 Task: Buy 4 Basters from Meat & Poultry Tools section under best seller category for shipping address: Logan Nelson, 300 Lake Floyd Circle, Hockessin, Delaware 19707, Cell Number 3022398079. Pay from credit card ending with 7965, CVV 549
Action: Mouse moved to (214, 93)
Screenshot: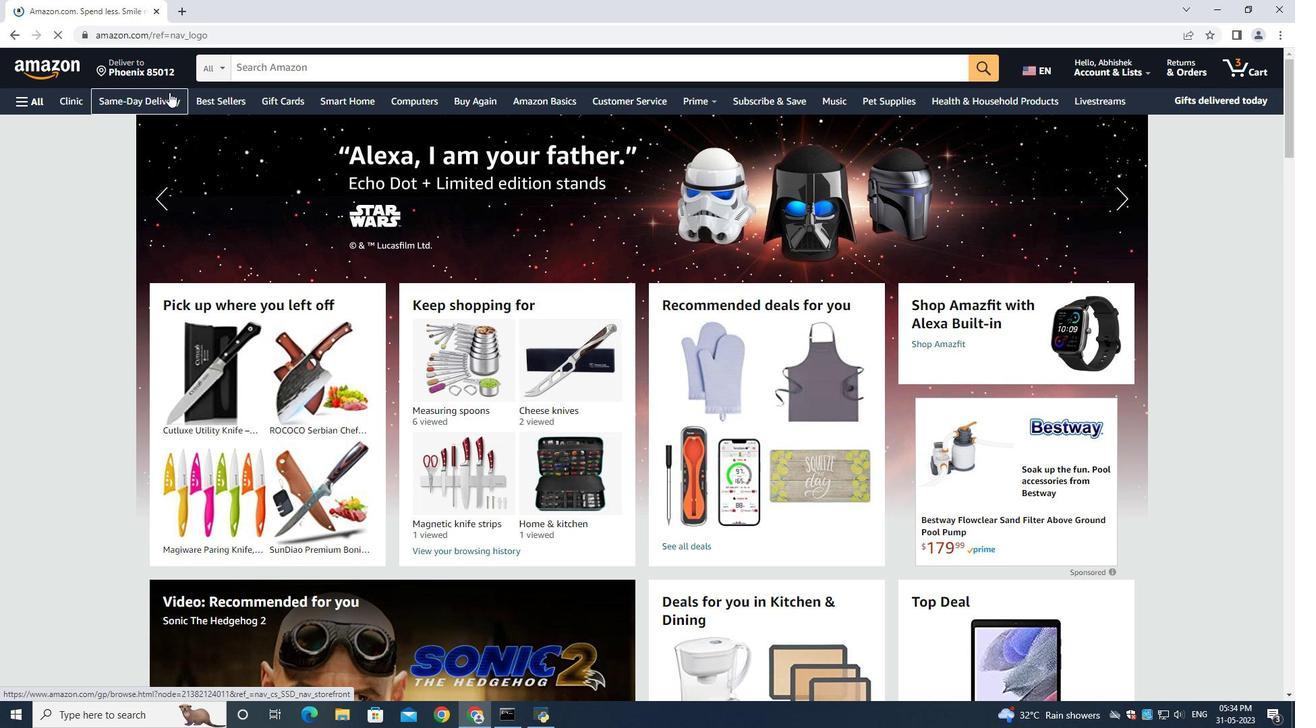 
Action: Mouse pressed left at (214, 93)
Screenshot: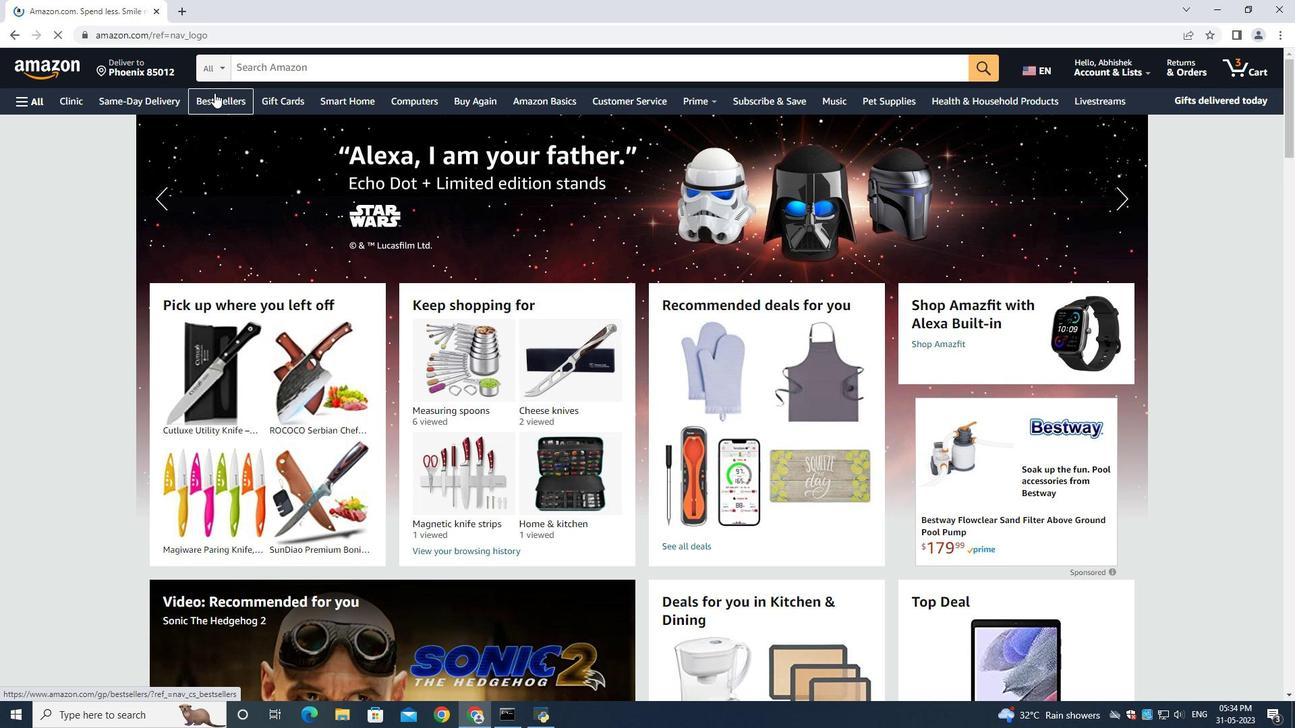 
Action: Mouse moved to (323, 70)
Screenshot: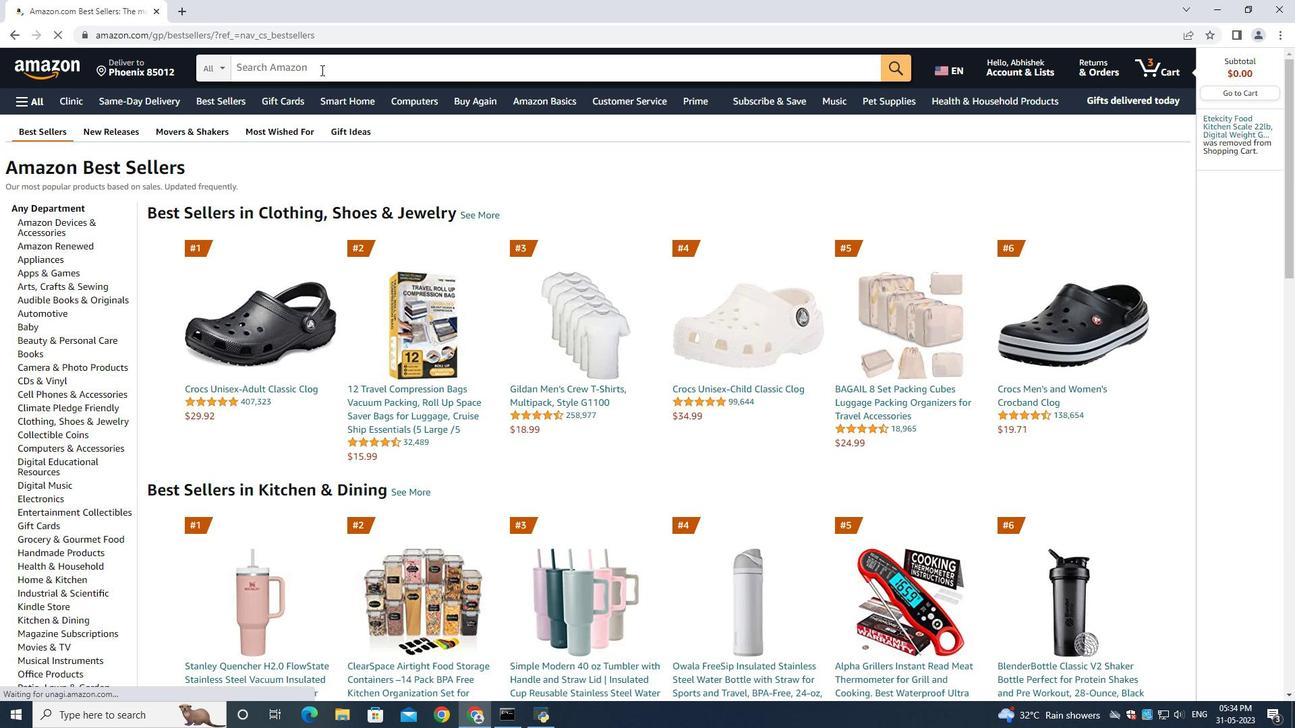 
Action: Mouse pressed left at (323, 70)
Screenshot: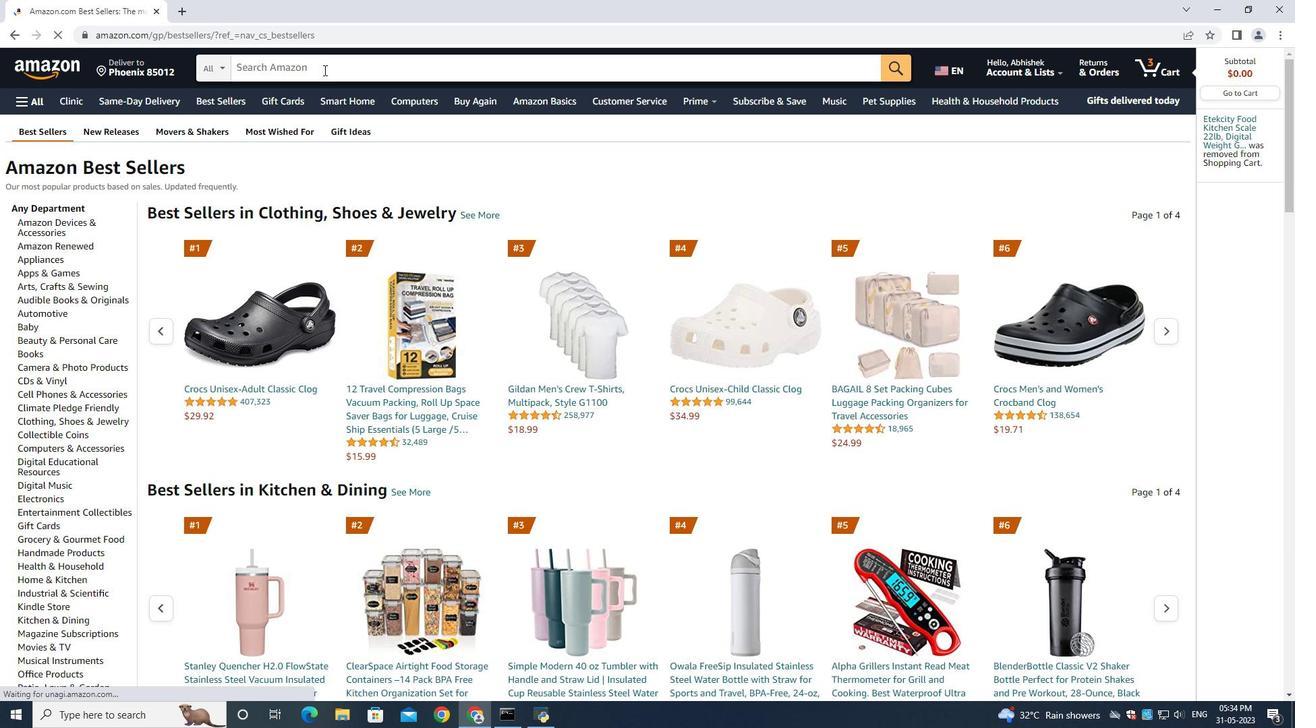 
Action: Mouse moved to (1264, 279)
Screenshot: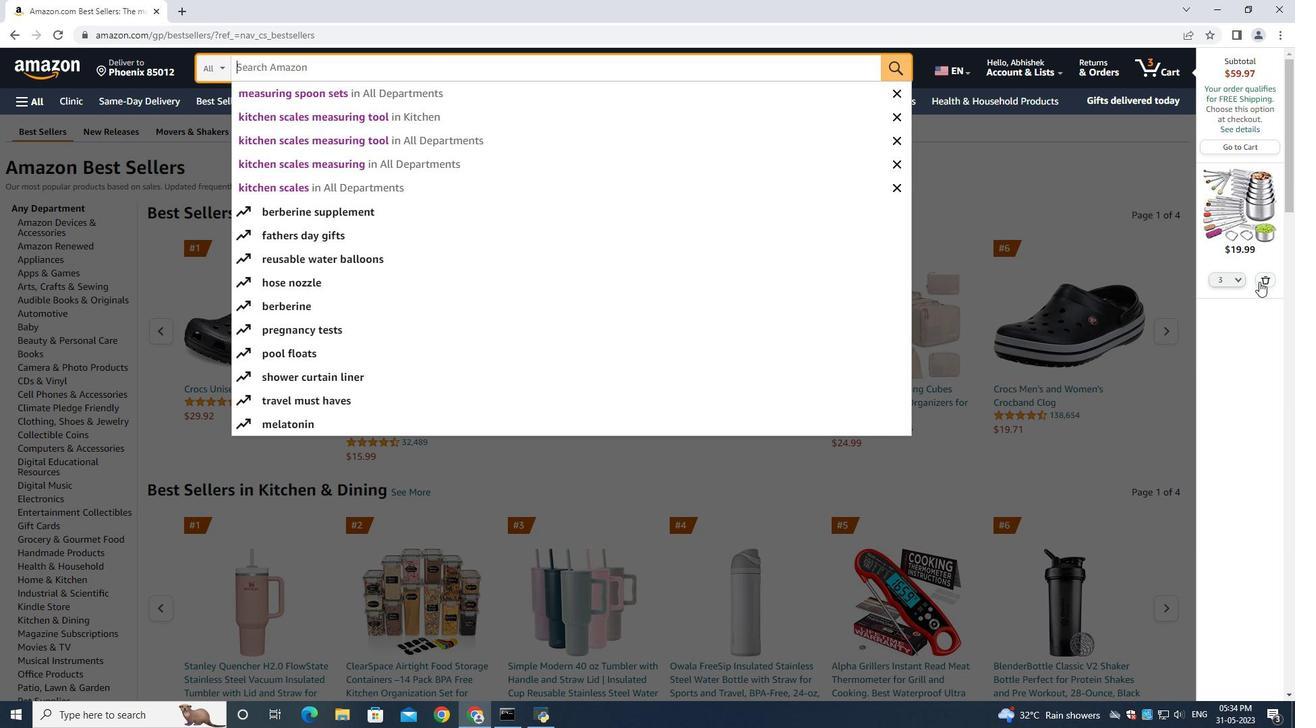
Action: Mouse pressed left at (1264, 279)
Screenshot: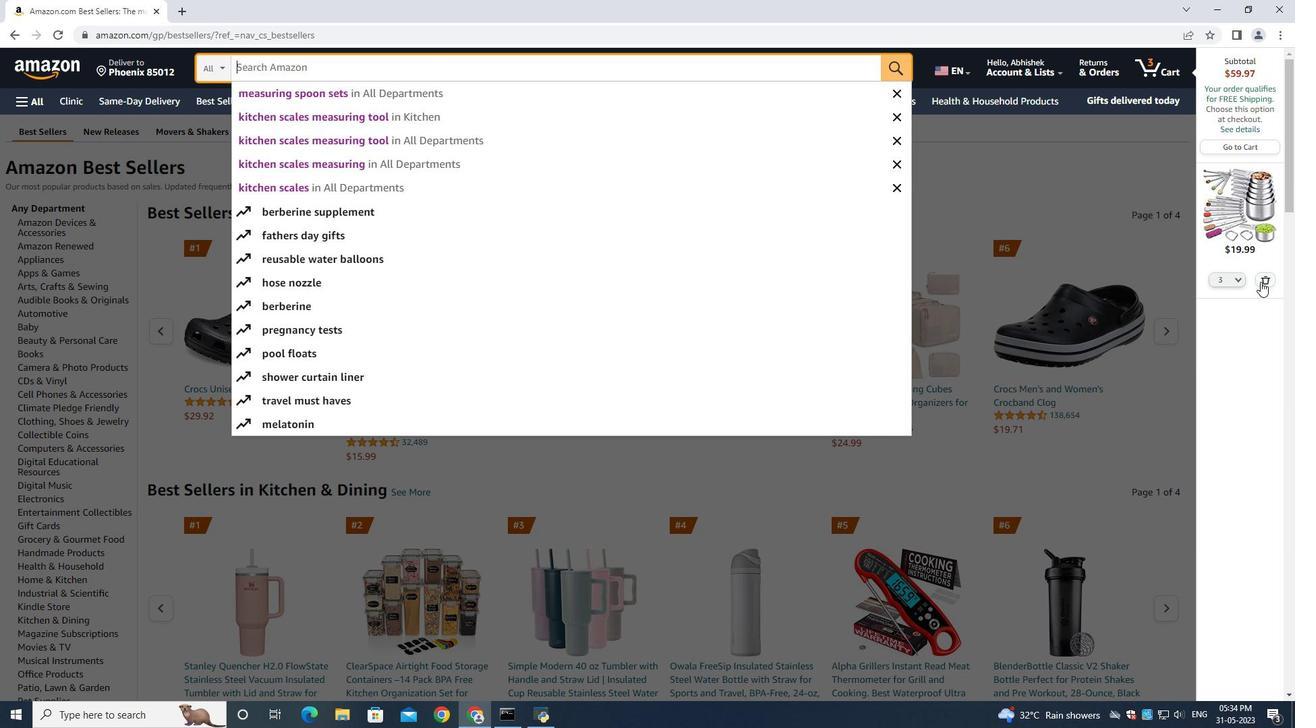 
Action: Mouse moved to (337, 62)
Screenshot: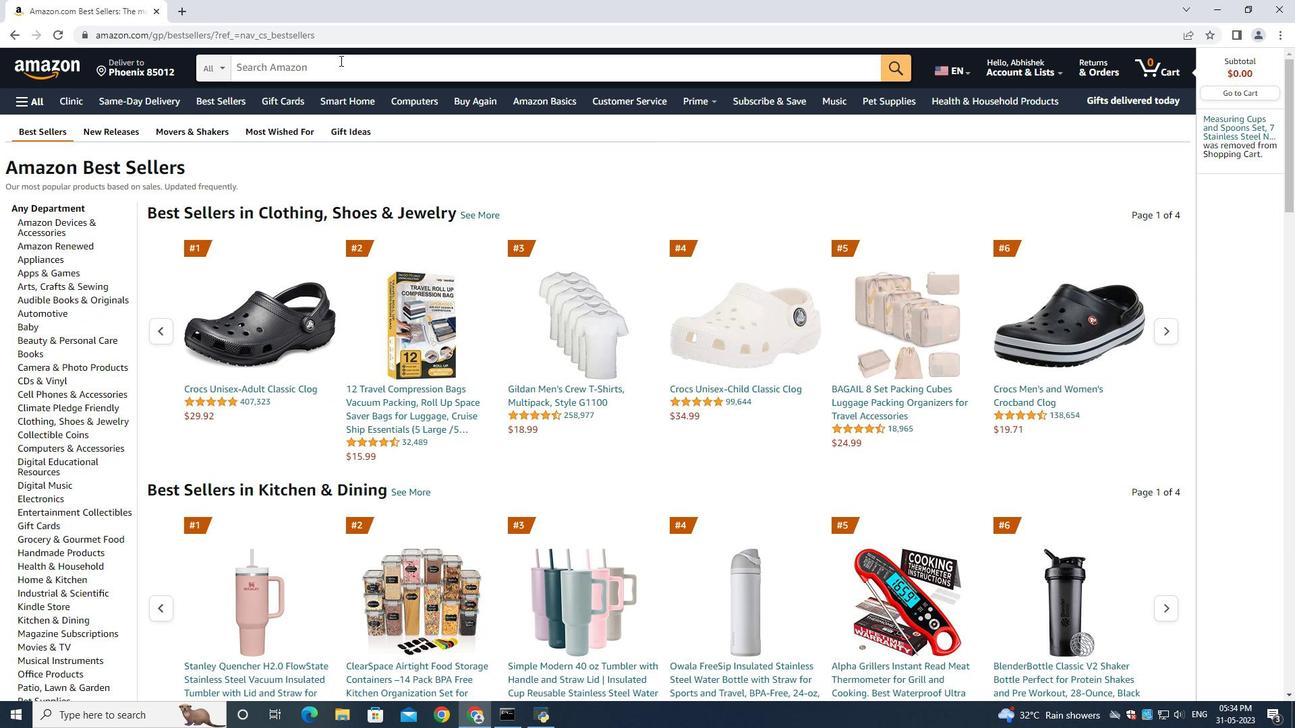 
Action: Mouse pressed left at (337, 62)
Screenshot: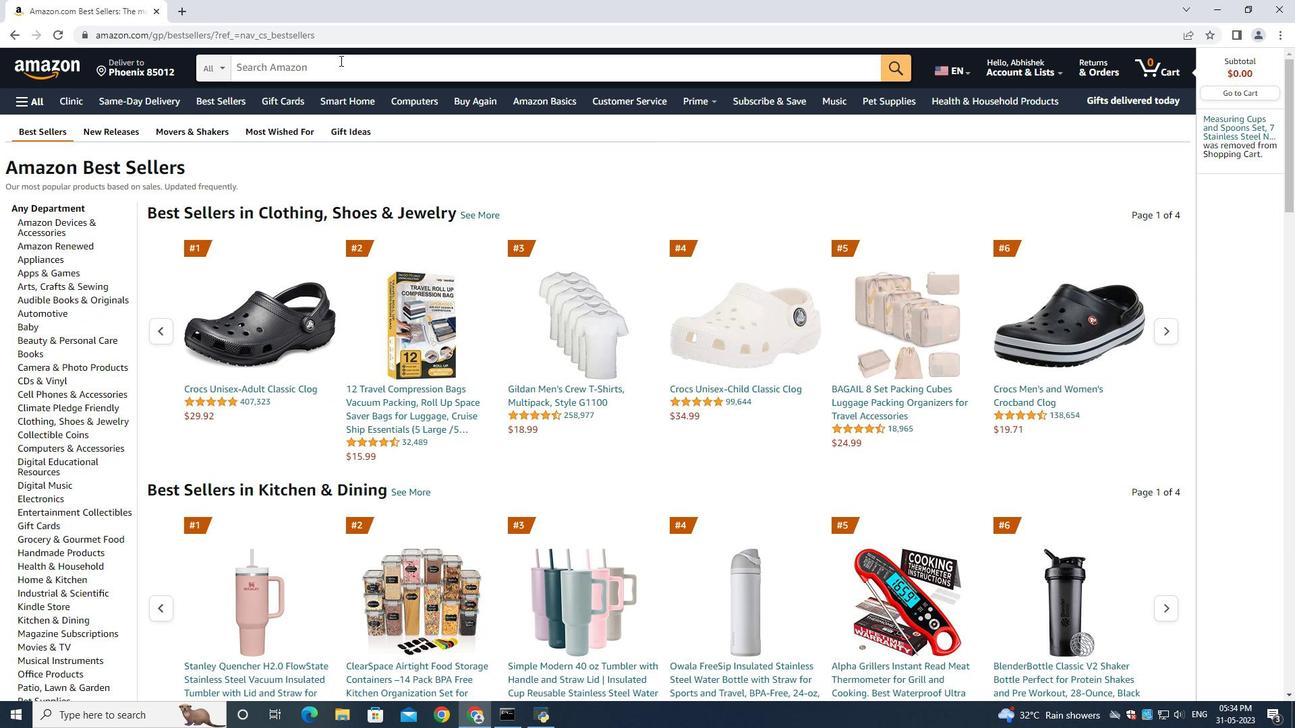 
Action: Mouse moved to (339, 63)
Screenshot: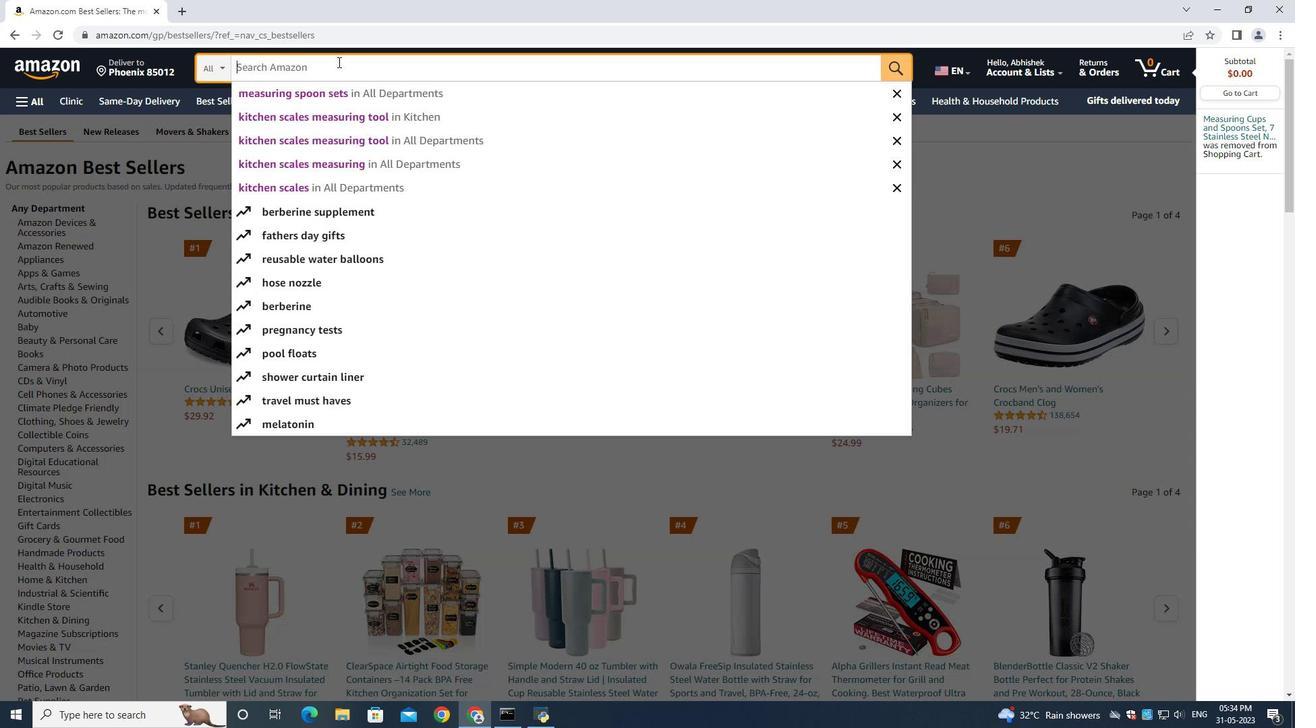 
Action: Key pressed <Key.shift>Basters<Key.space><Key.shift><Key.shift><Key.shift><Key.shift><Key.shift><Key.shift><Key.shift><Key.shift><Key.shift><Key.shift><Key.shift><Key.shift><Key.shift><Key.shift><Key.shift><Key.shift><Key.shift><Key.shift><Key.shift><Key.shift><Key.shift><Key.shift><Key.shift><Key.shift><Key.shift><Key.shift><Key.shift><Key.shift><Key.shift><Key.shift><Key.shift><Key.shift><Key.shift><Key.shift><Key.shift><Key.shift><Key.shift><Key.shift><Key.shift><Key.shift><Key.shift><Key.enter>
Screenshot: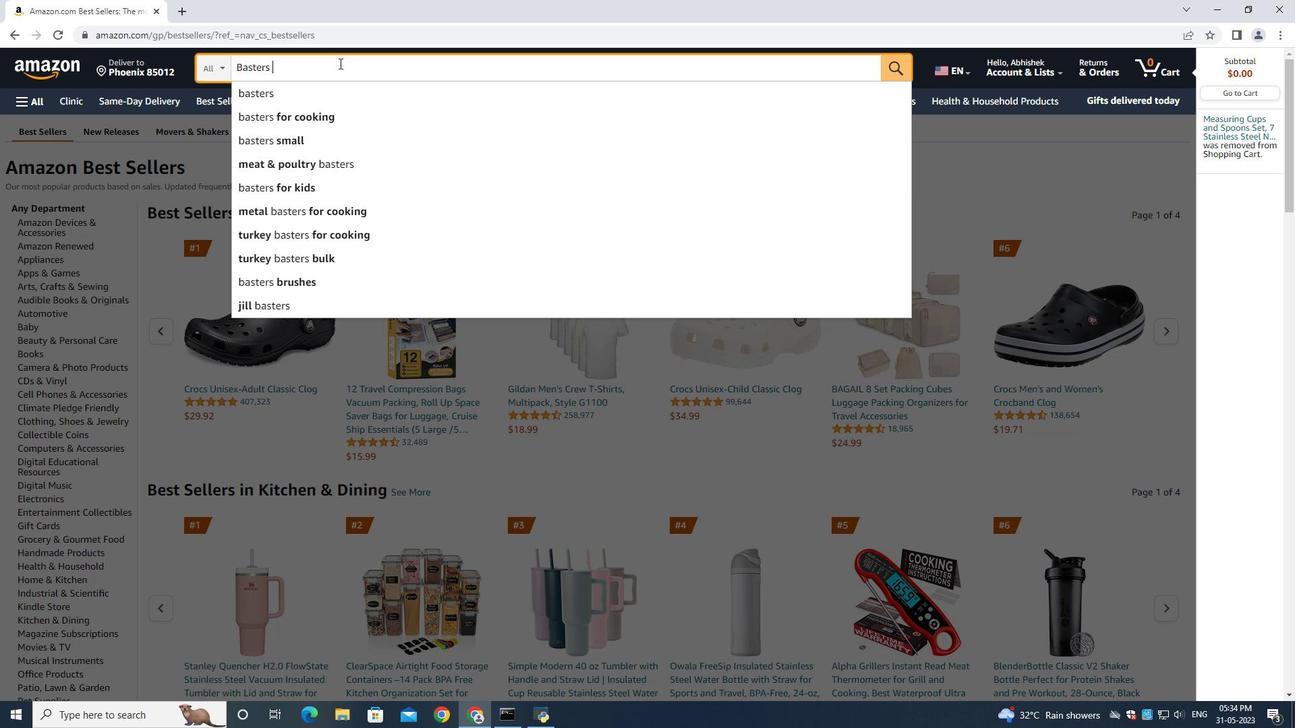 
Action: Mouse moved to (89, 431)
Screenshot: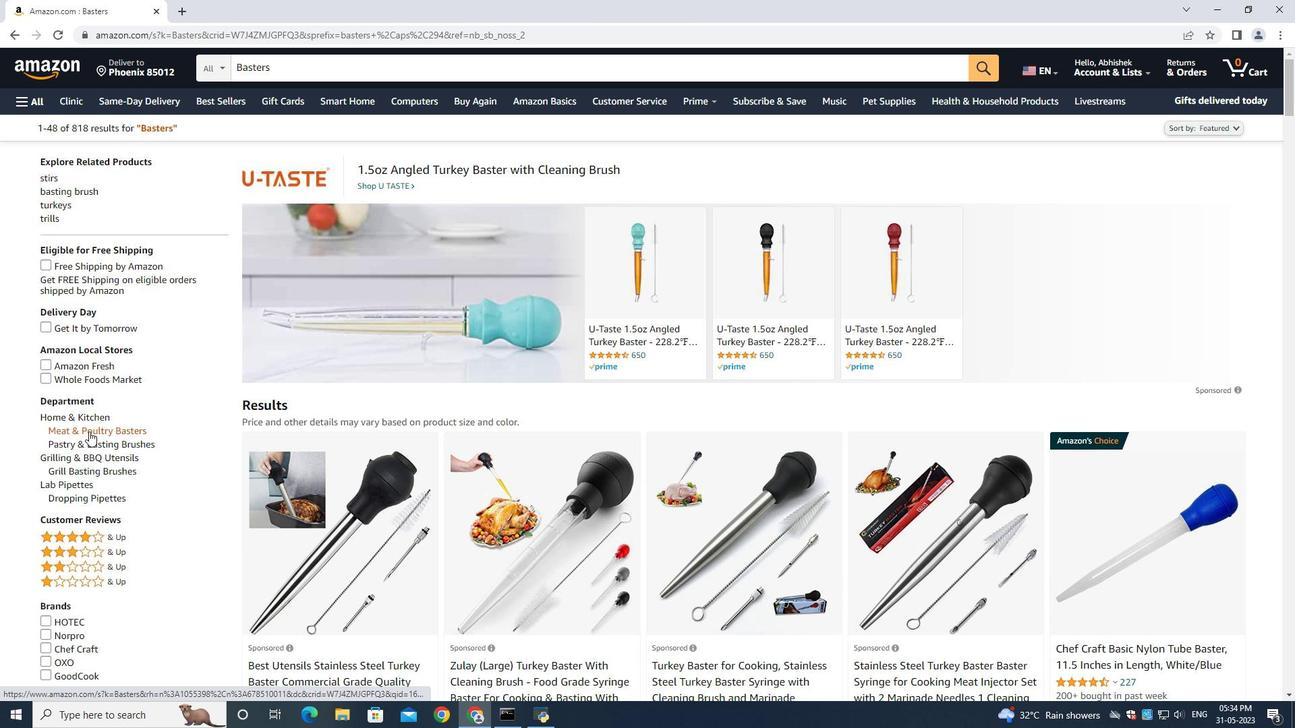 
Action: Mouse pressed left at (89, 431)
Screenshot: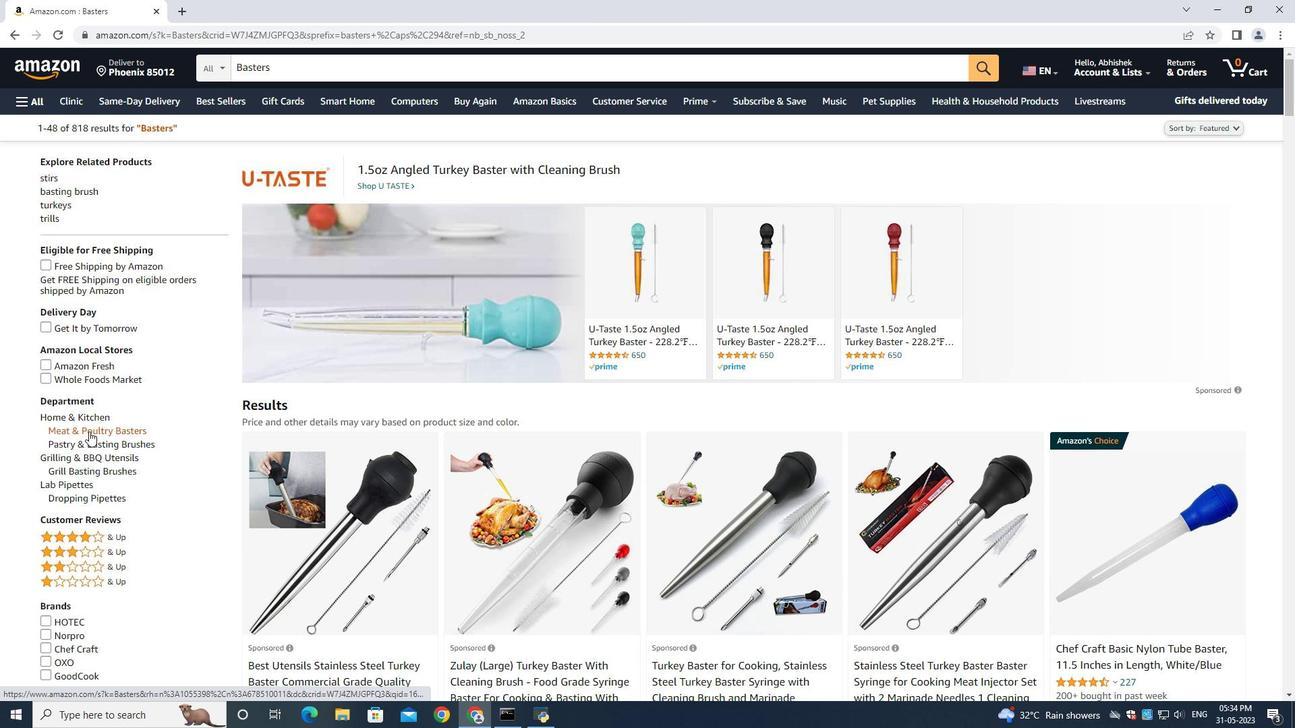 
Action: Mouse moved to (460, 440)
Screenshot: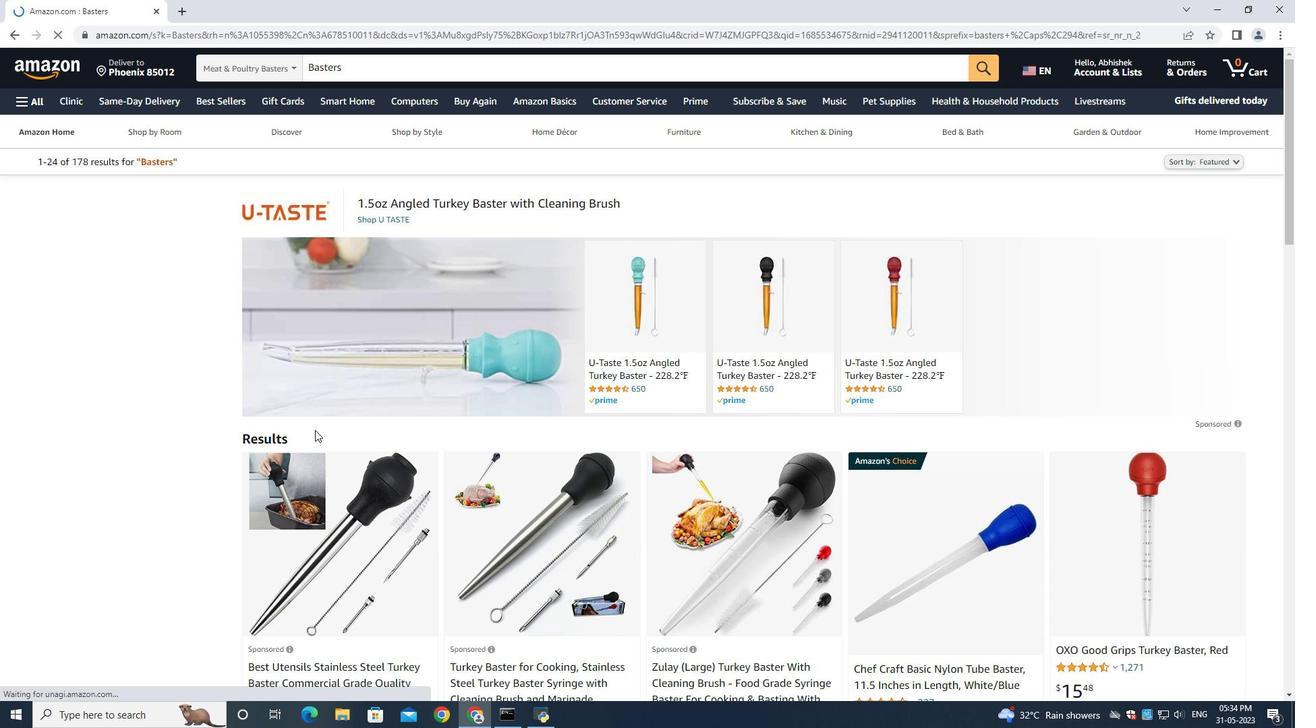 
Action: Mouse scrolled (460, 439) with delta (0, 0)
Screenshot: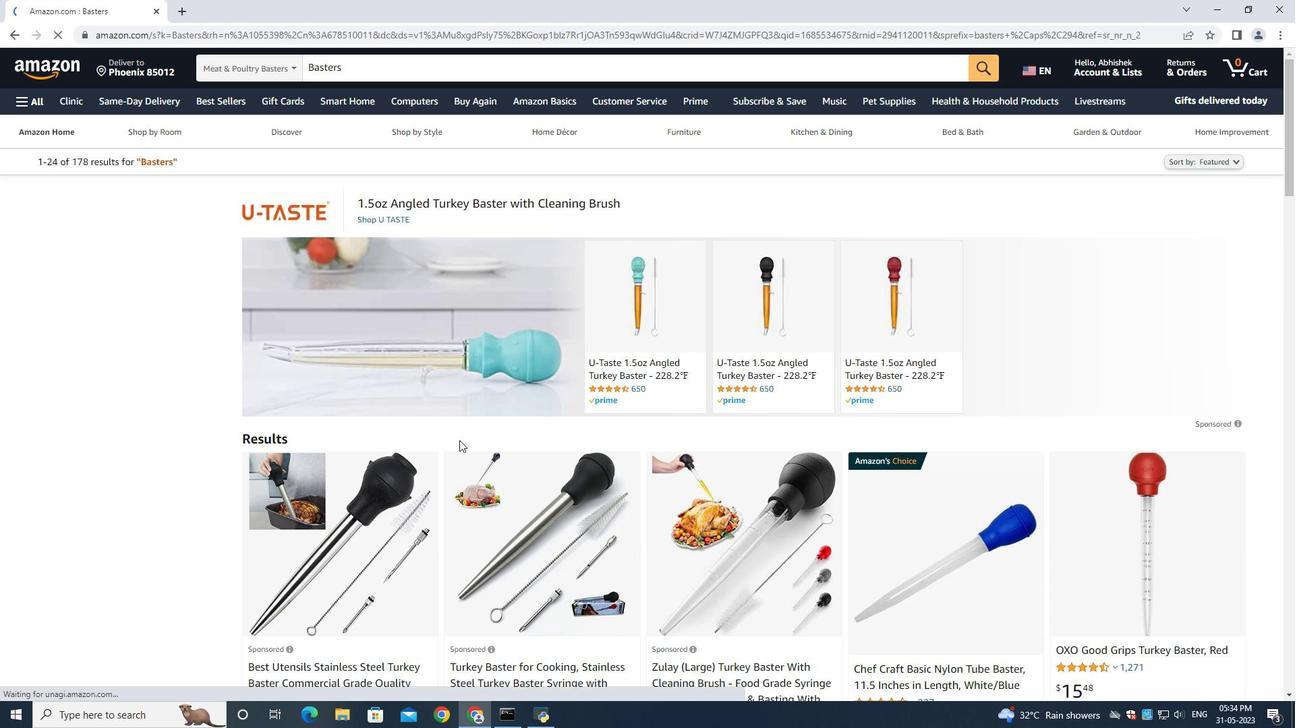 
Action: Mouse moved to (460, 443)
Screenshot: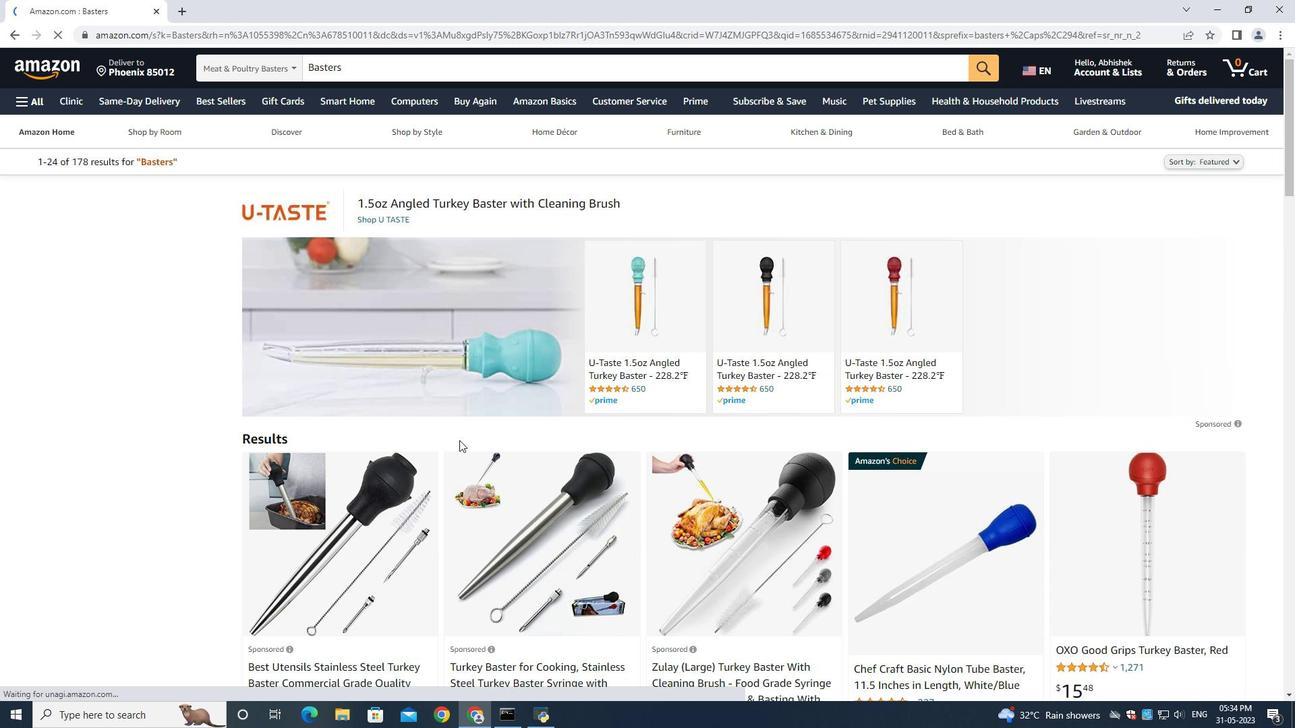 
Action: Mouse scrolled (460, 442) with delta (0, 0)
Screenshot: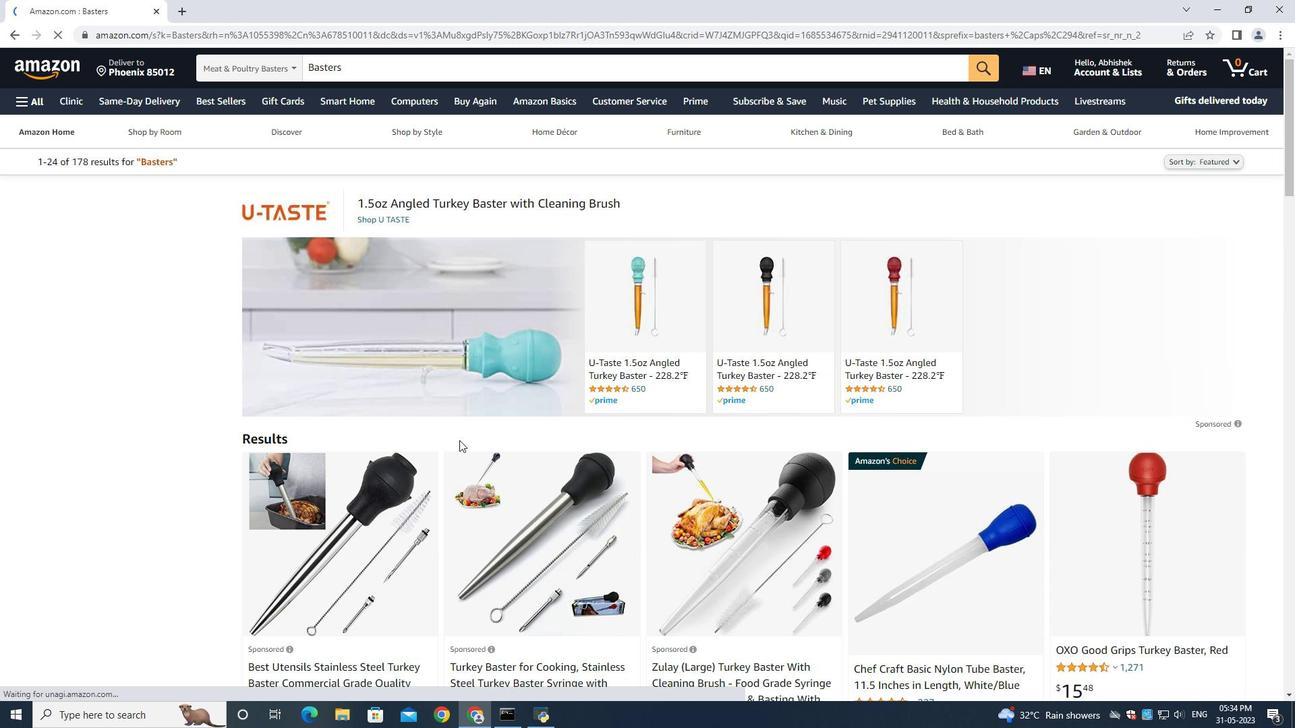 
Action: Mouse moved to (460, 446)
Screenshot: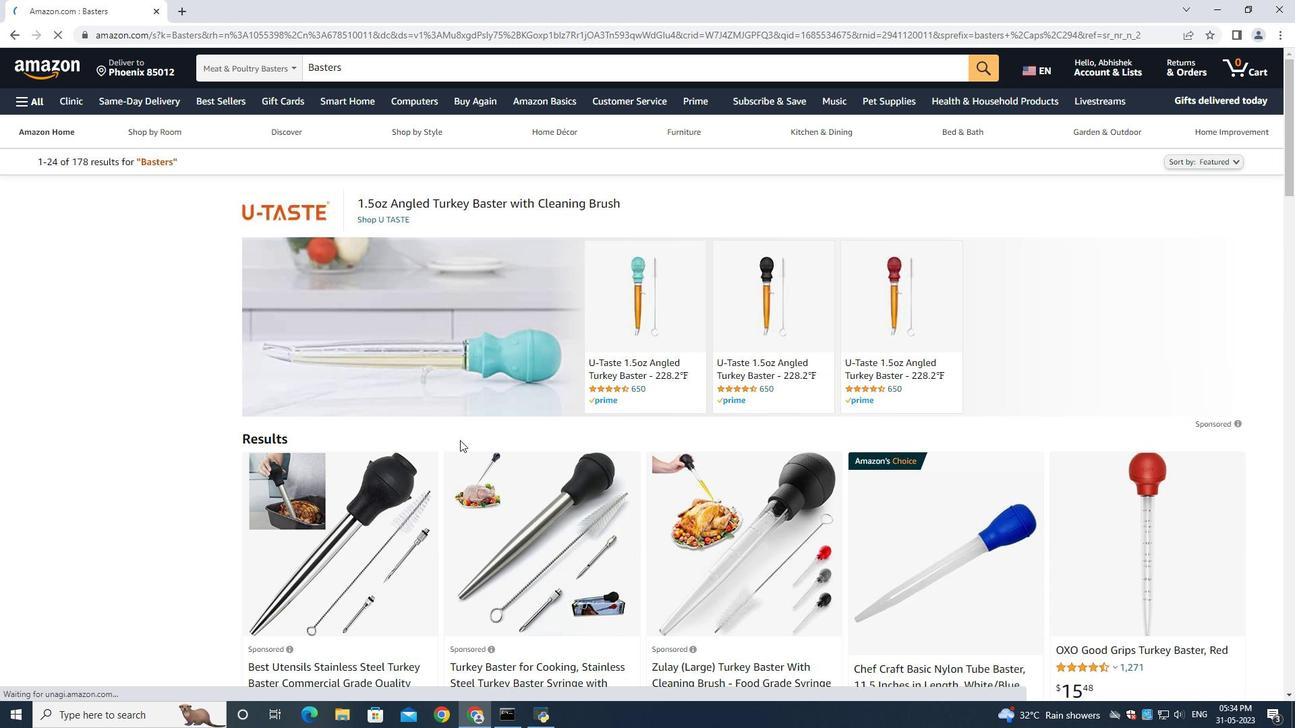 
Action: Mouse scrolled (460, 445) with delta (0, 0)
Screenshot: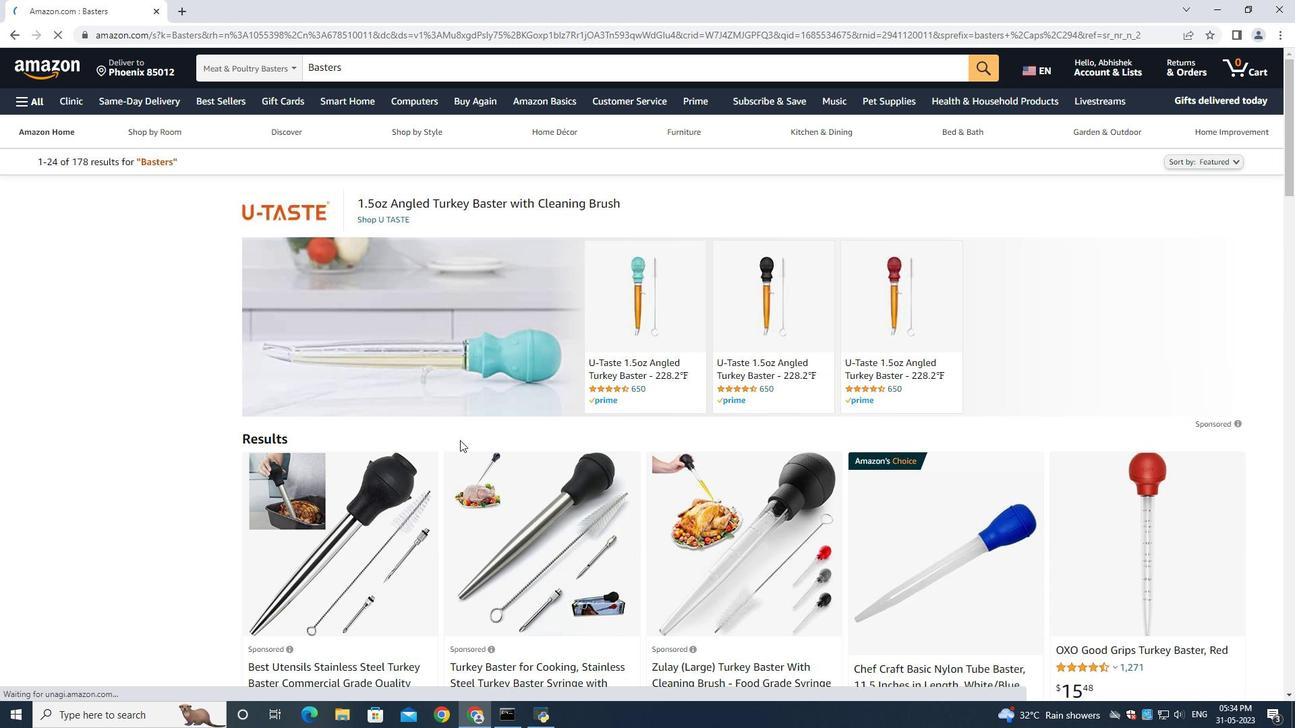 
Action: Mouse moved to (460, 447)
Screenshot: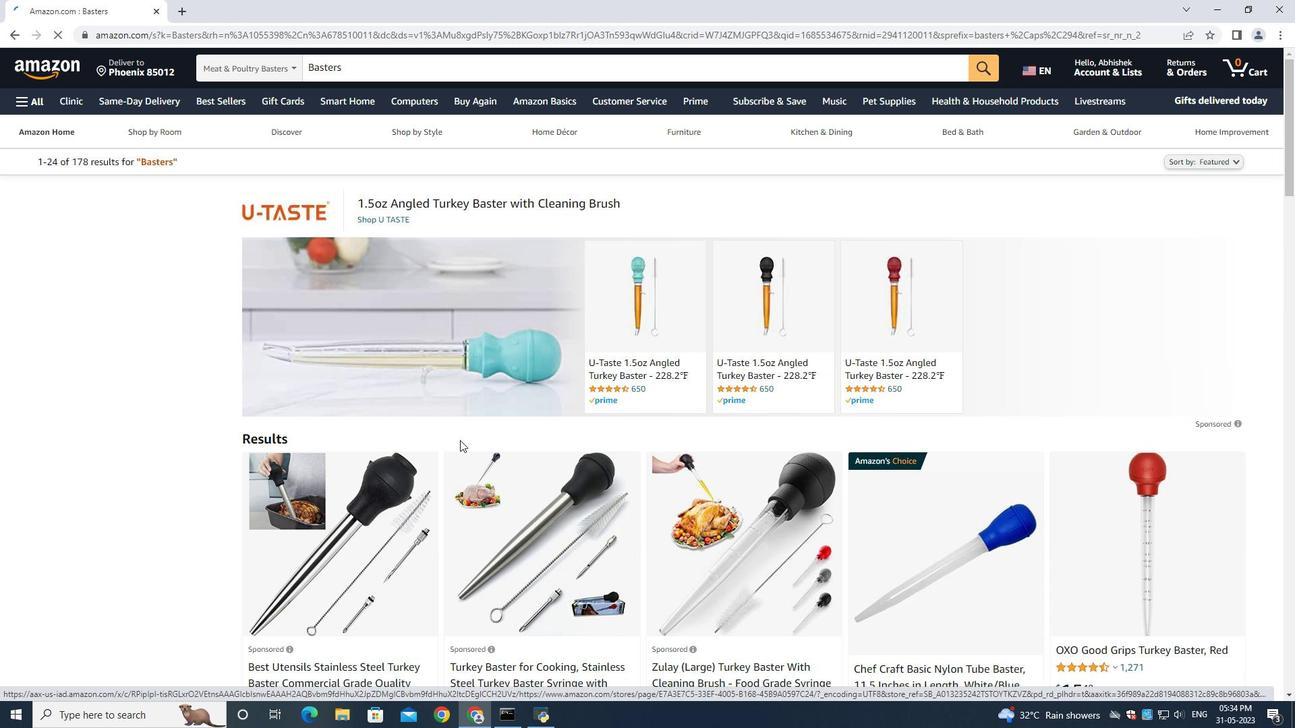 
Action: Mouse scrolled (460, 446) with delta (0, 0)
Screenshot: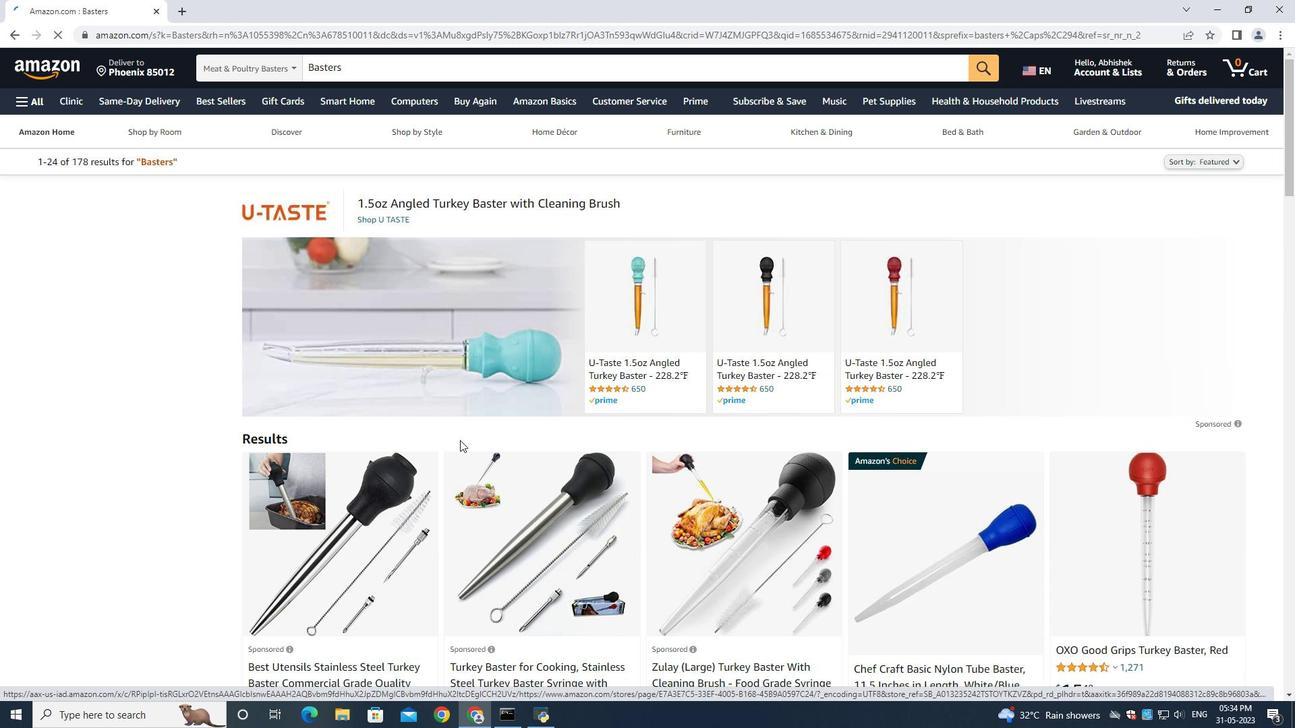 
Action: Mouse moved to (721, 398)
Screenshot: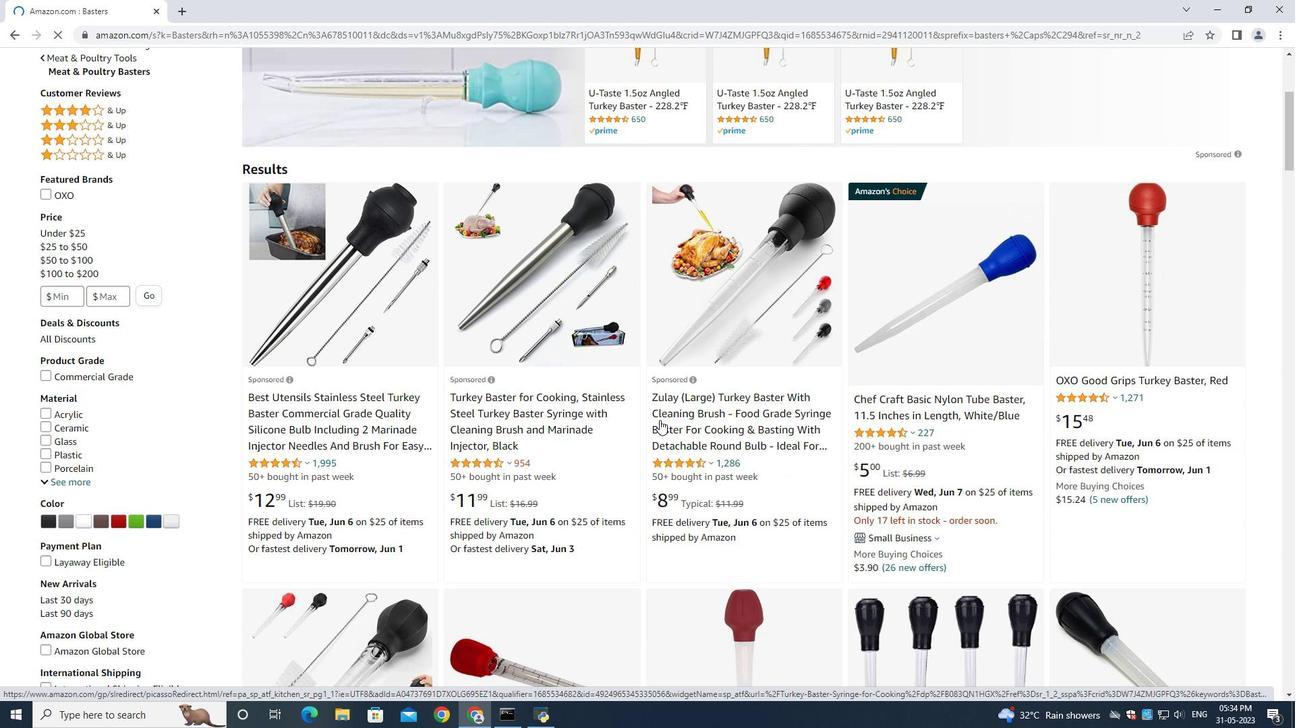 
Action: Mouse scrolled (721, 397) with delta (0, 0)
Screenshot: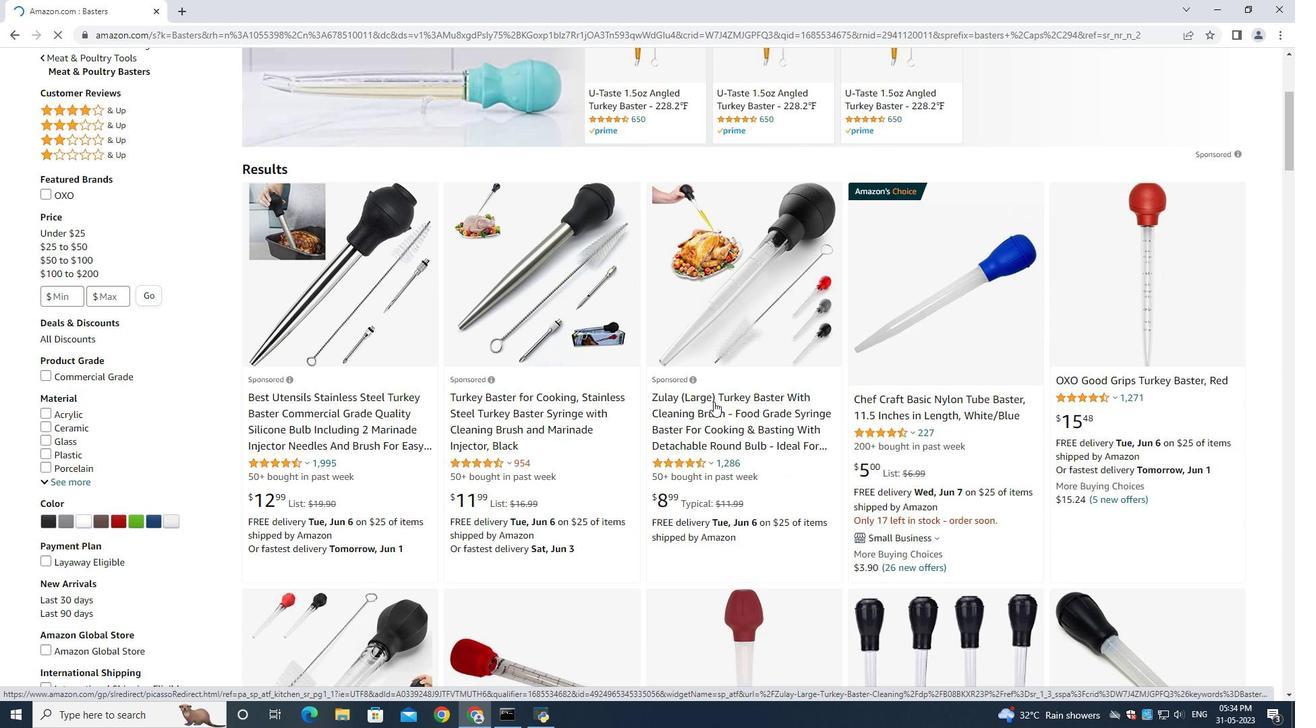 
Action: Mouse scrolled (721, 397) with delta (0, 0)
Screenshot: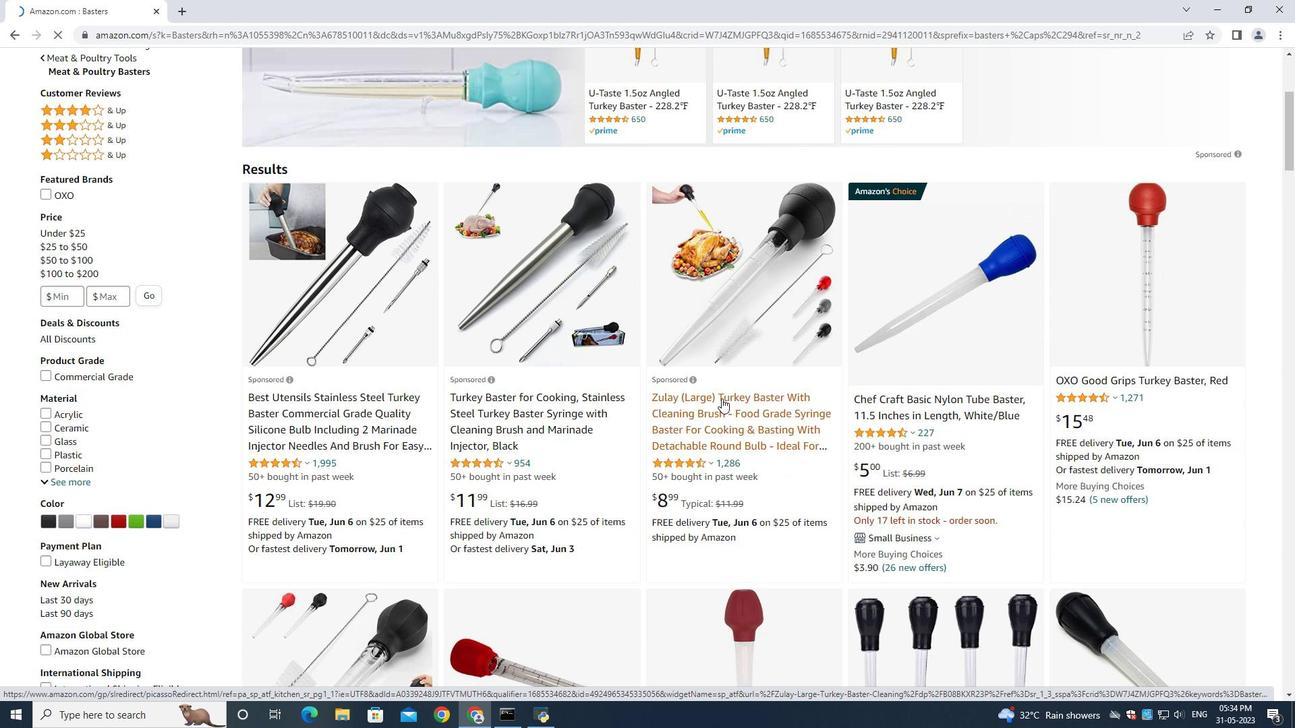 
Action: Mouse scrolled (721, 397) with delta (0, 0)
Screenshot: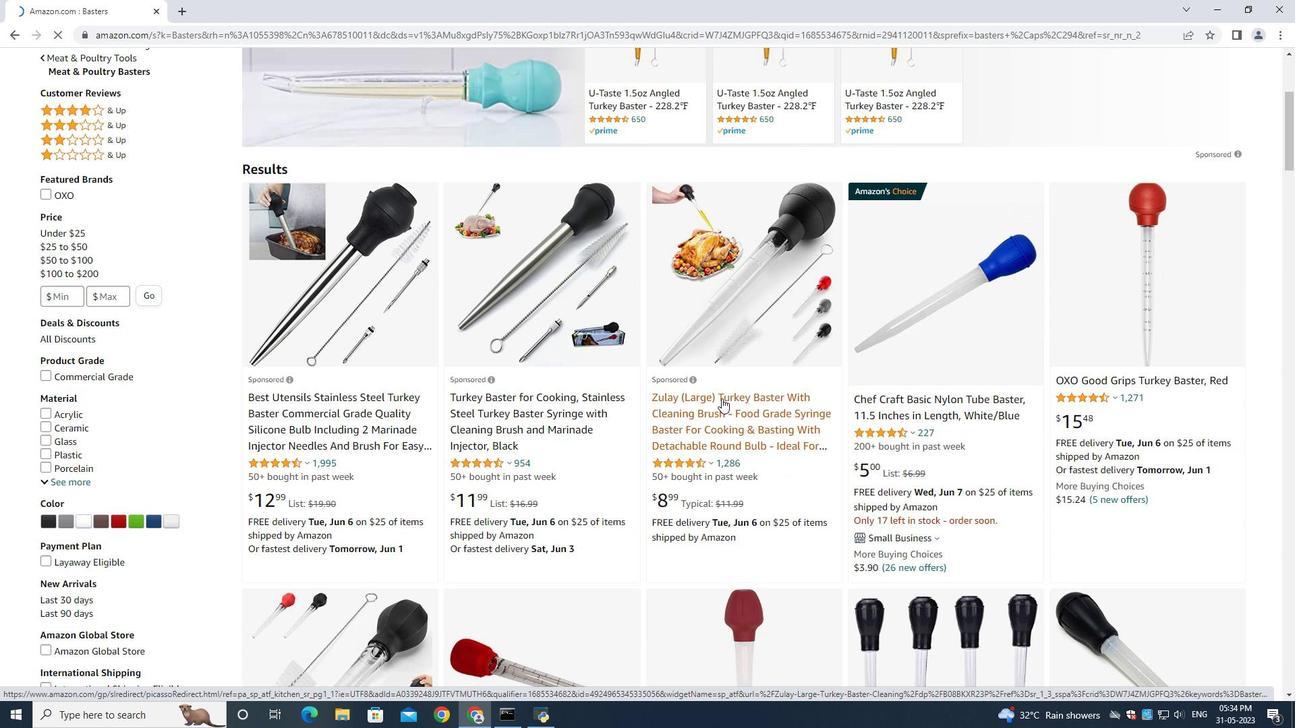 
Action: Mouse moved to (317, 237)
Screenshot: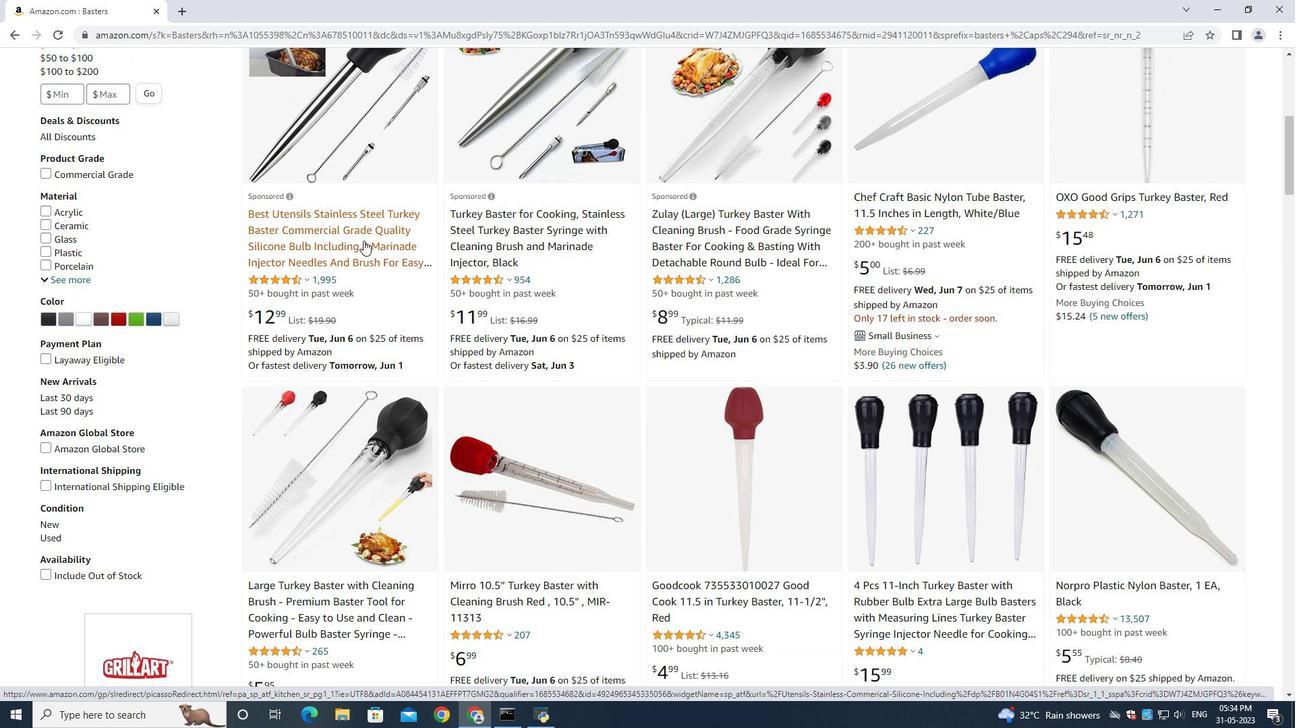 
Action: Mouse pressed left at (317, 237)
Screenshot: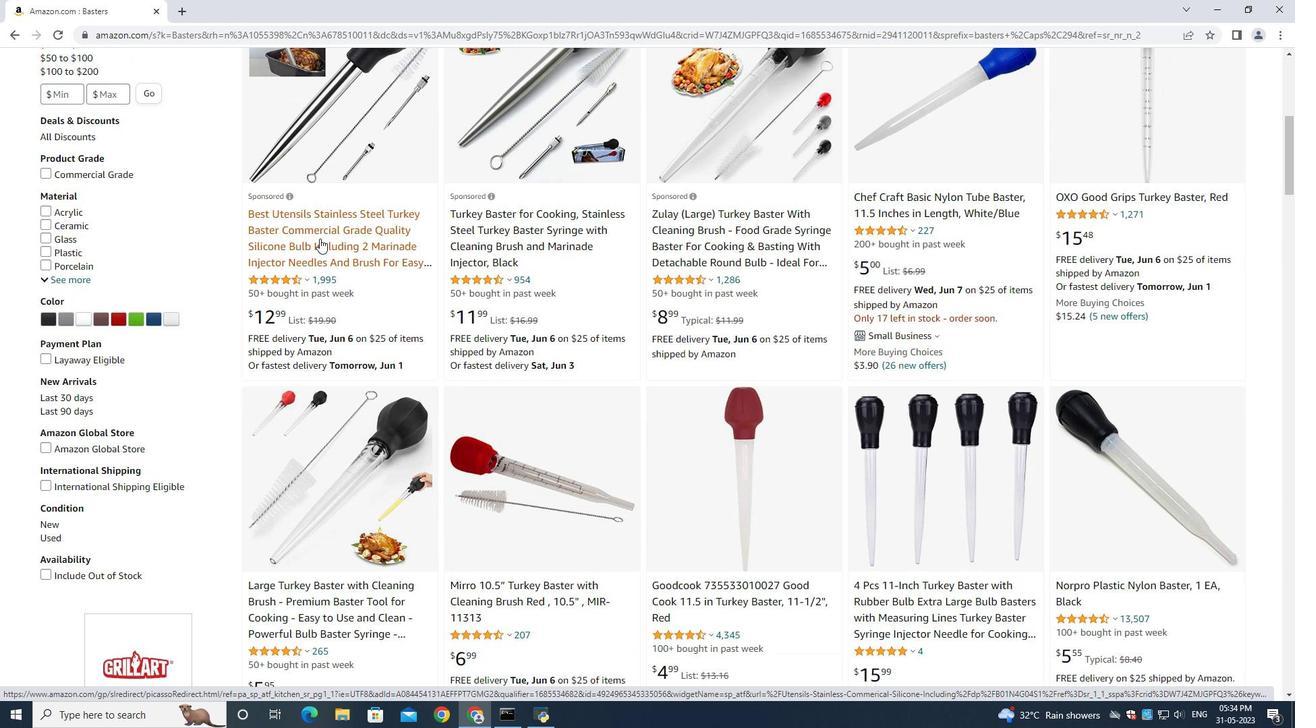 
Action: Mouse pressed left at (317, 237)
Screenshot: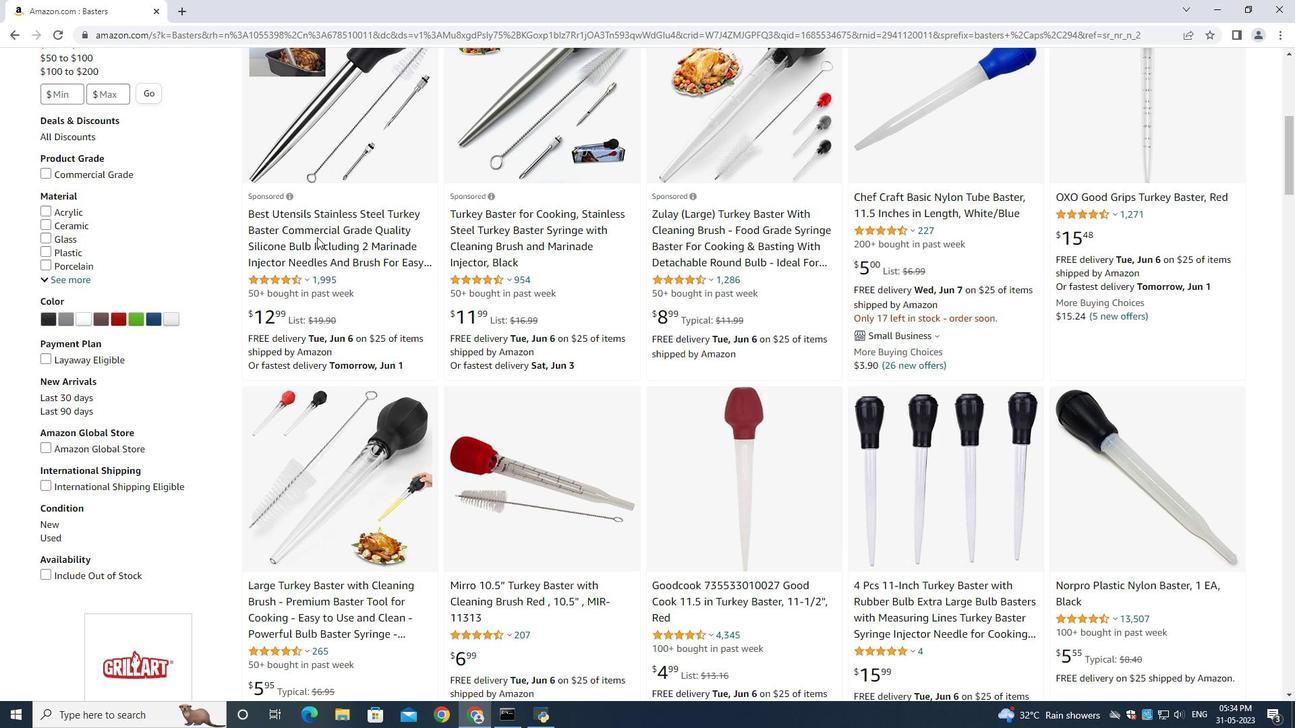 
Action: Mouse moved to (304, 217)
Screenshot: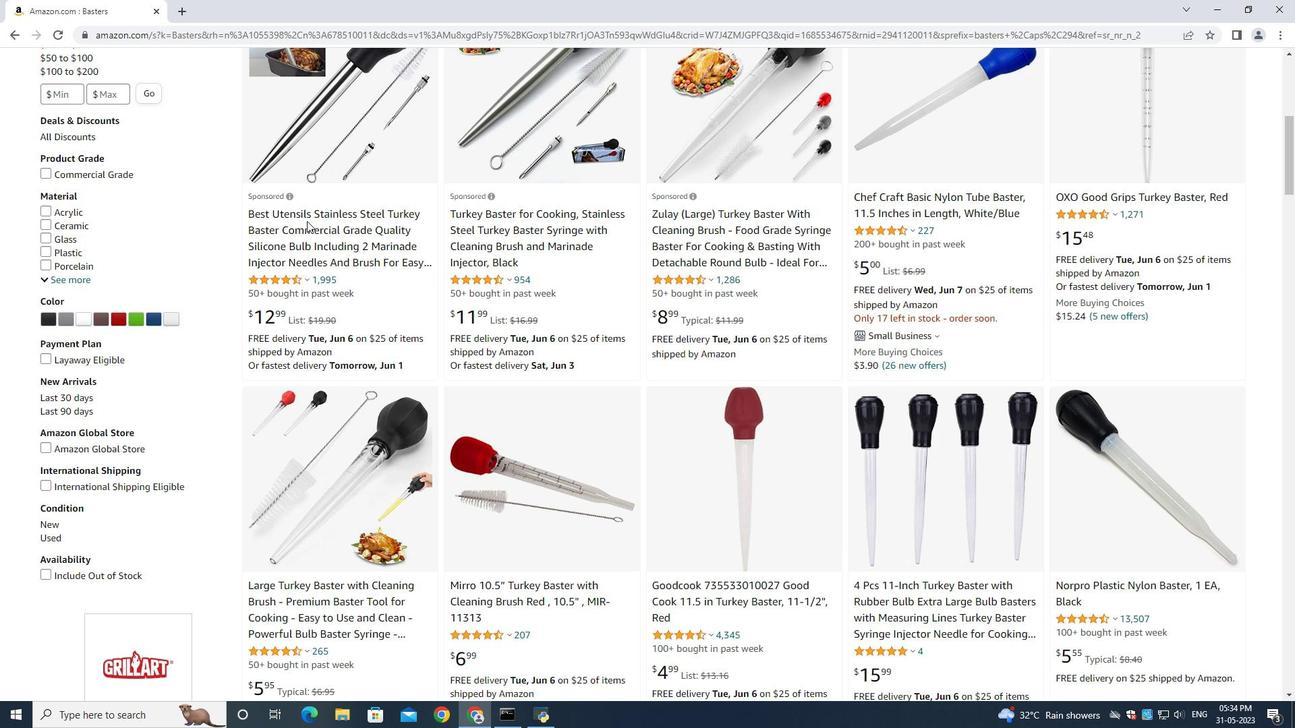 
Action: Mouse pressed left at (304, 217)
Screenshot: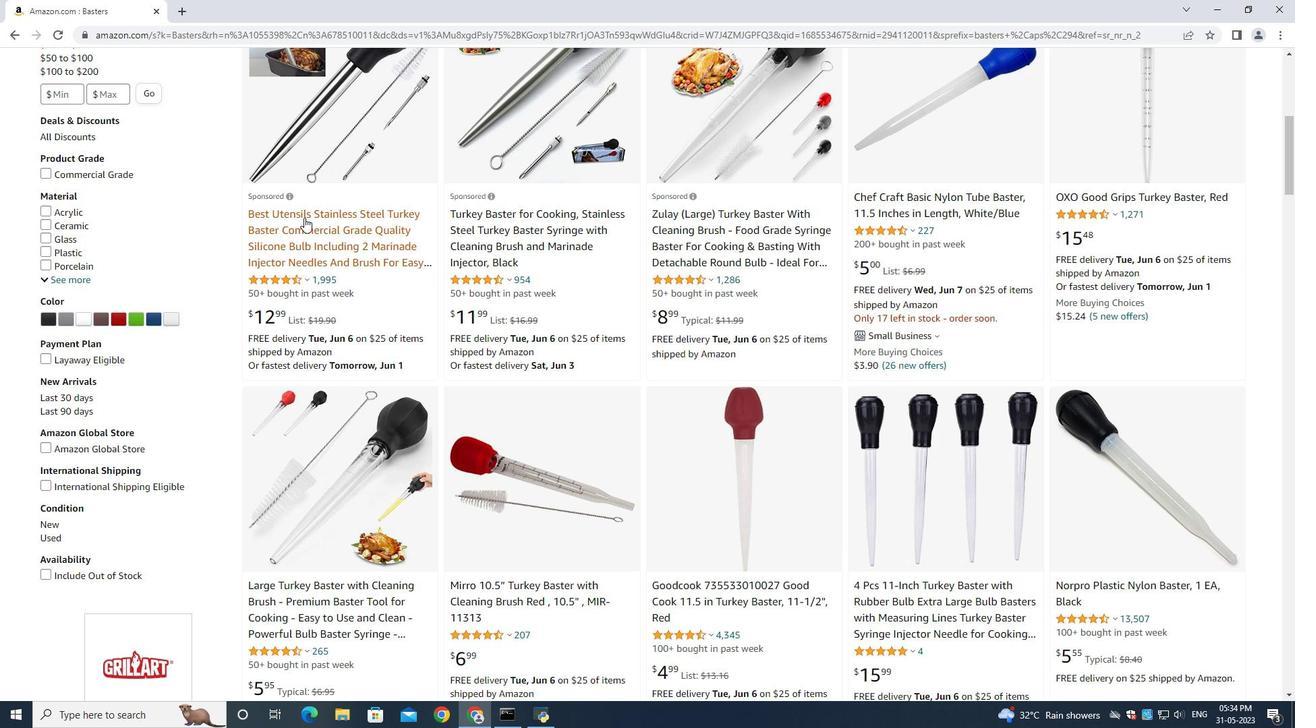 
Action: Mouse moved to (10, 32)
Screenshot: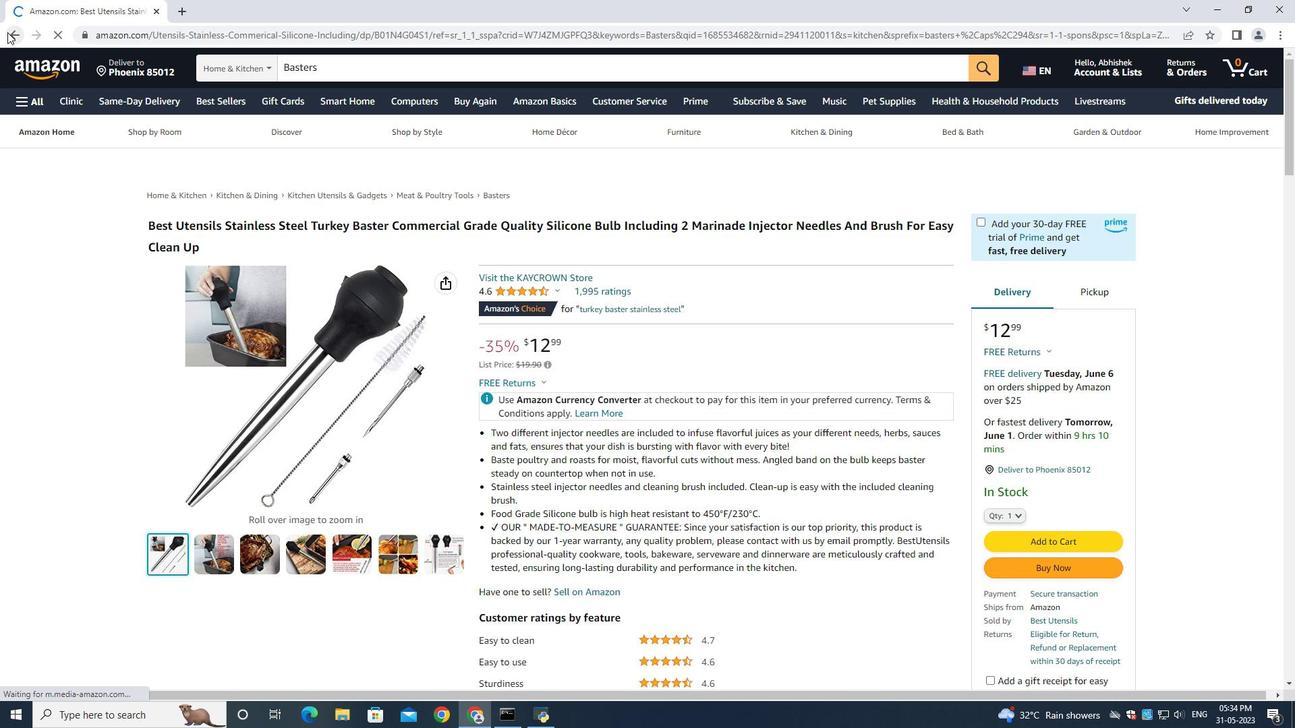 
Action: Mouse pressed left at (10, 32)
Screenshot: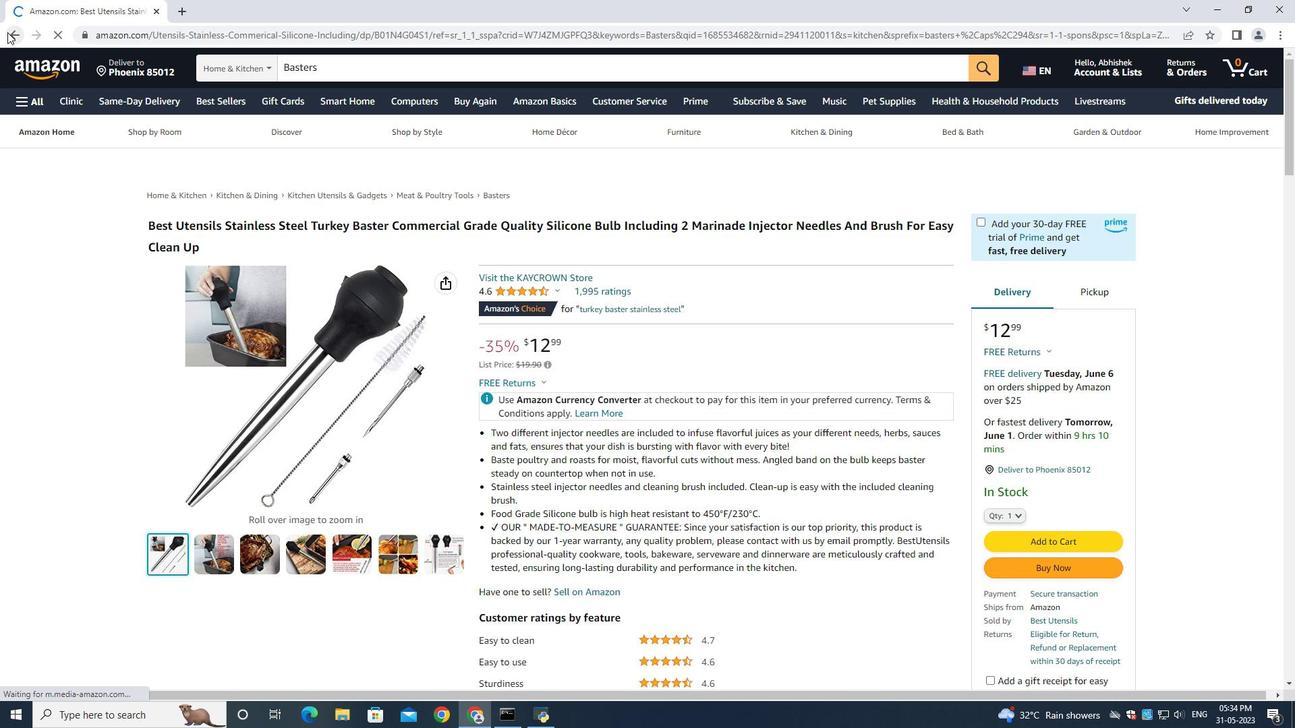 
Action: Mouse moved to (607, 317)
Screenshot: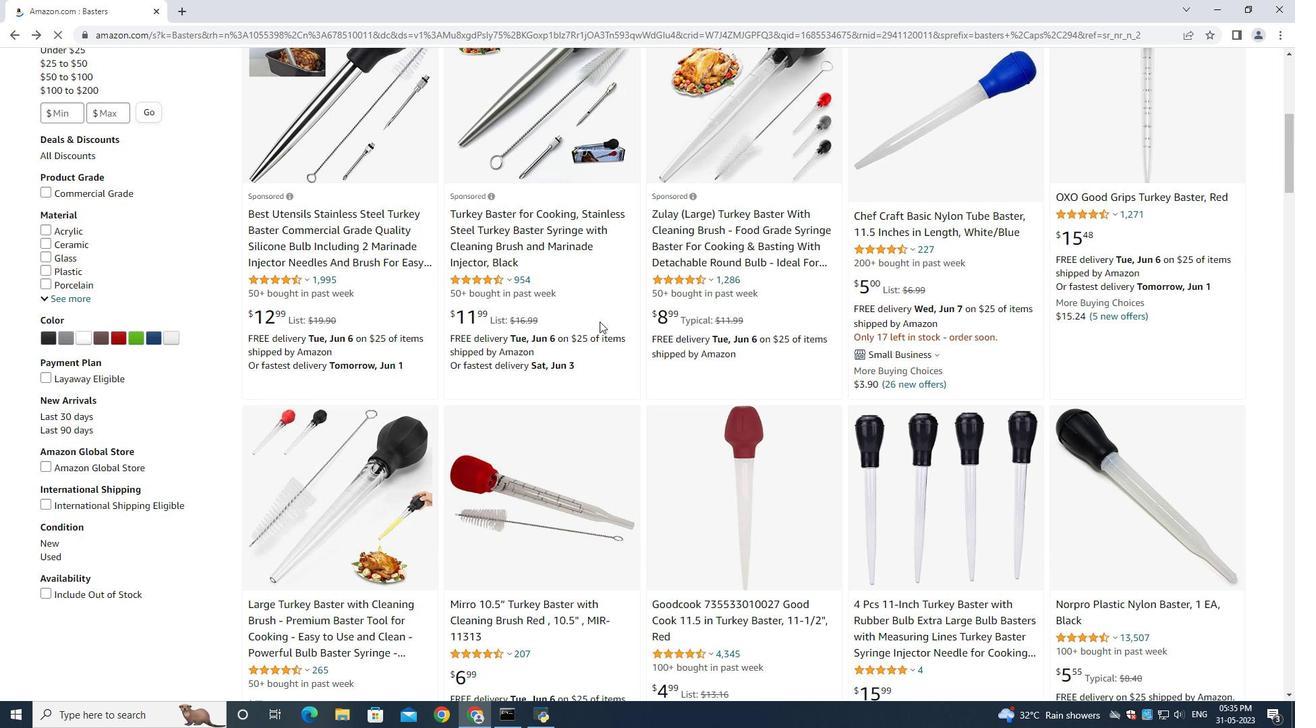 
Action: Mouse scrolled (601, 321) with delta (0, 0)
Screenshot: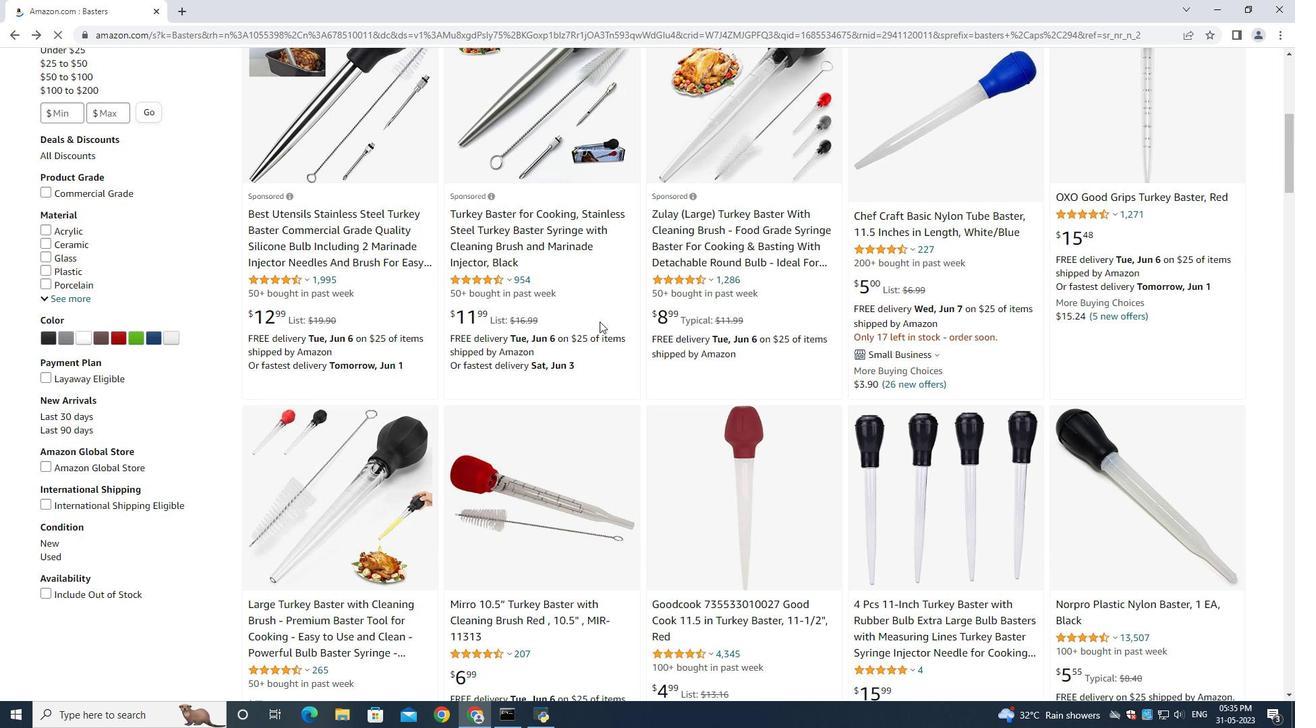 
Action: Mouse moved to (607, 317)
Screenshot: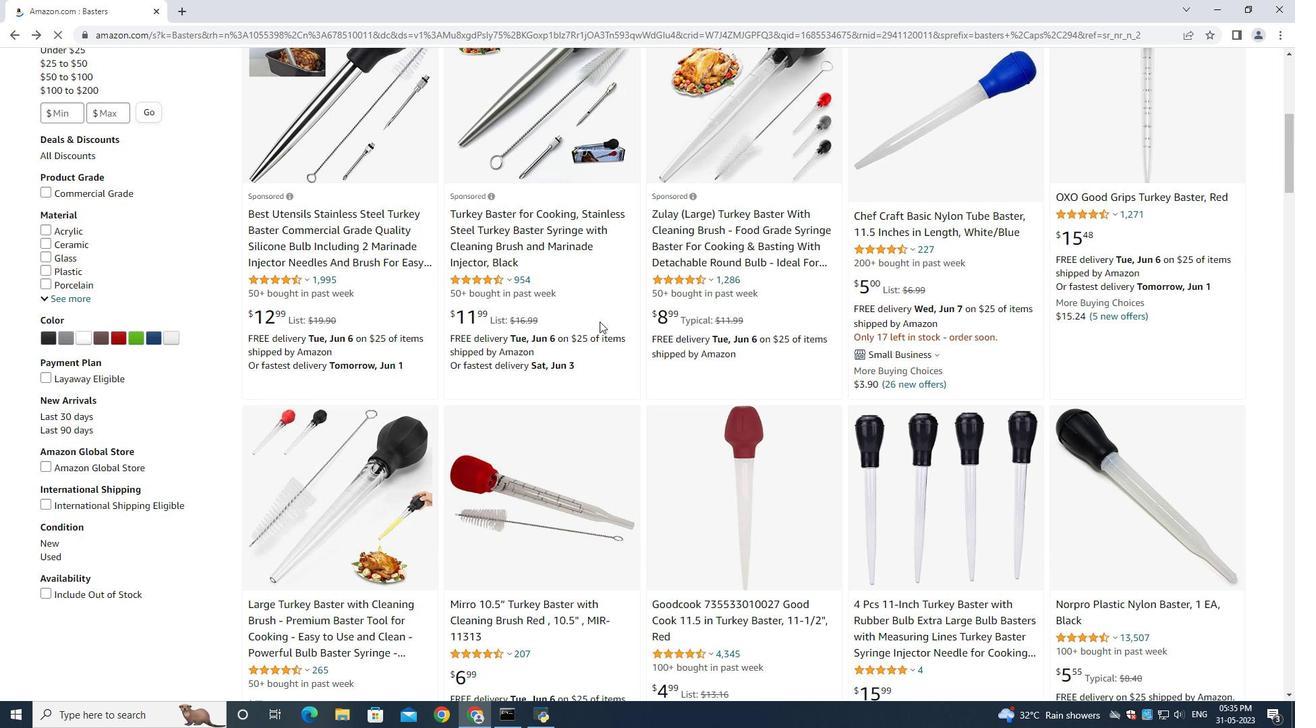 
Action: Mouse scrolled (601, 321) with delta (0, 0)
Screenshot: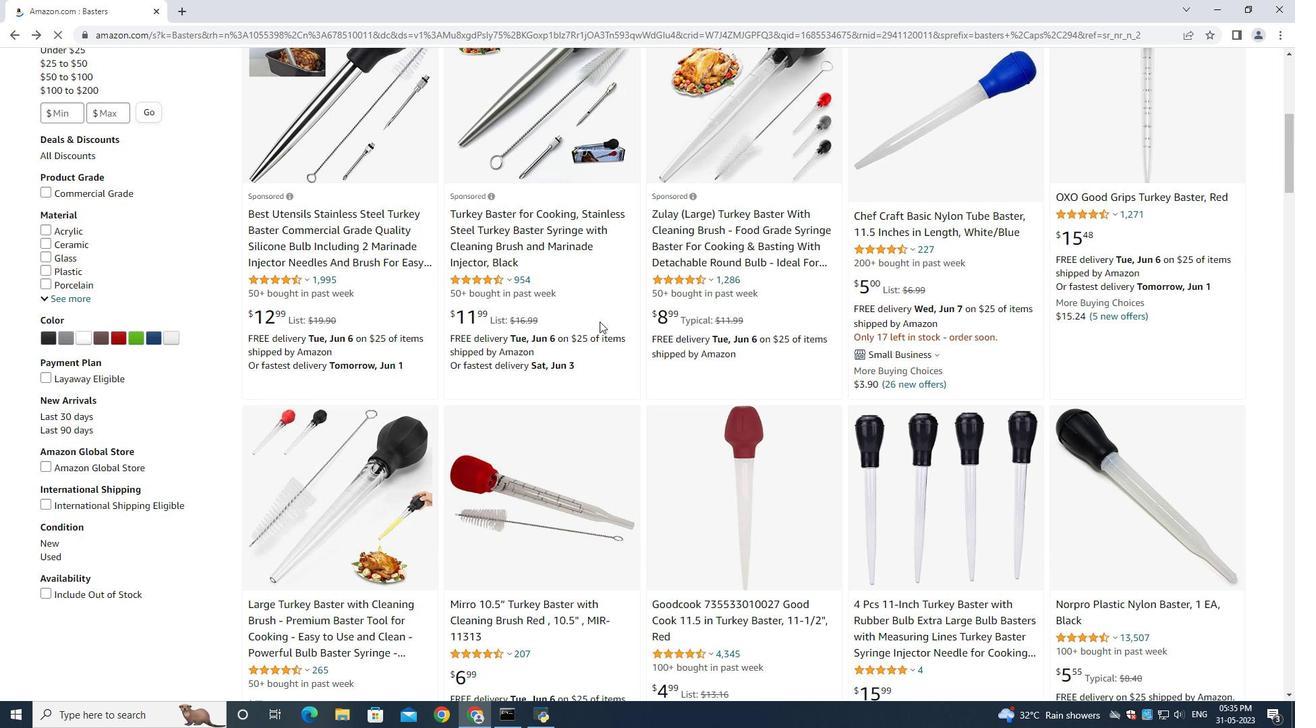 
Action: Mouse moved to (608, 317)
Screenshot: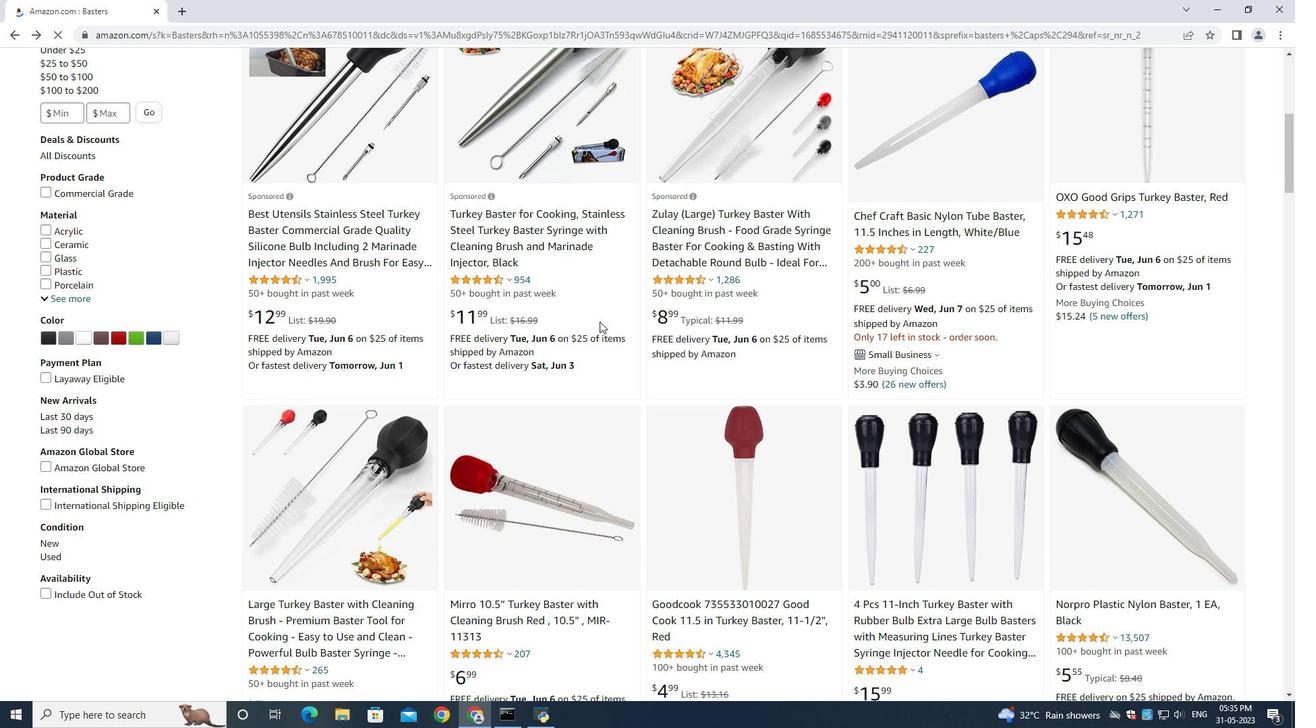 
Action: Mouse scrolled (601, 321) with delta (0, 0)
Screenshot: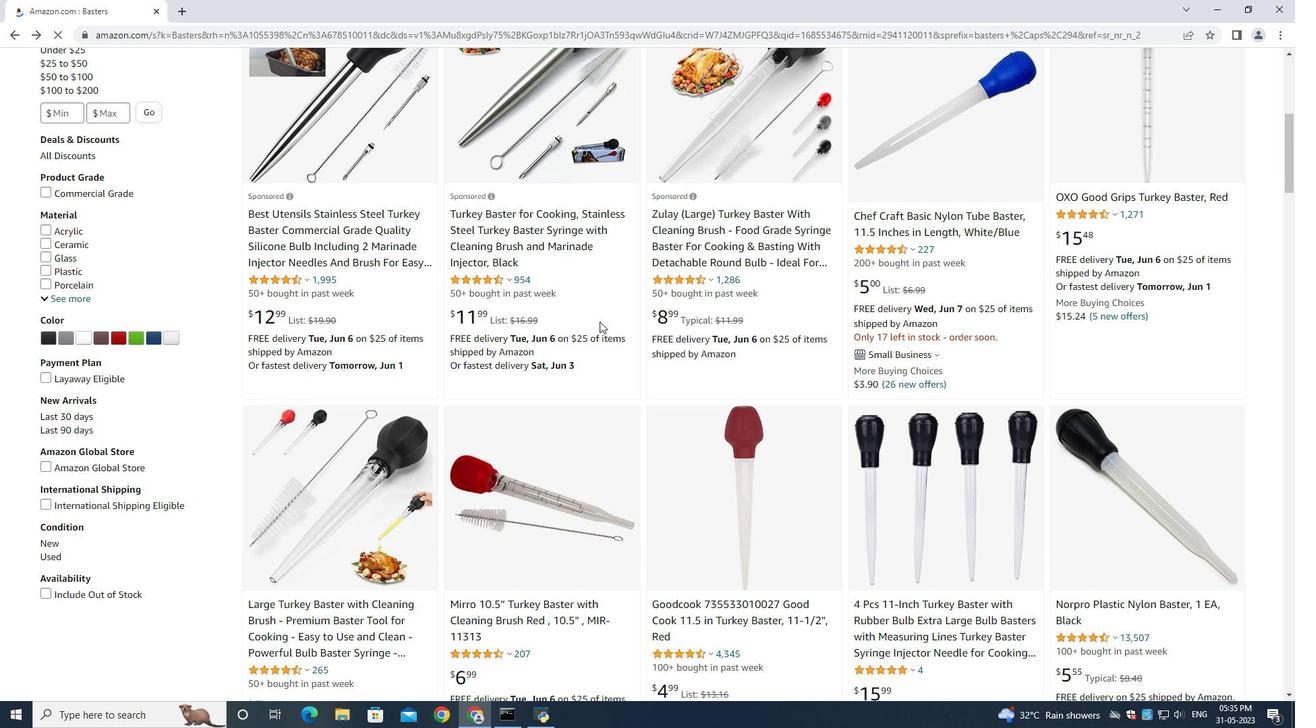 
Action: Mouse moved to (776, 355)
Screenshot: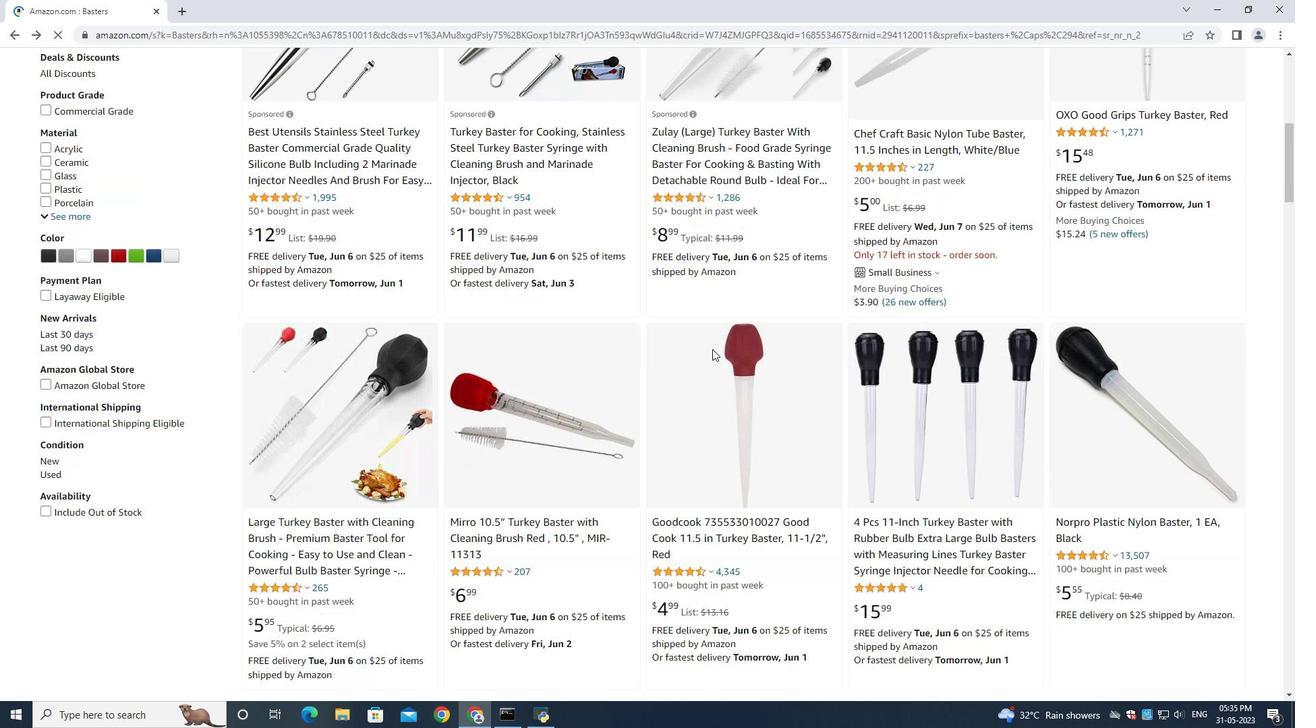 
Action: Mouse scrolled (776, 354) with delta (0, 0)
Screenshot: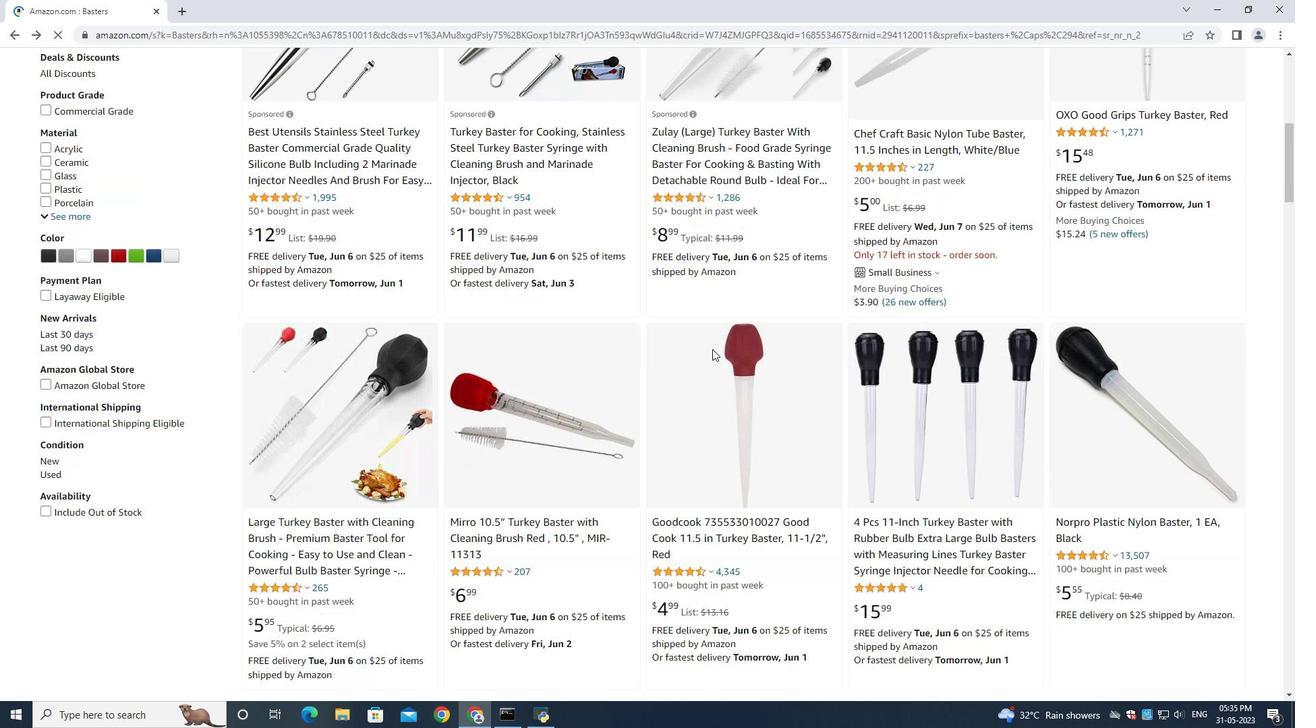 
Action: Mouse moved to (776, 354)
Screenshot: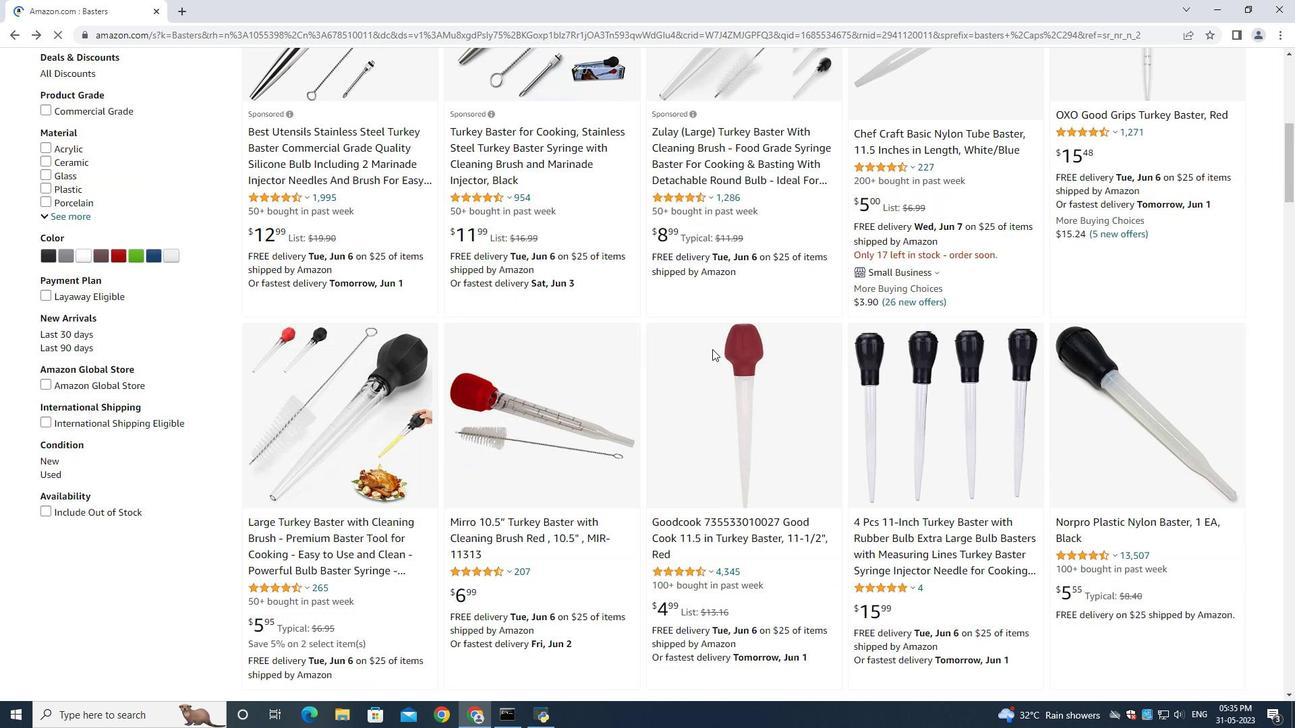
Action: Mouse scrolled (776, 354) with delta (0, 0)
Screenshot: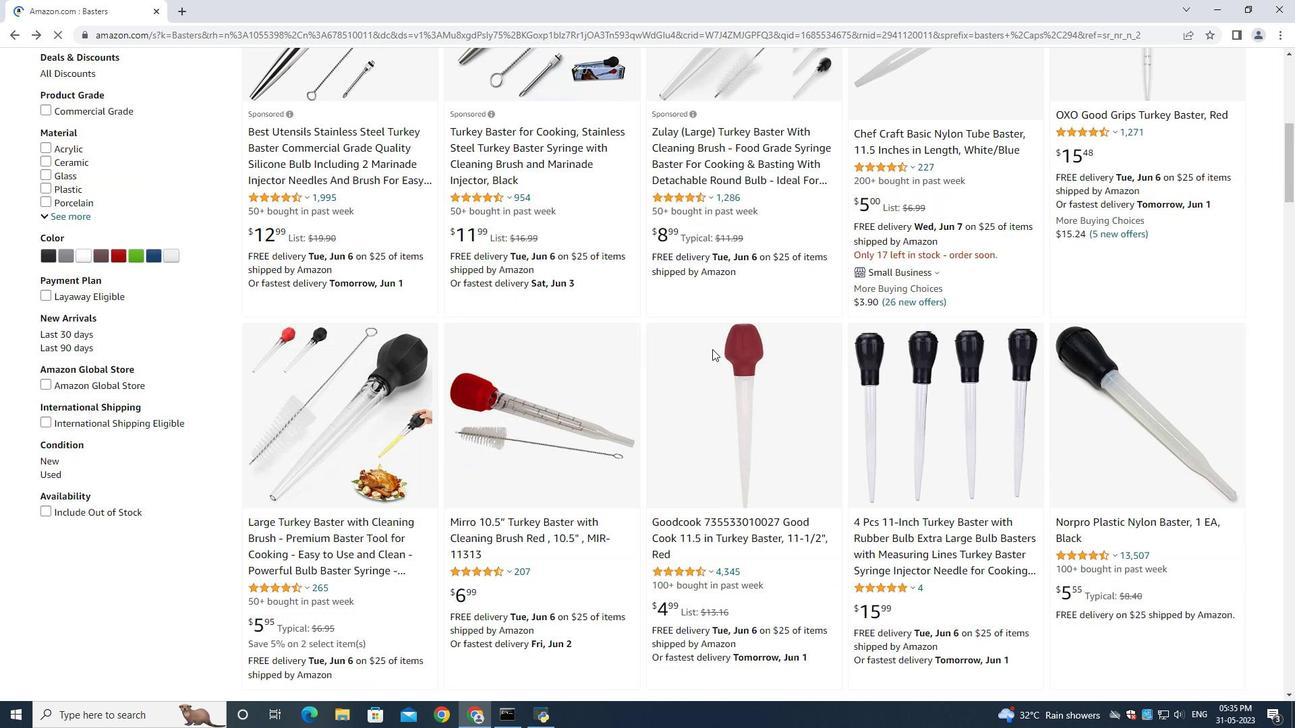 
Action: Mouse moved to (777, 353)
Screenshot: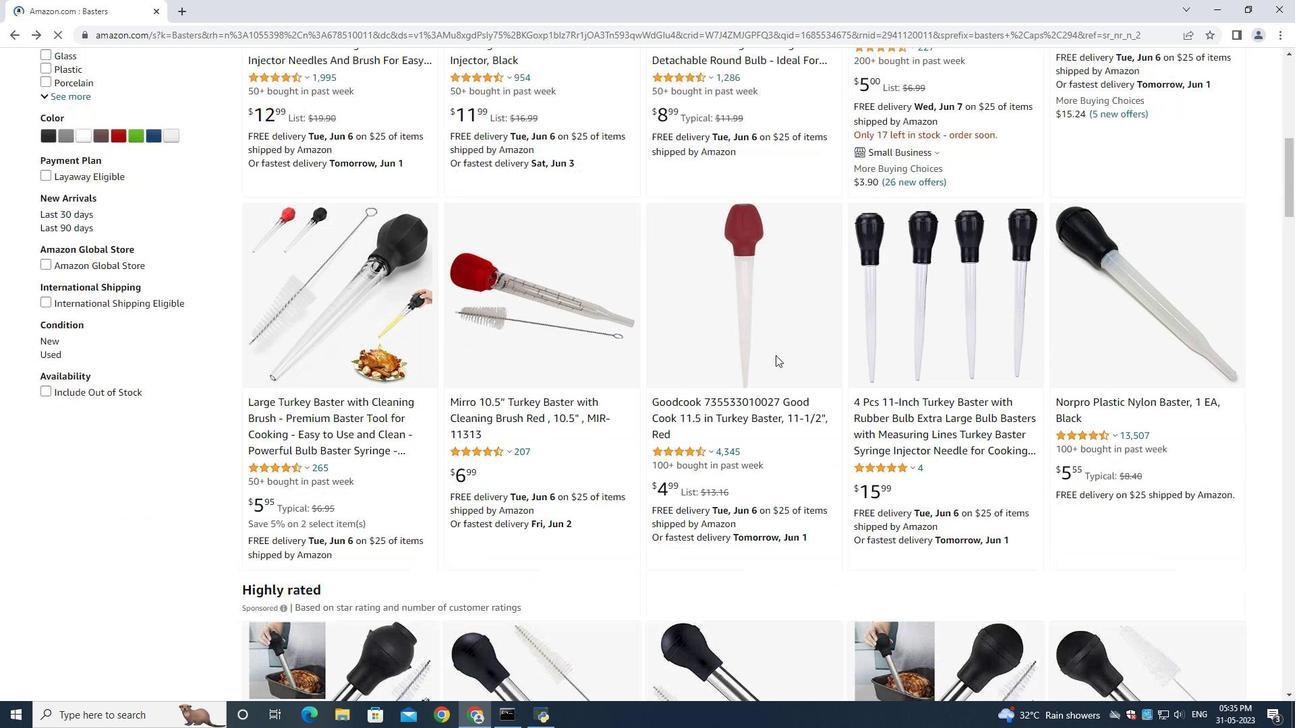
Action: Mouse scrolled (777, 352) with delta (0, 0)
Screenshot: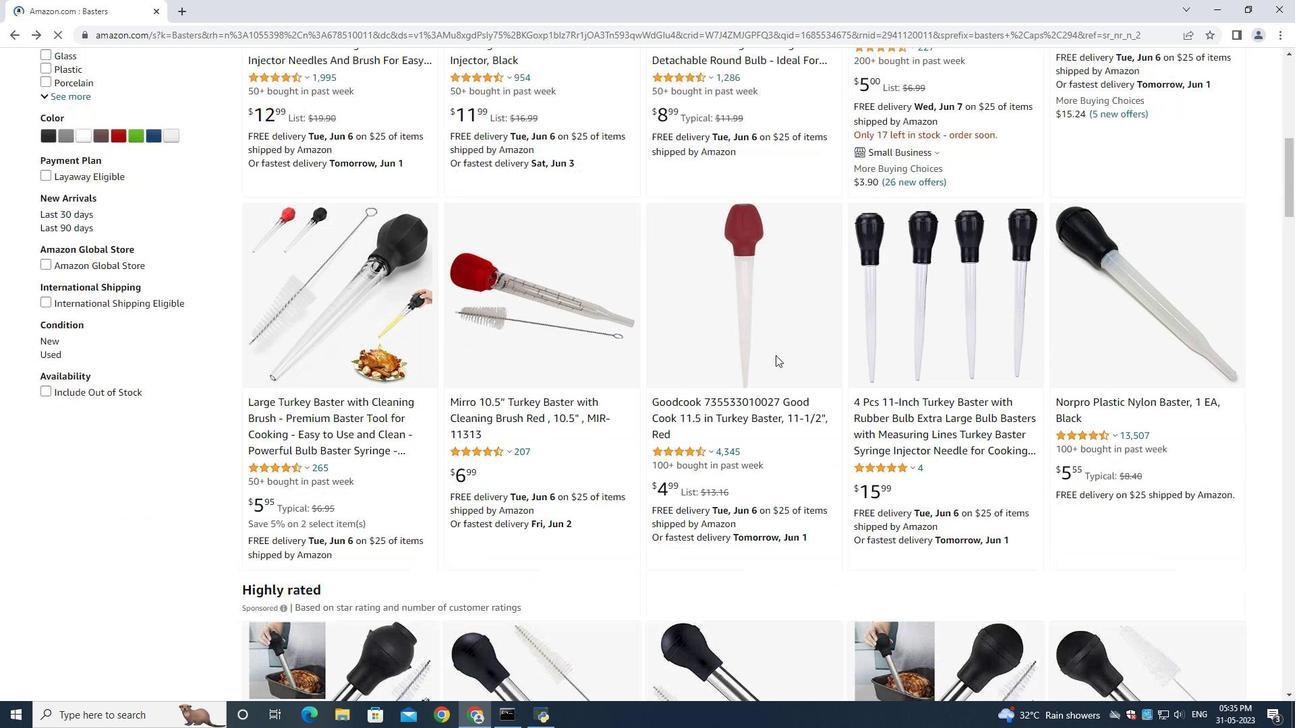 
Action: Mouse moved to (903, 225)
Screenshot: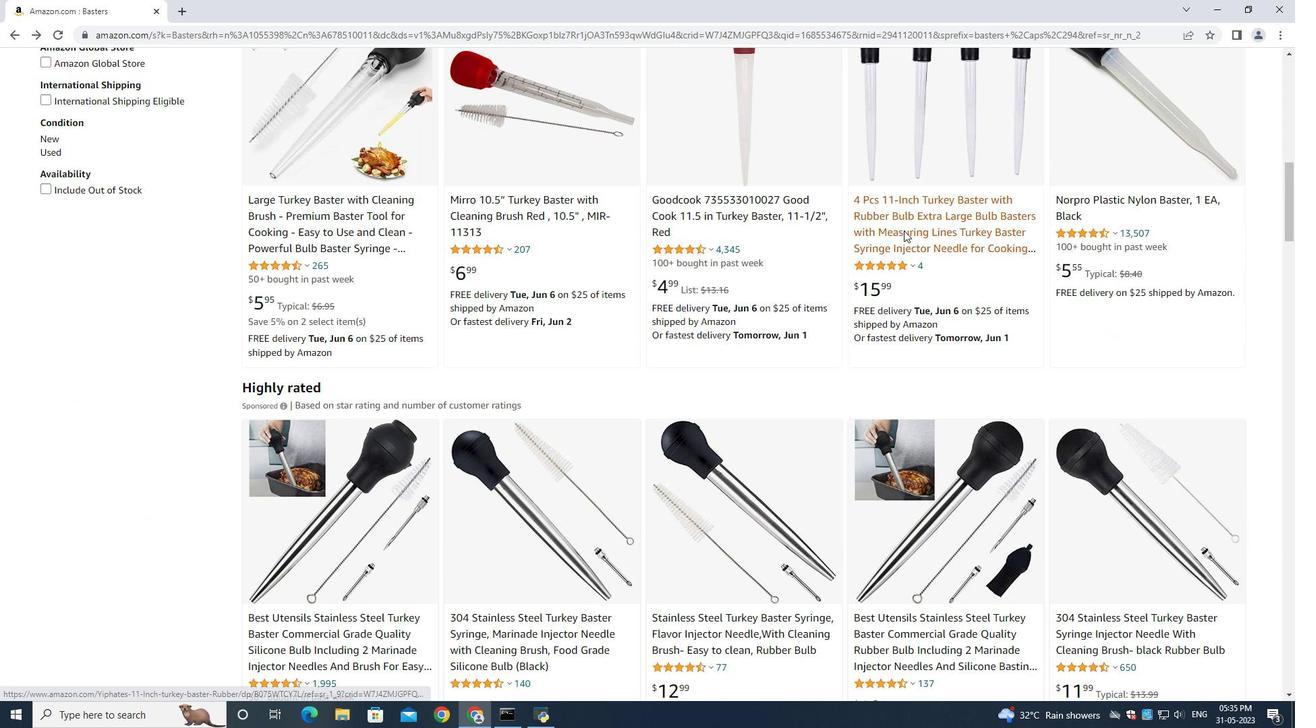 
Action: Mouse pressed left at (903, 225)
Screenshot: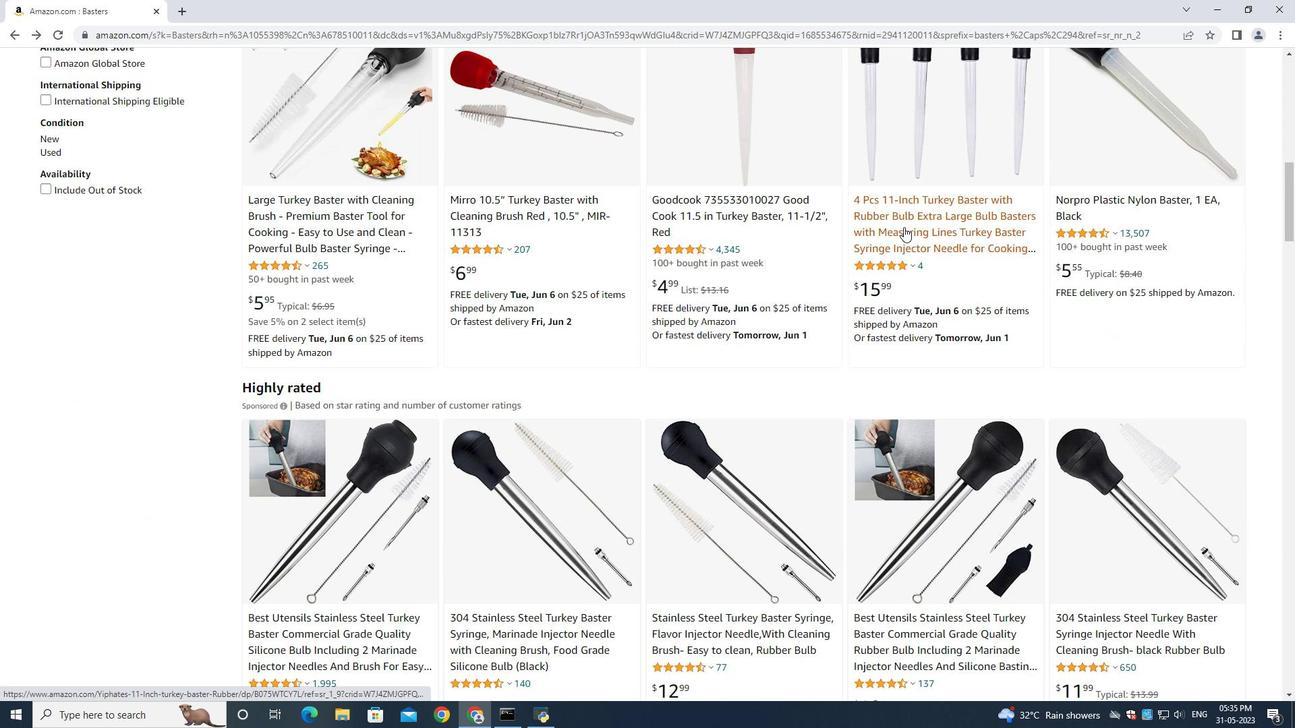 
Action: Mouse moved to (14, 36)
Screenshot: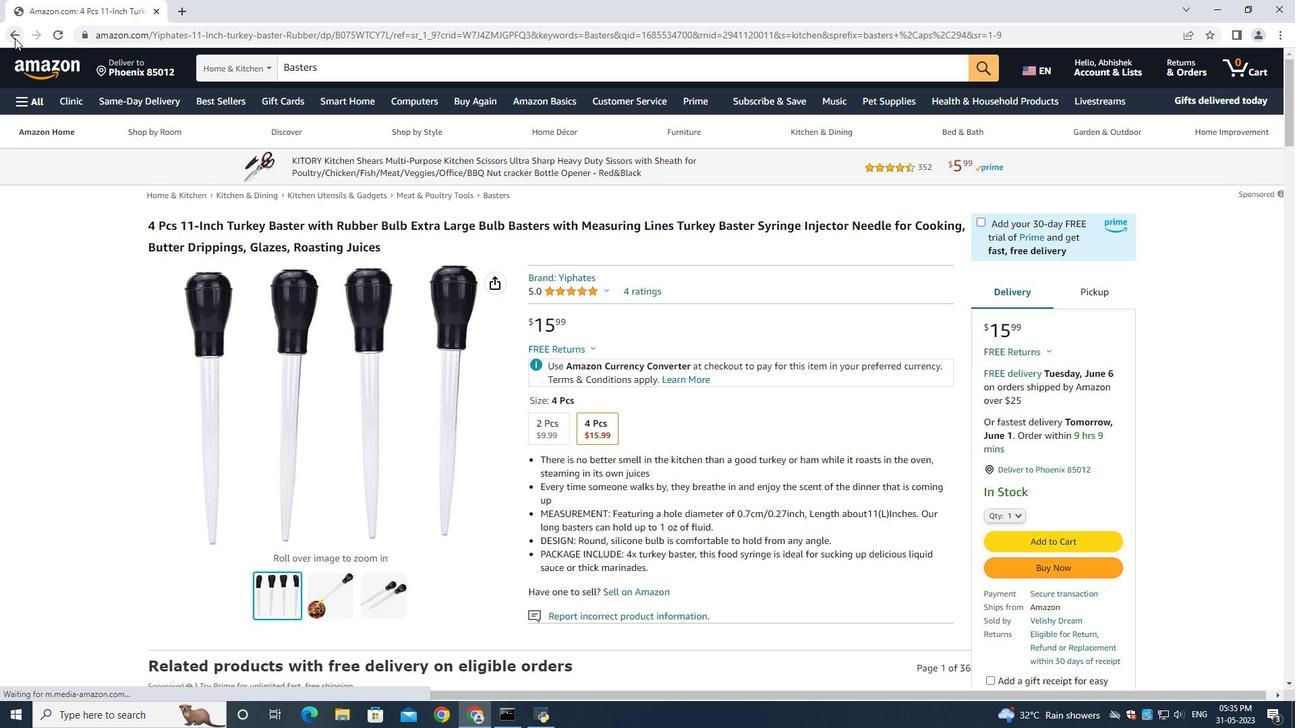 
Action: Mouse pressed left at (14, 36)
Screenshot: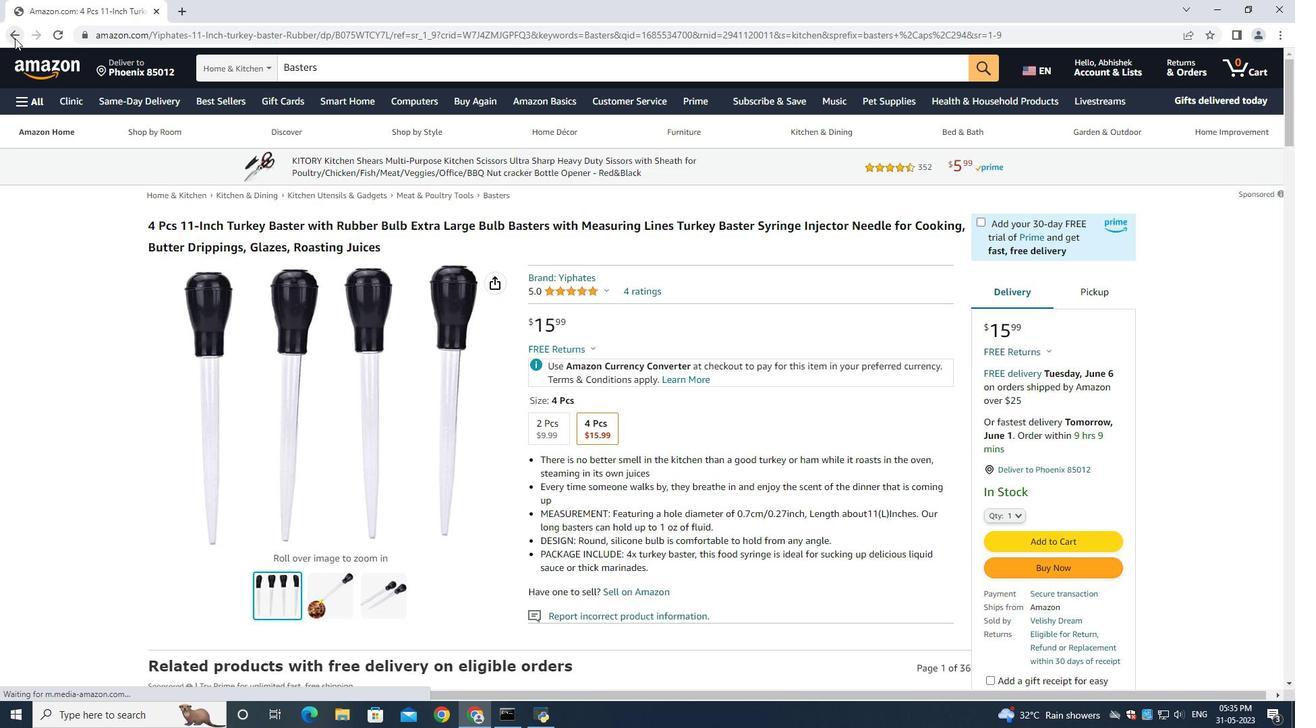 
Action: Mouse moved to (609, 292)
Screenshot: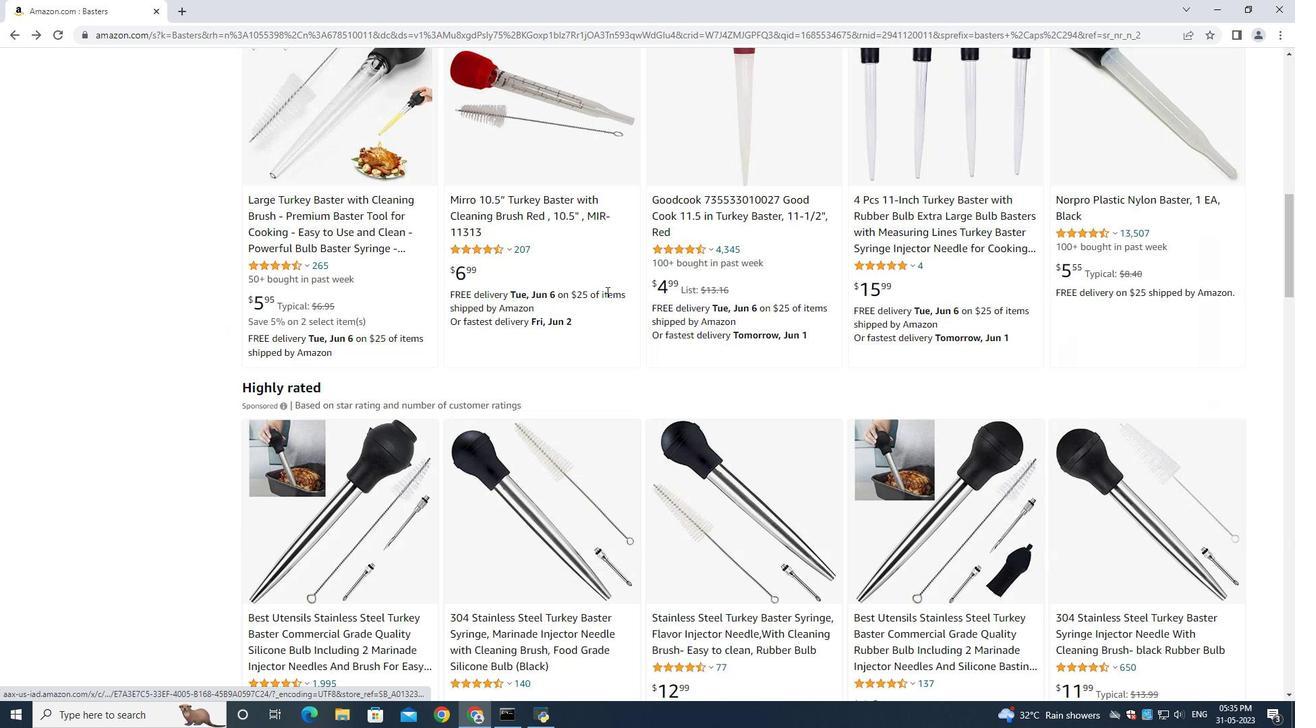
Action: Mouse scrolled (609, 291) with delta (0, 0)
Screenshot: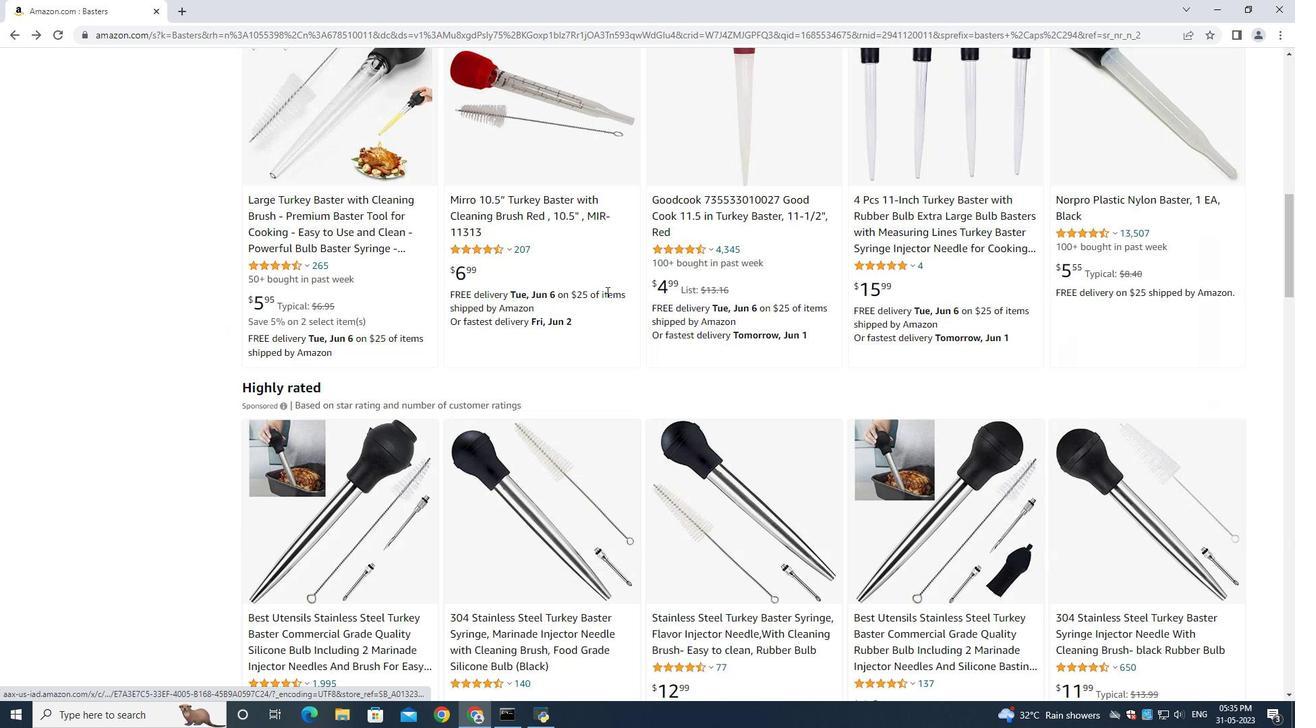 
Action: Mouse moved to (610, 292)
Screenshot: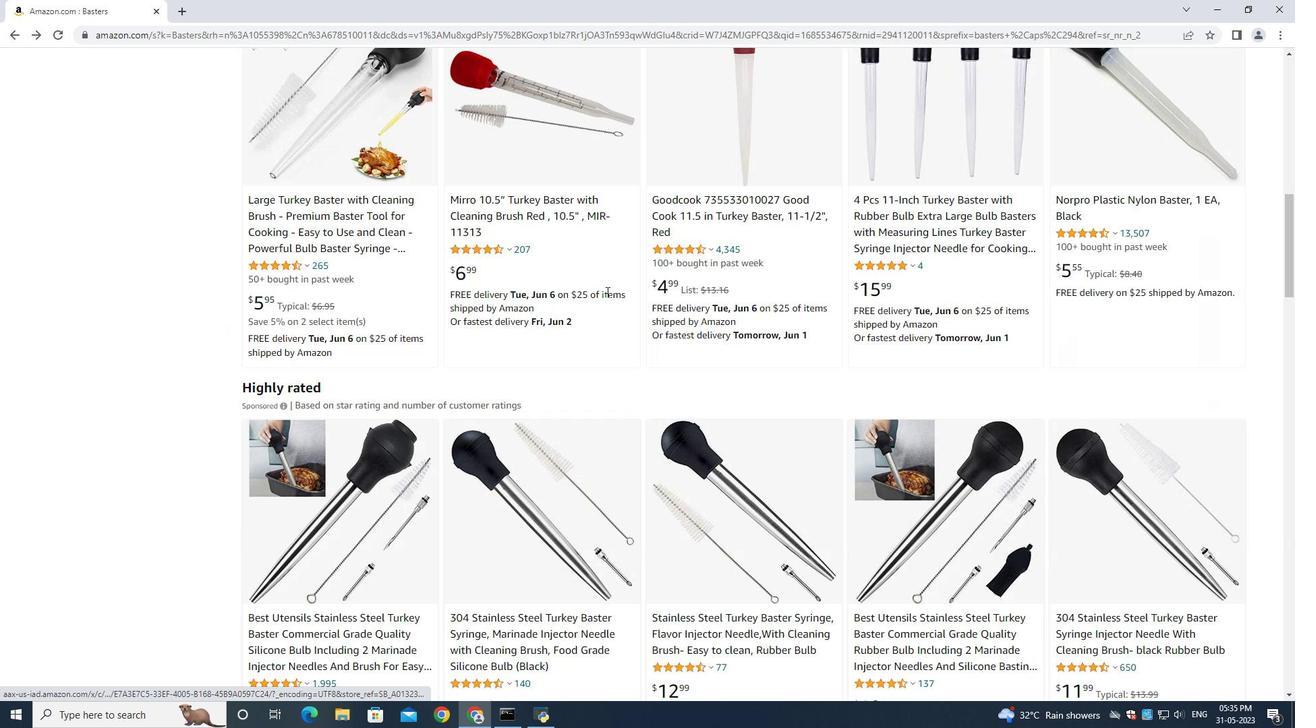 
Action: Mouse scrolled (610, 292) with delta (0, 0)
Screenshot: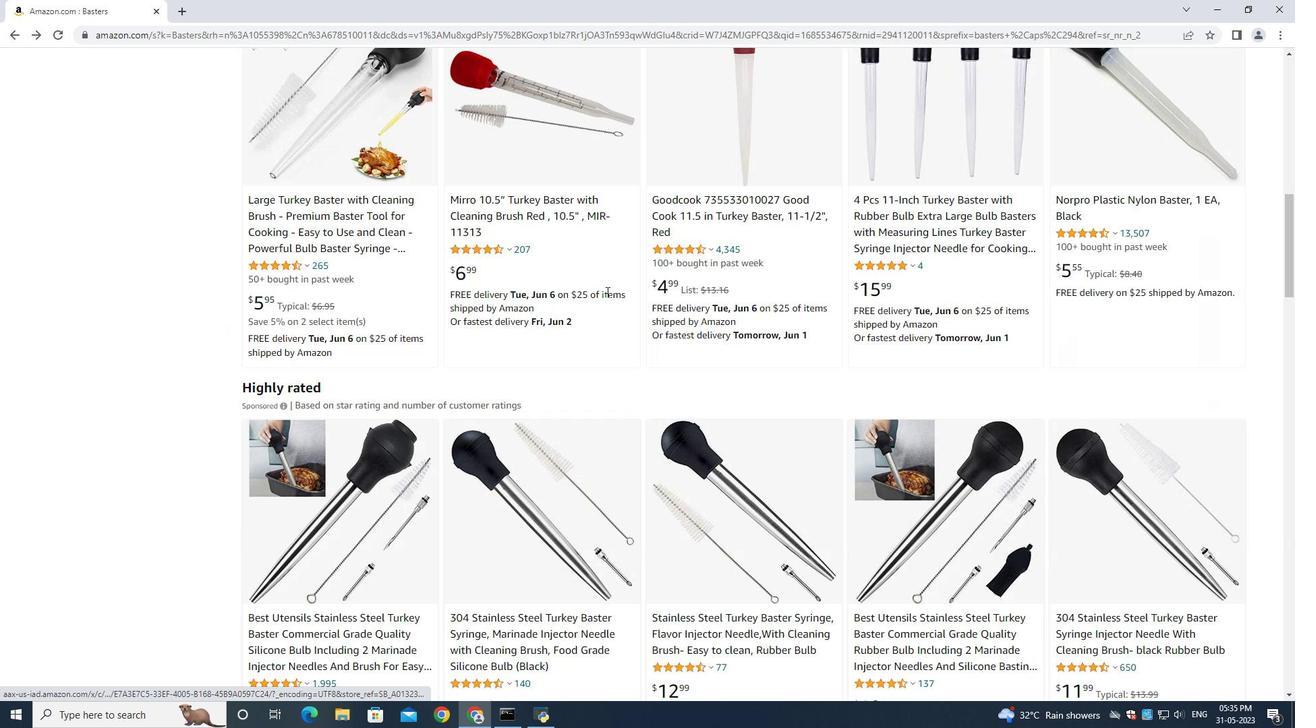 
Action: Mouse scrolled (610, 292) with delta (0, 0)
Screenshot: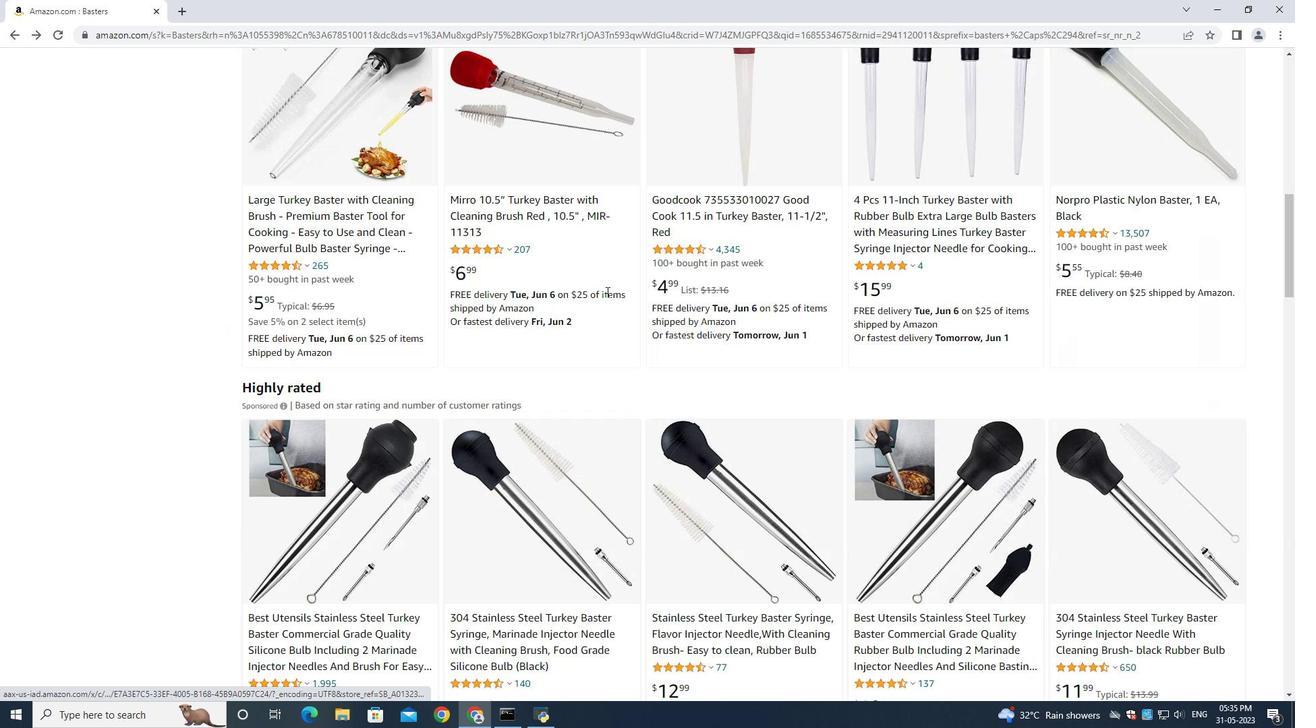 
Action: Mouse scrolled (610, 292) with delta (0, 0)
Screenshot: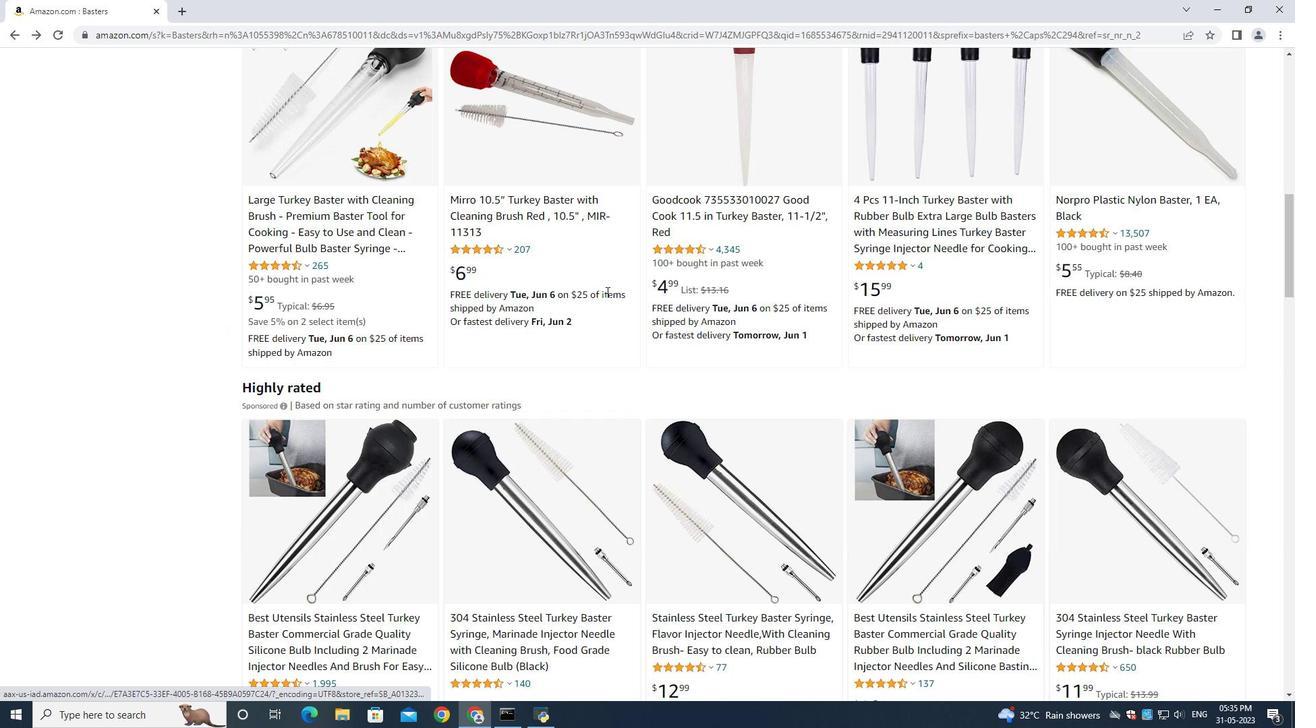 
Action: Mouse moved to (610, 292)
Screenshot: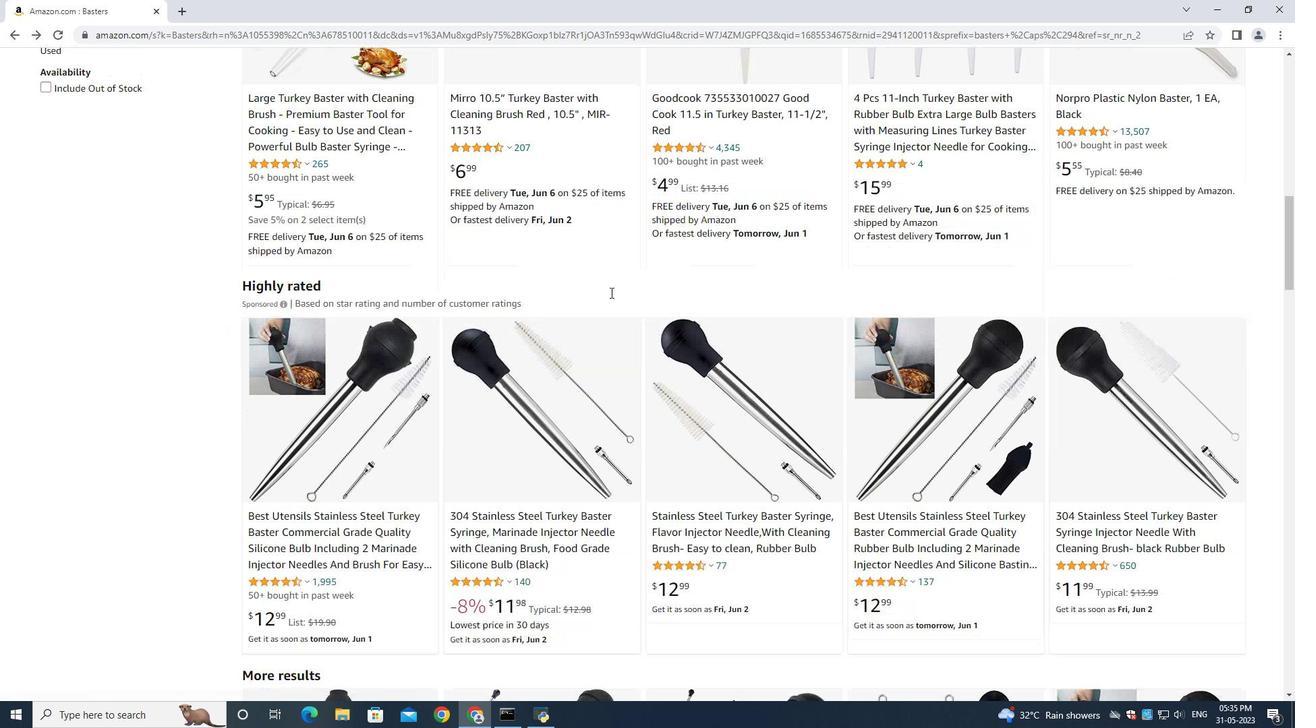 
Action: Mouse scrolled (610, 291) with delta (0, 0)
Screenshot: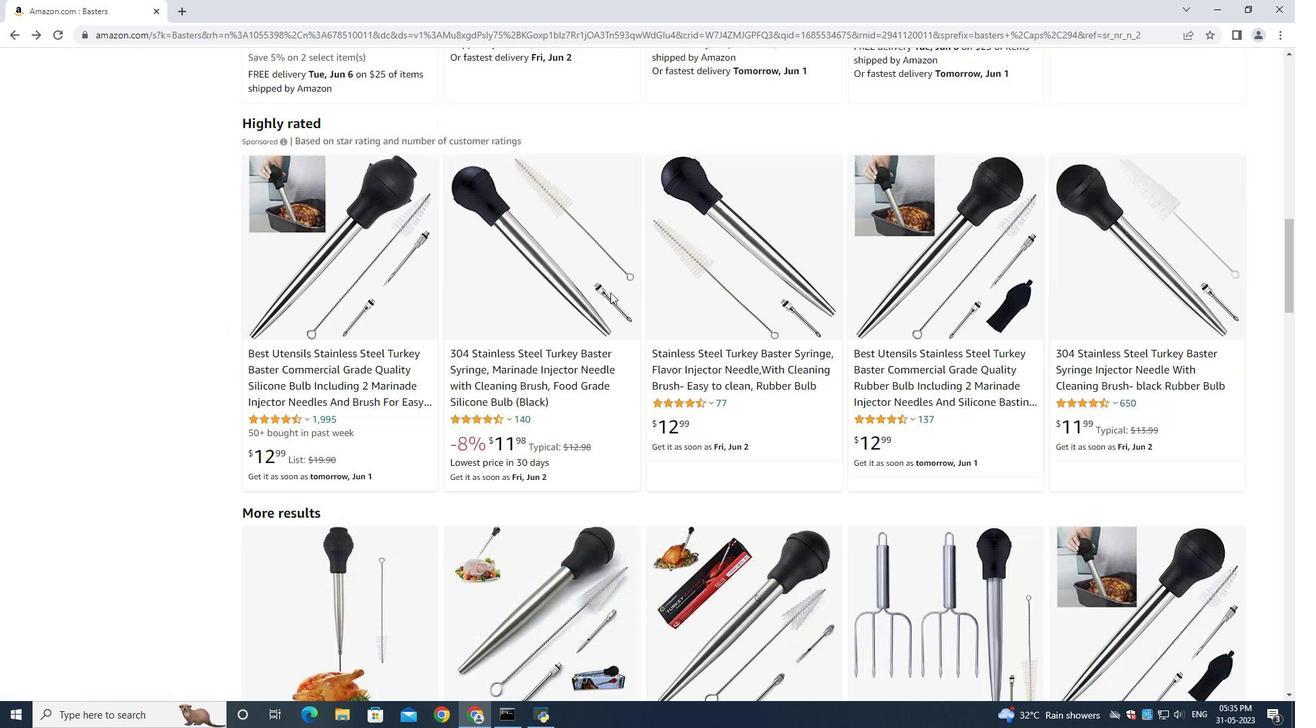 
Action: Mouse scrolled (610, 291) with delta (0, 0)
Screenshot: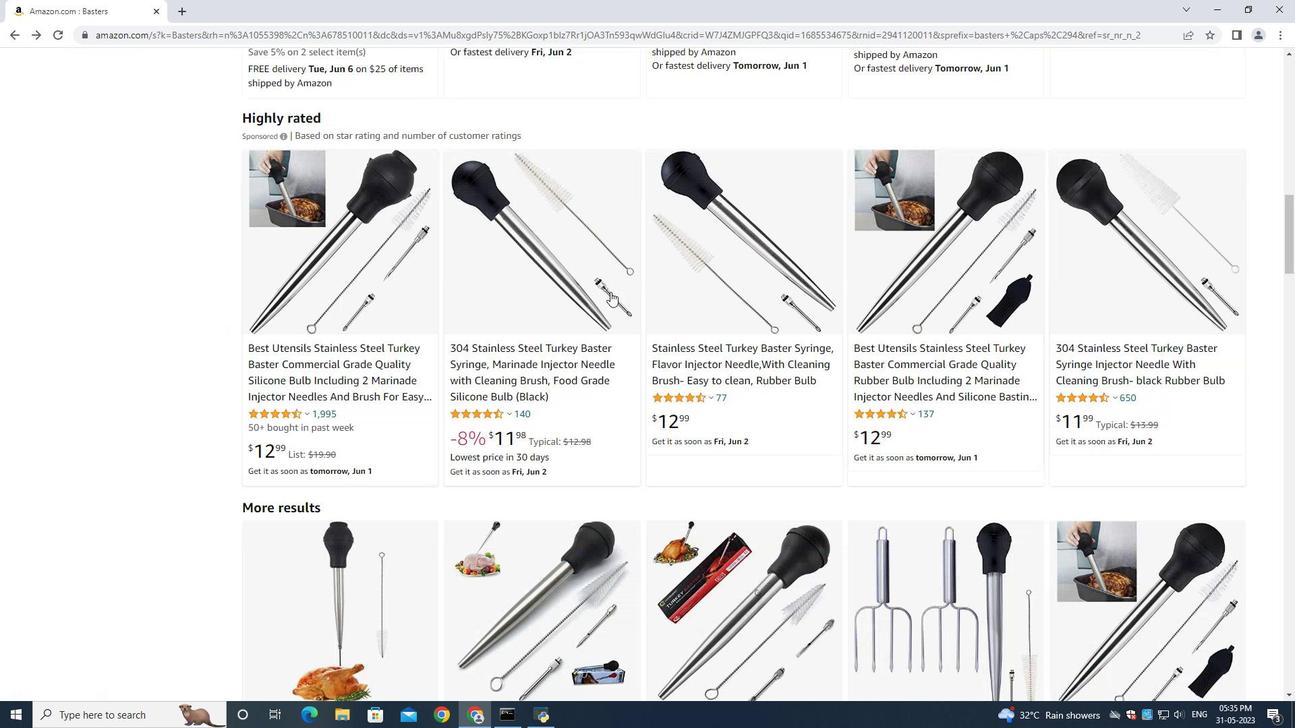 
Action: Mouse moved to (610, 292)
Screenshot: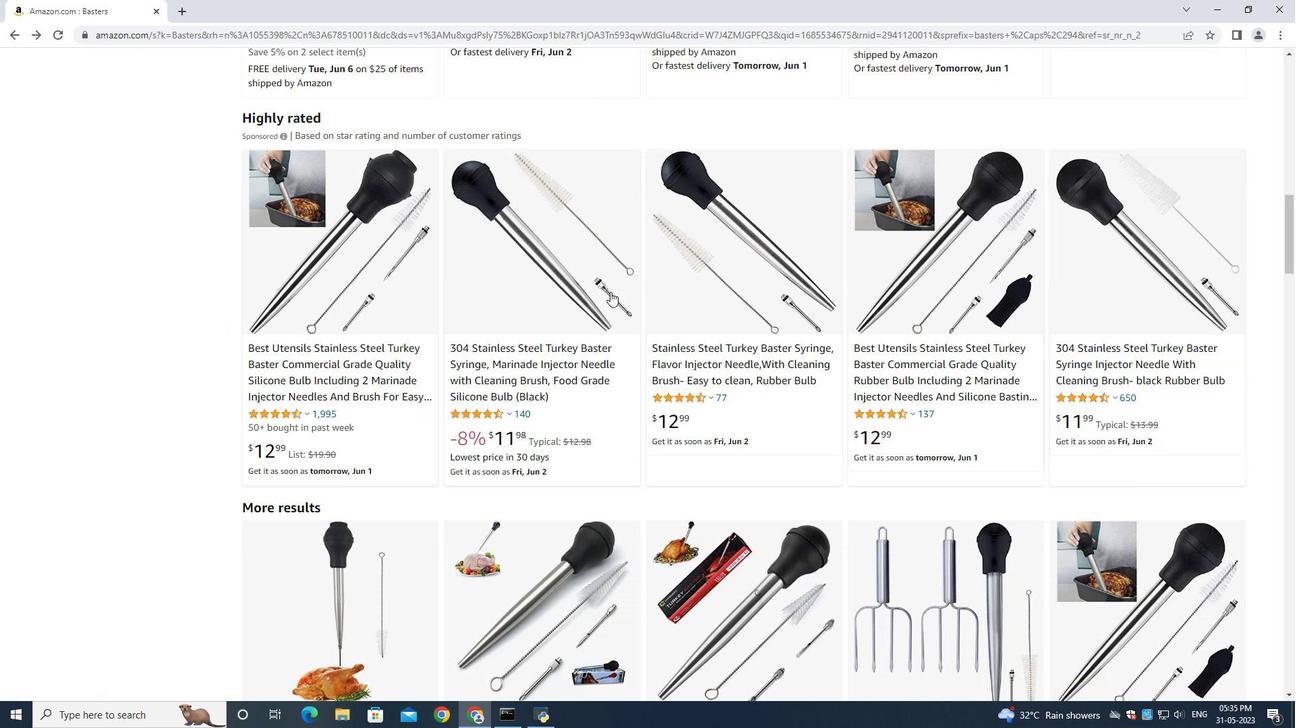 
Action: Mouse scrolled (610, 291) with delta (0, 0)
Screenshot: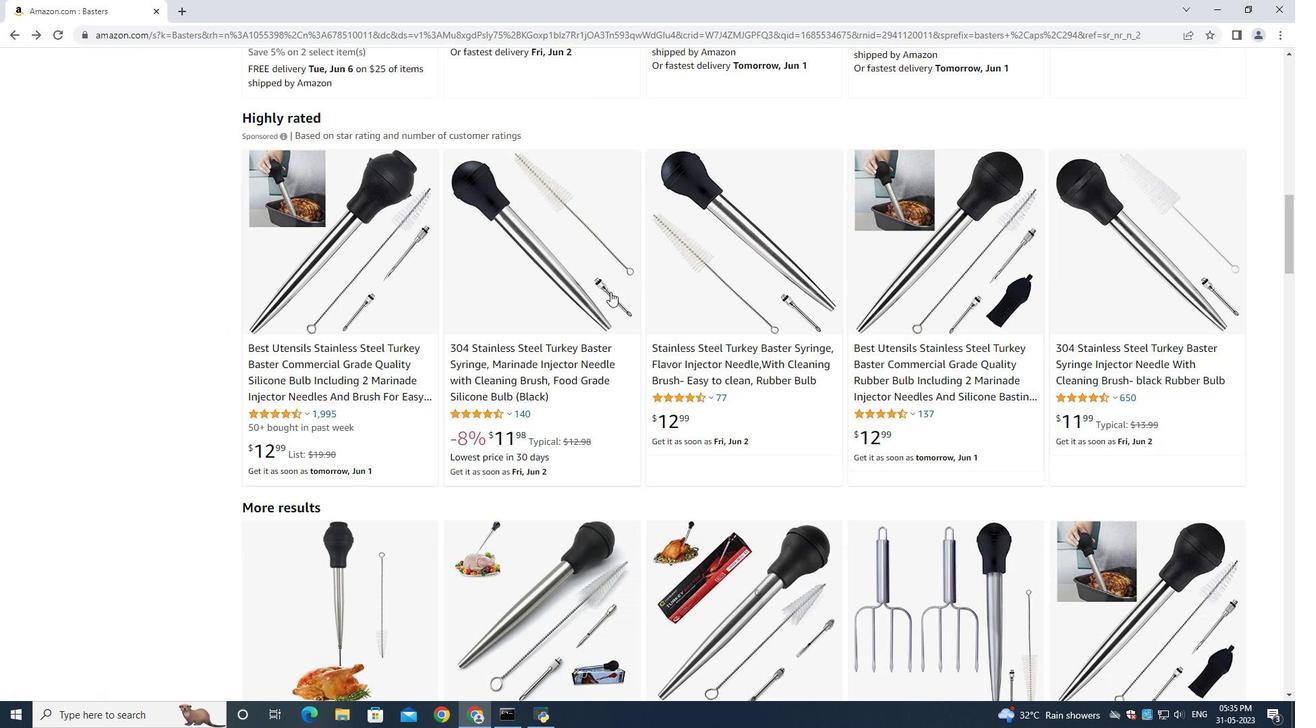 
Action: Mouse scrolled (610, 291) with delta (0, 0)
Screenshot: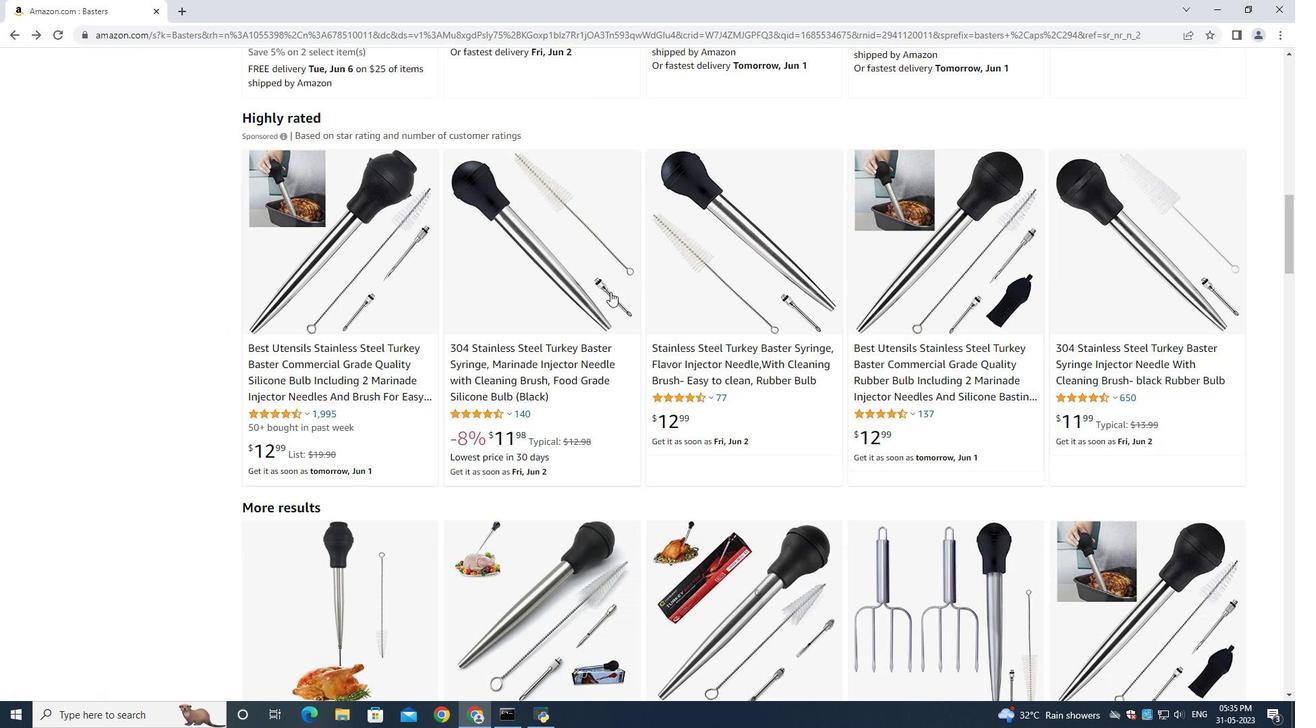 
Action: Mouse moved to (606, 296)
Screenshot: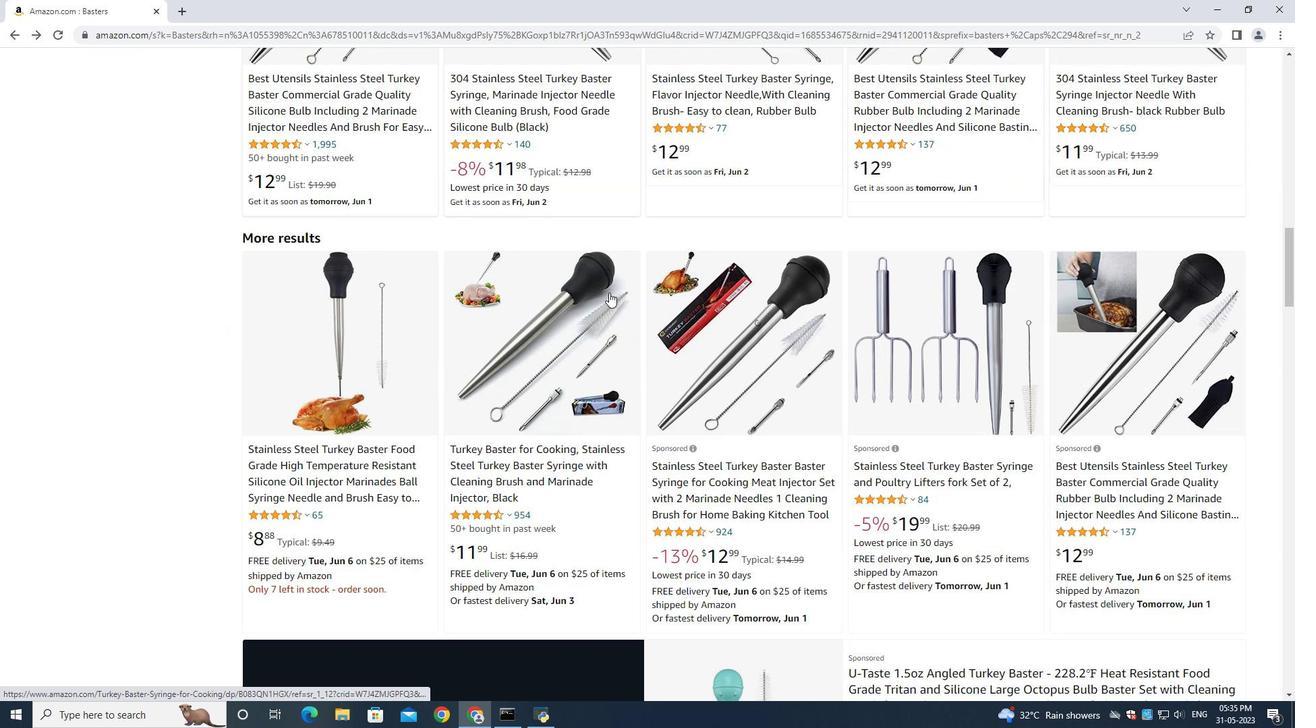 
Action: Mouse scrolled (606, 295) with delta (0, 0)
Screenshot: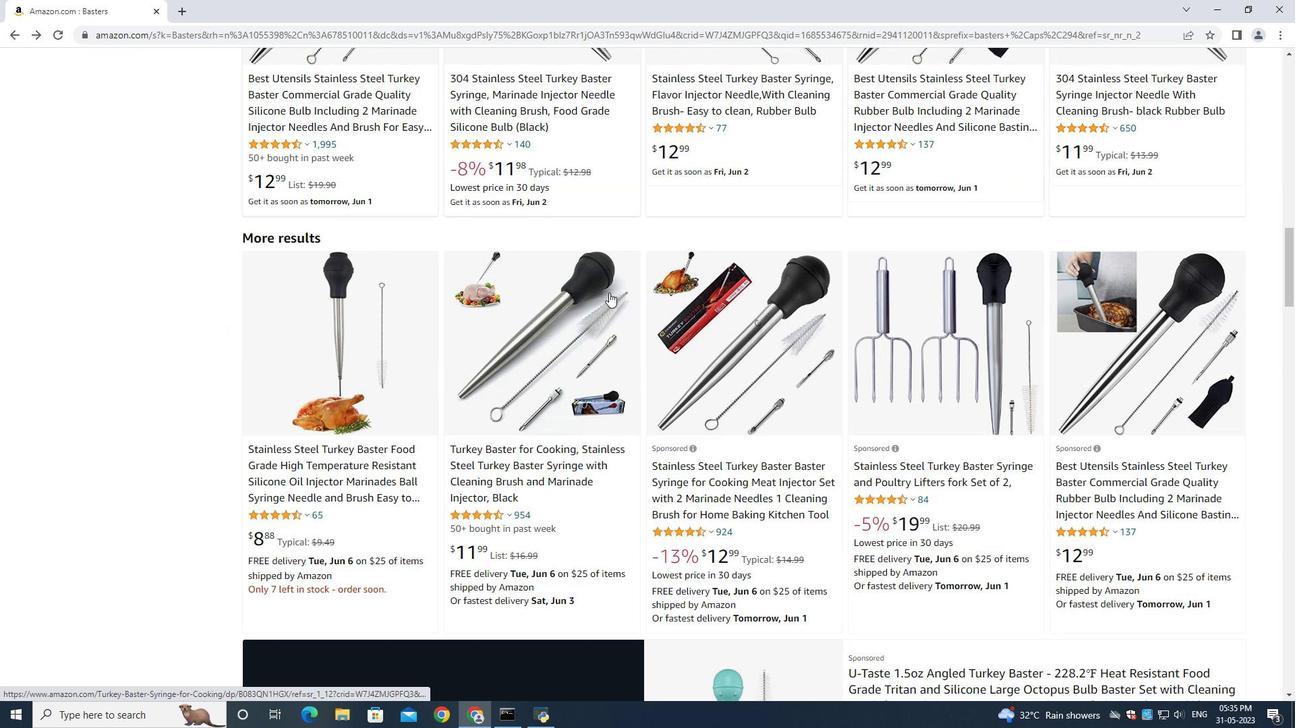 
Action: Mouse scrolled (606, 295) with delta (0, 0)
Screenshot: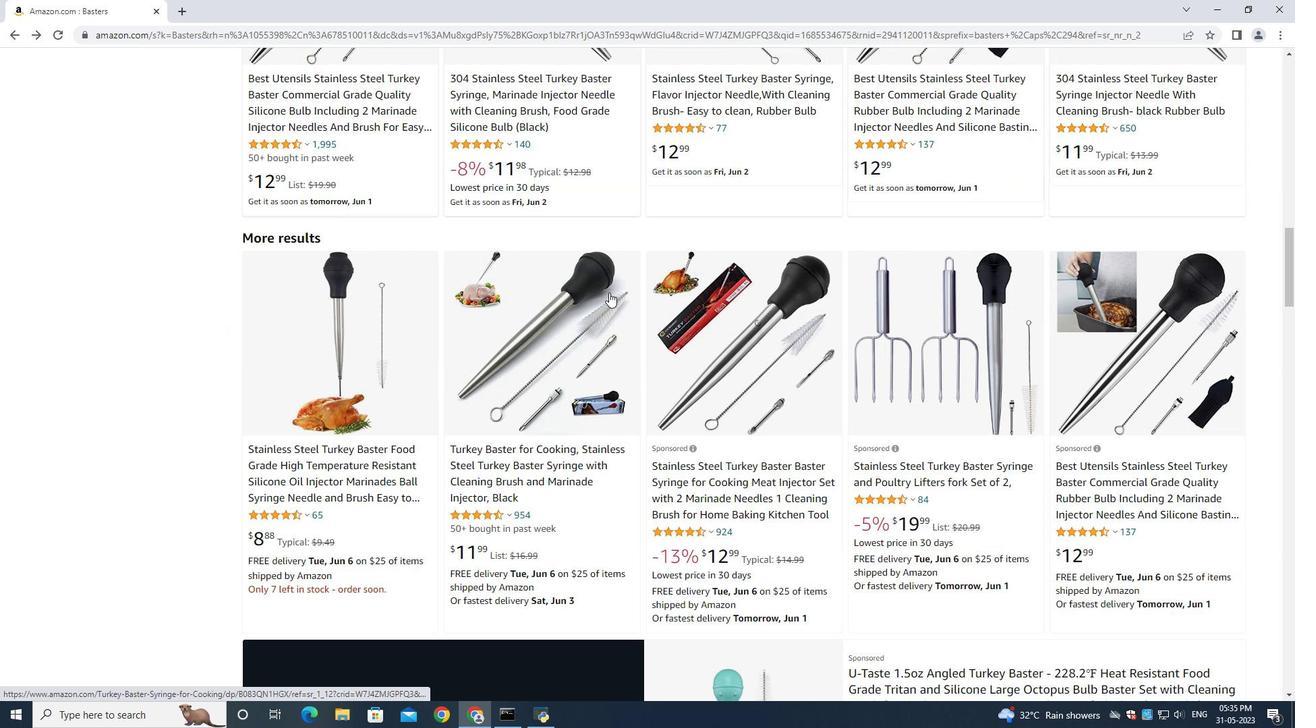 
Action: Mouse scrolled (606, 295) with delta (0, 0)
Screenshot: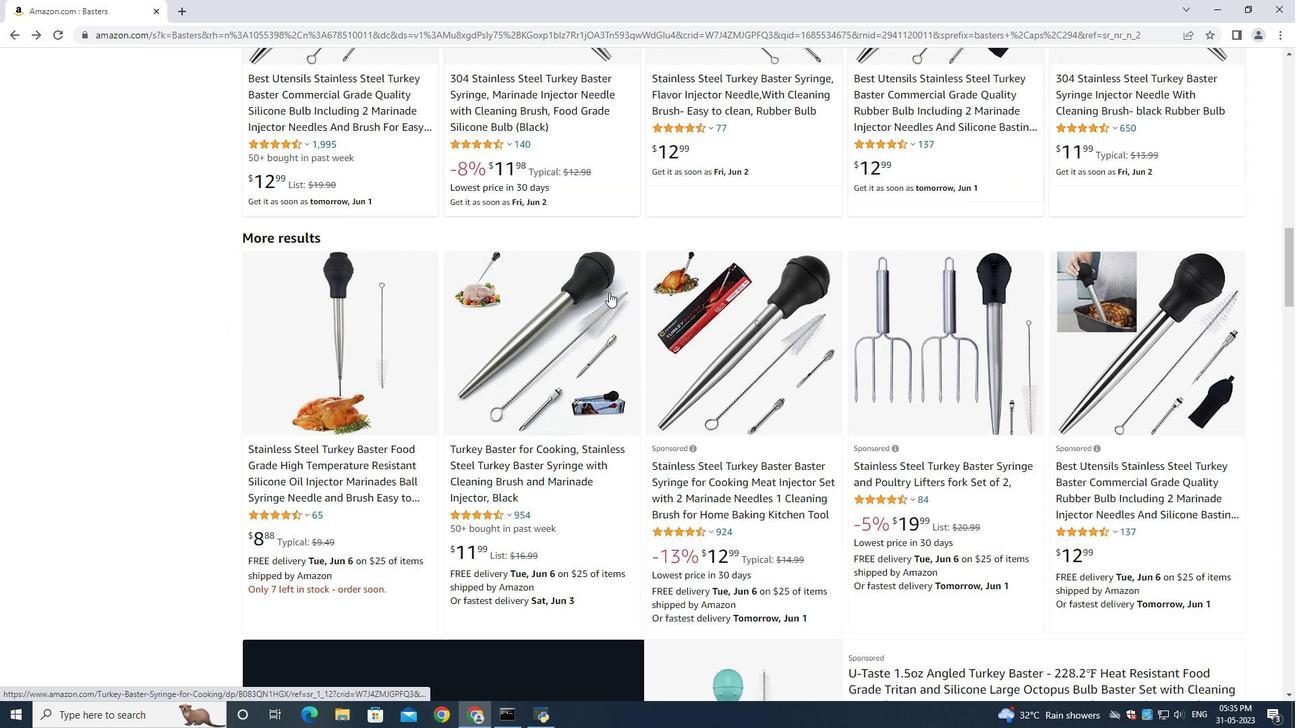 
Action: Mouse moved to (344, 248)
Screenshot: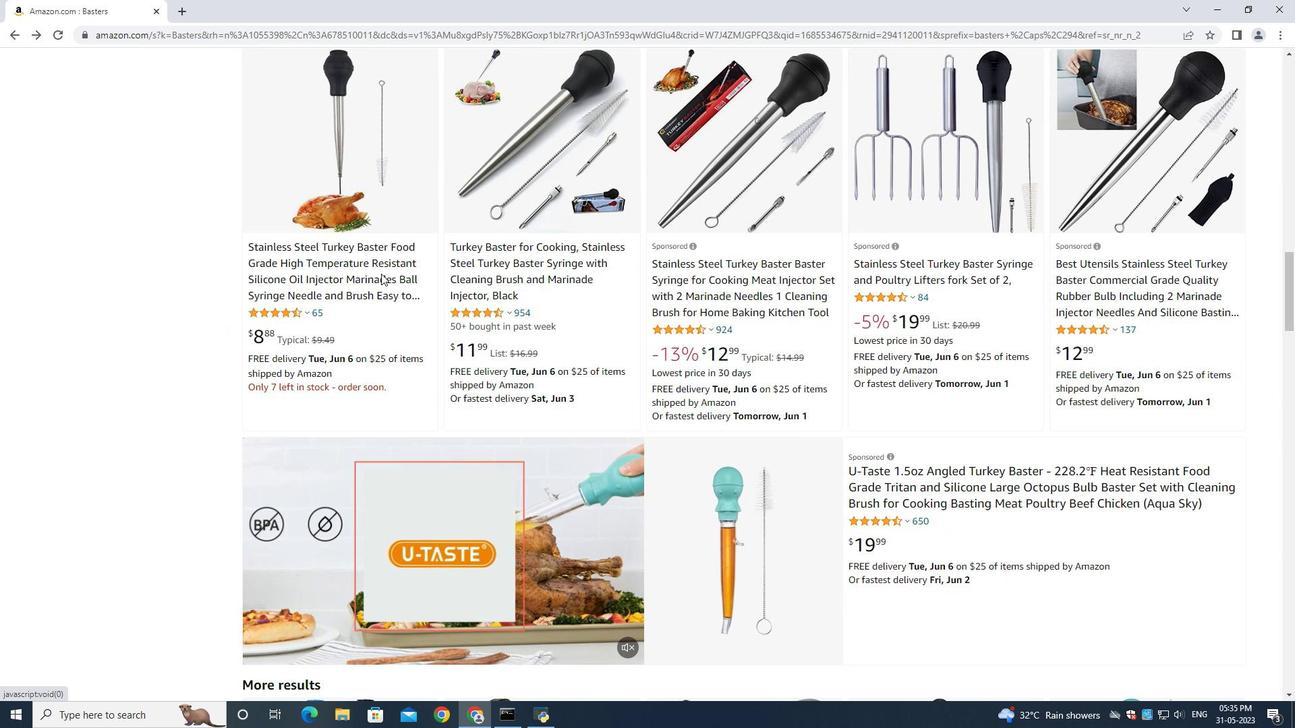 
Action: Mouse pressed left at (344, 248)
Screenshot: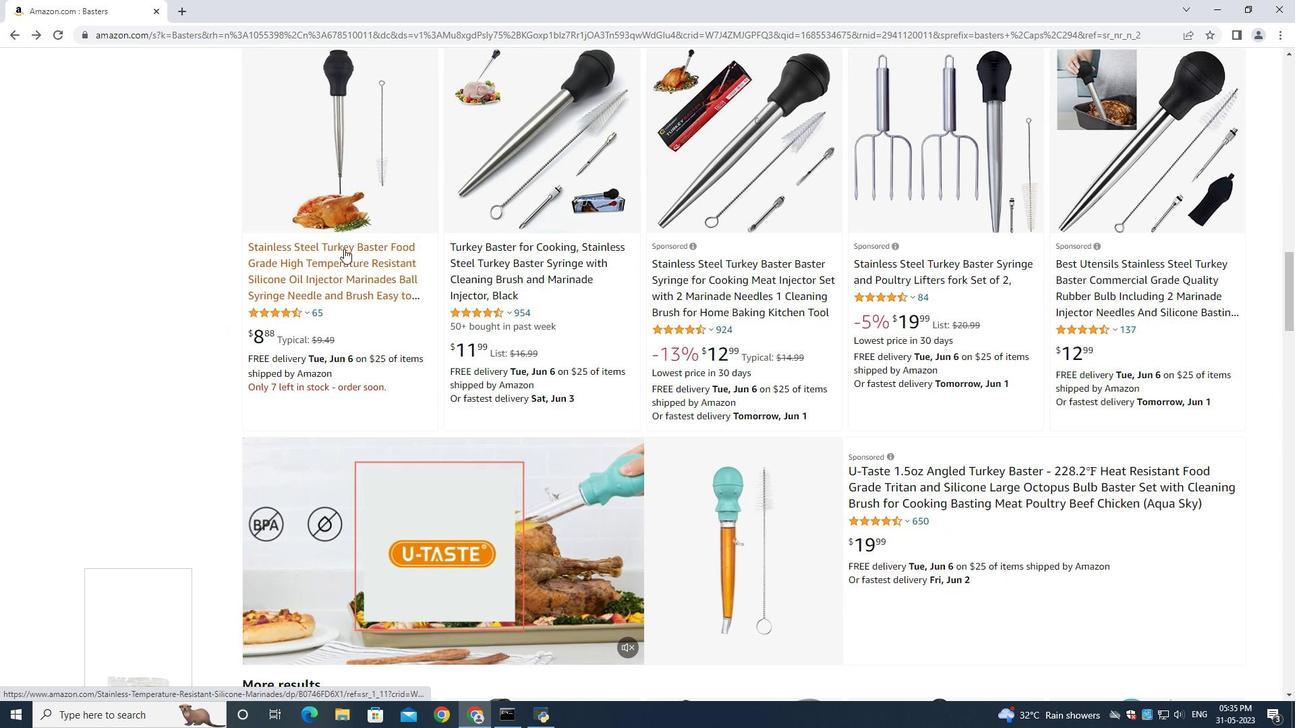 
Action: Mouse moved to (10, 34)
Screenshot: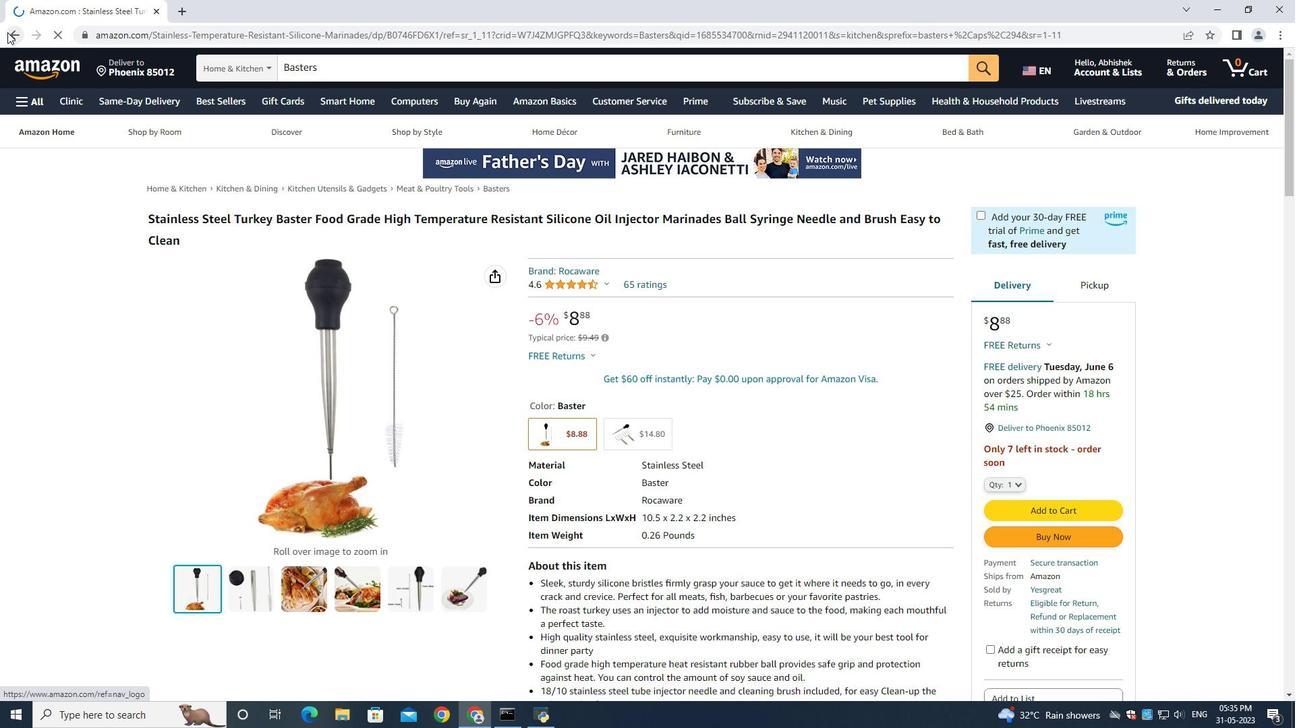 
Action: Mouse pressed left at (10, 34)
Screenshot: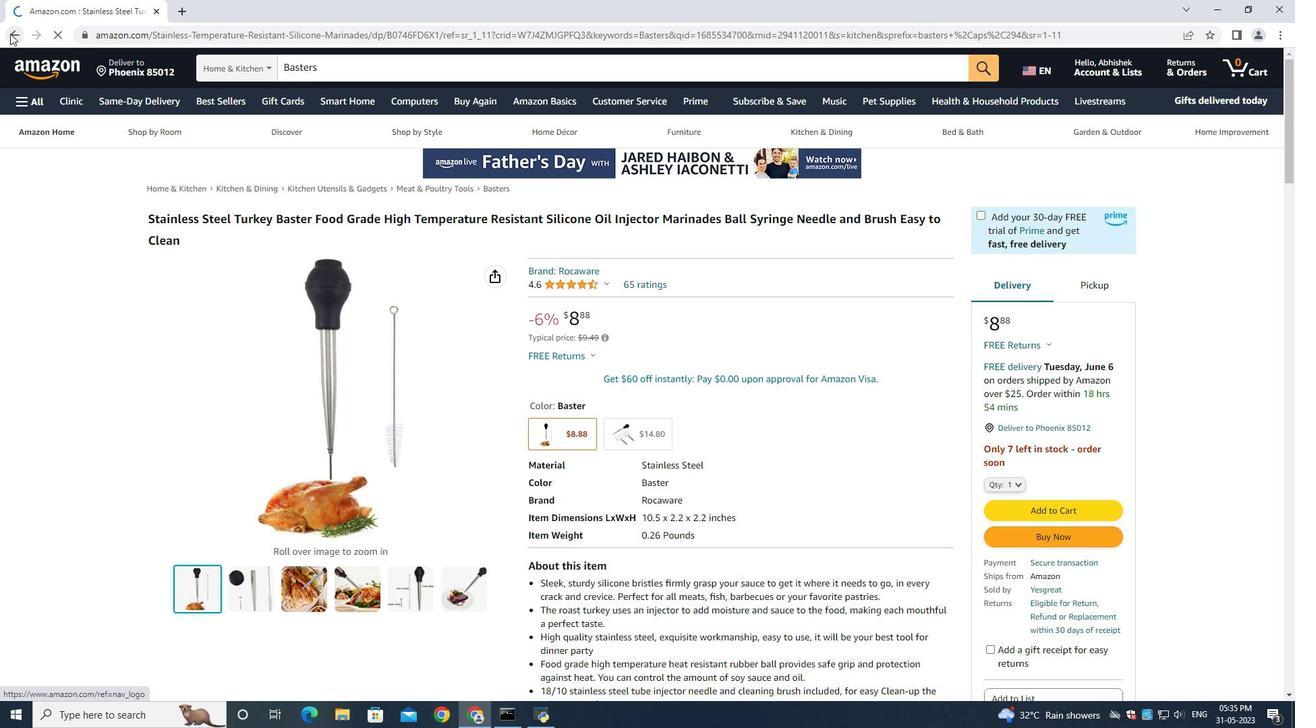 
Action: Mouse moved to (841, 379)
Screenshot: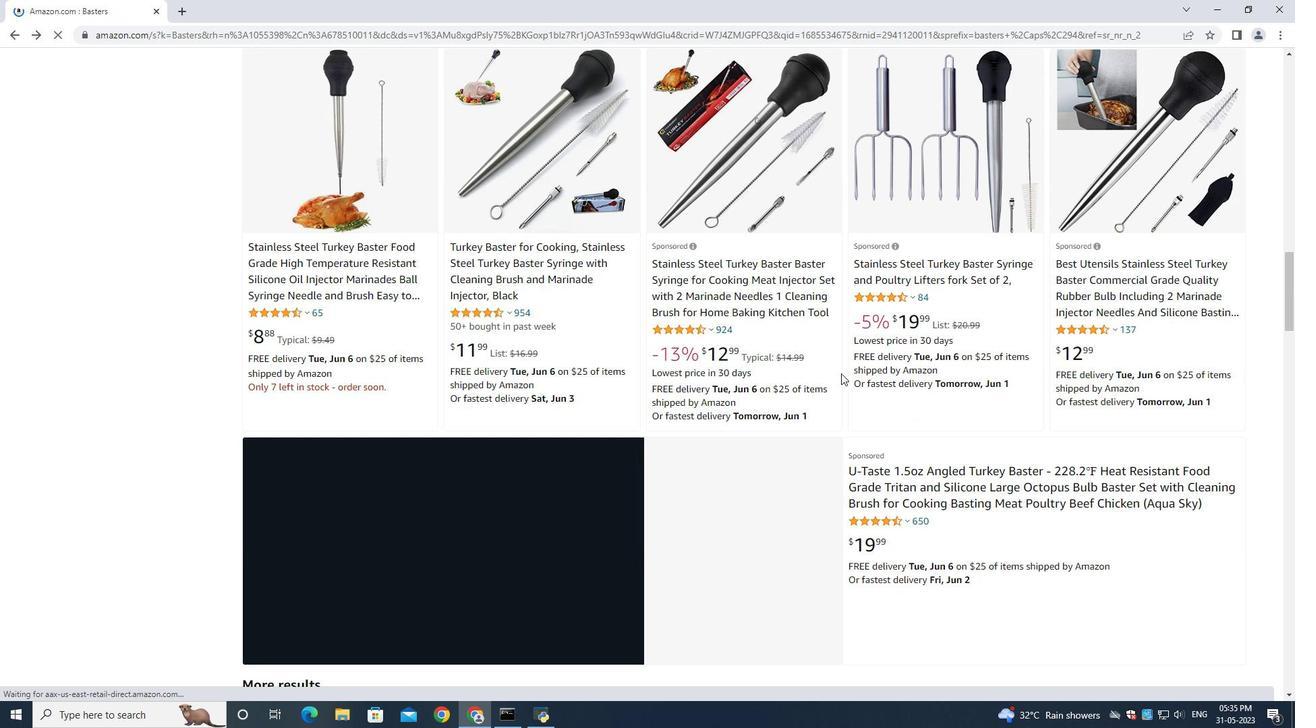 
Action: Mouse scrolled (841, 379) with delta (0, 0)
Screenshot: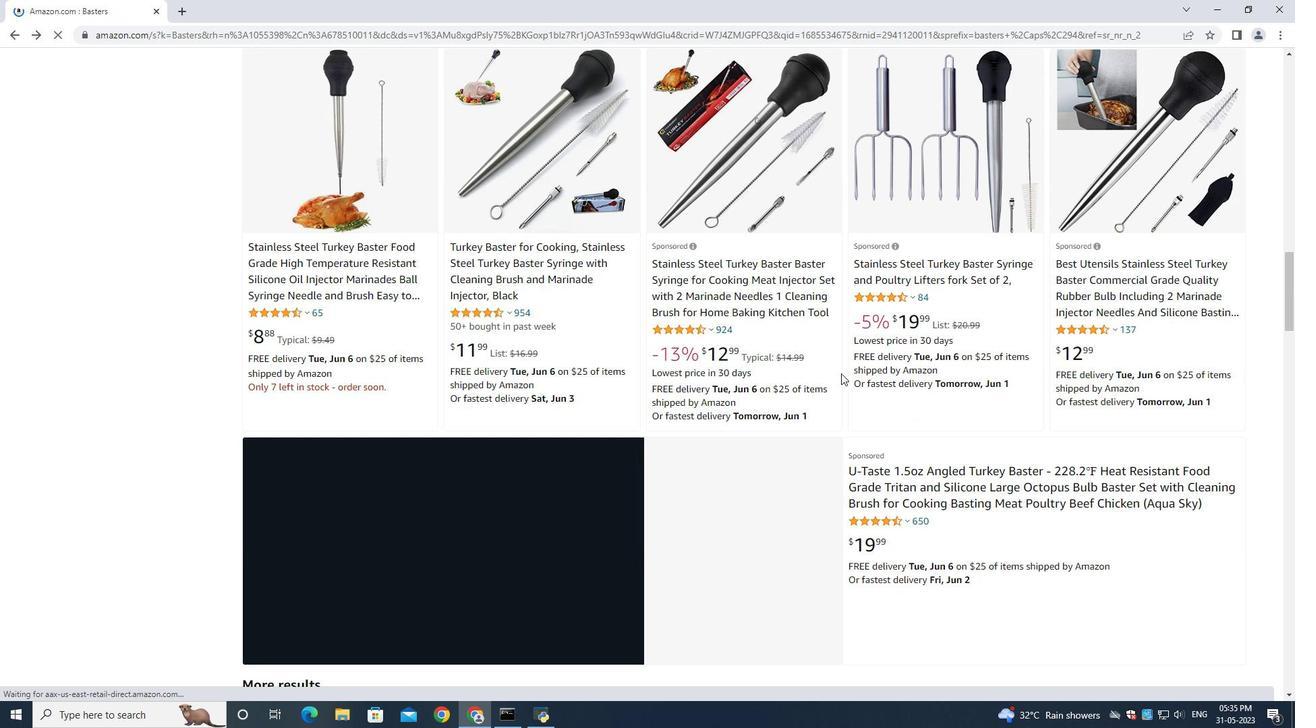 
Action: Mouse scrolled (841, 379) with delta (0, 0)
Screenshot: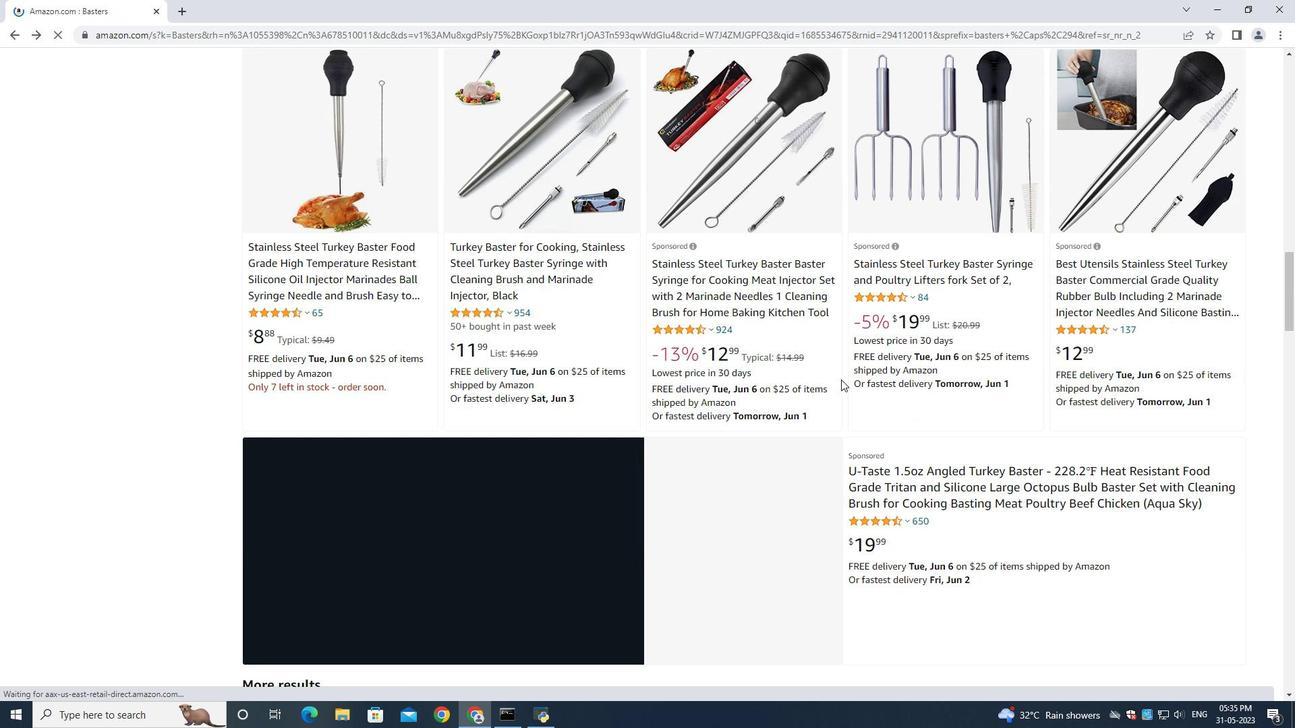 
Action: Mouse scrolled (841, 379) with delta (0, 0)
Screenshot: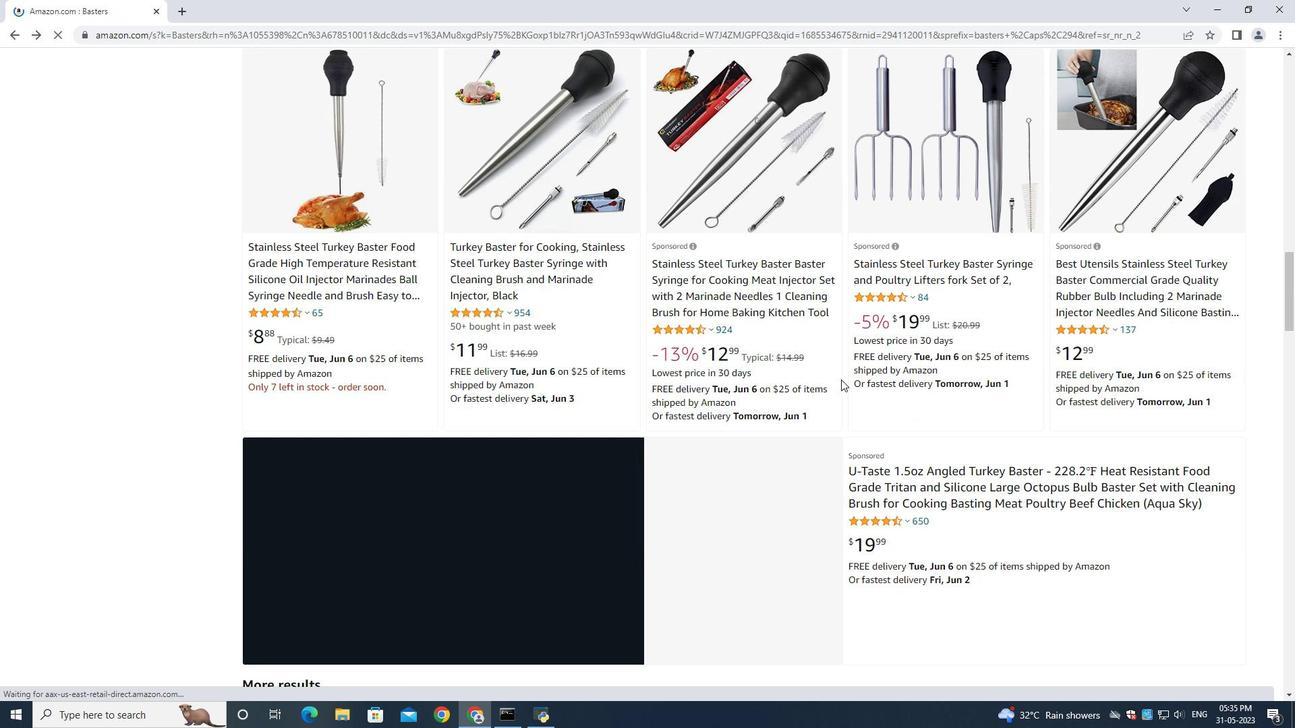 
Action: Mouse scrolled (841, 379) with delta (0, 0)
Screenshot: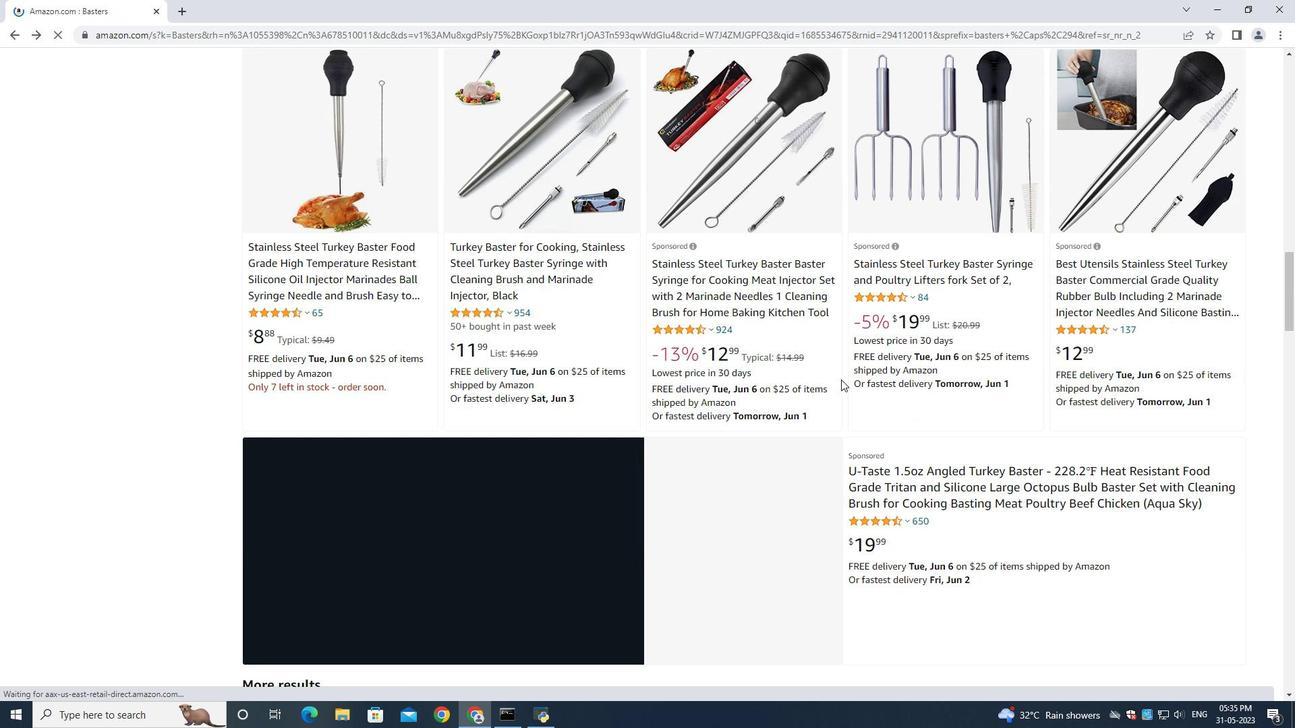 
Action: Mouse scrolled (841, 379) with delta (0, 0)
Screenshot: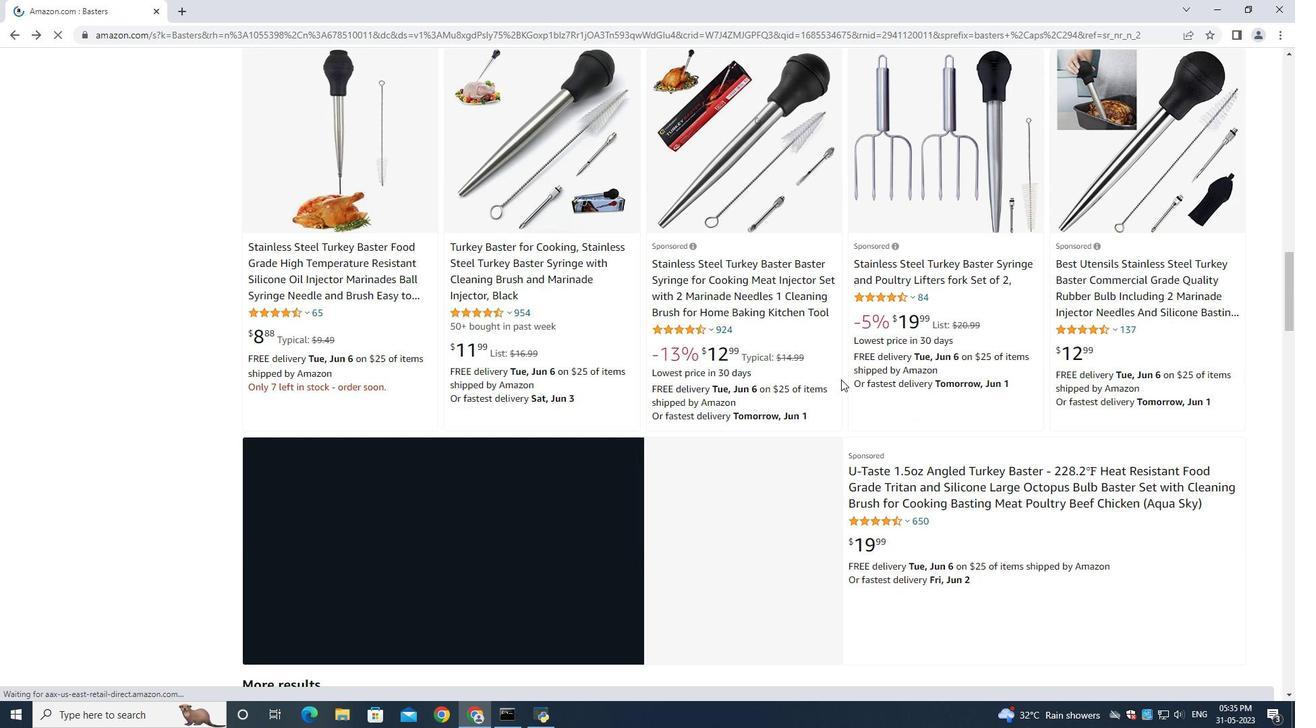 
Action: Mouse scrolled (841, 379) with delta (0, 0)
Screenshot: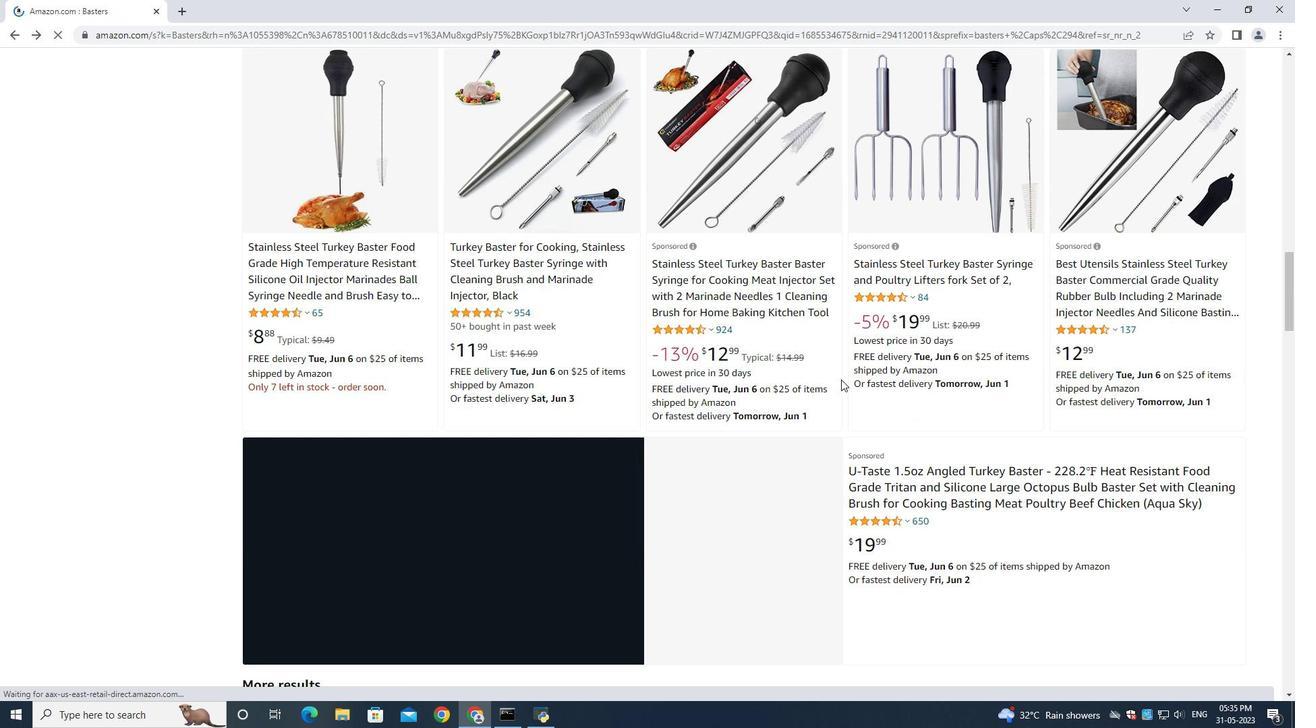 
Action: Mouse scrolled (841, 379) with delta (0, 0)
Screenshot: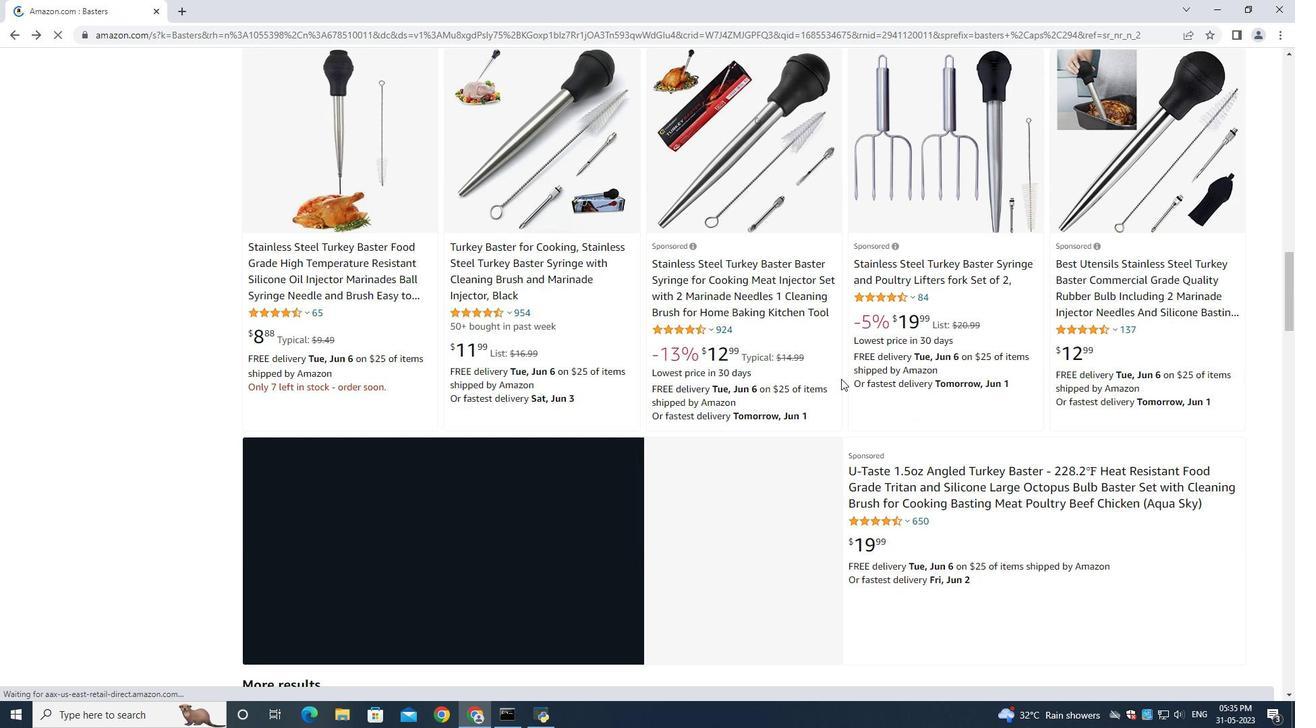 
Action: Mouse moved to (1083, 362)
Screenshot: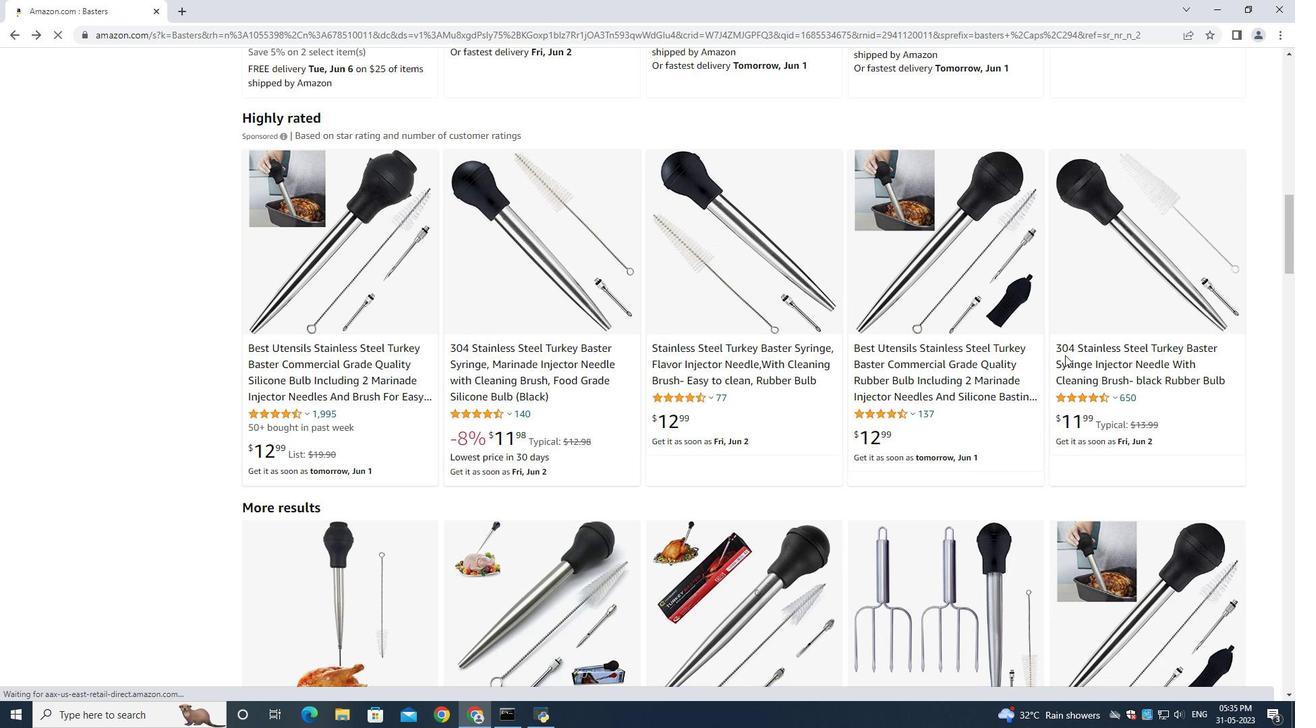
Action: Mouse pressed left at (1083, 362)
Screenshot: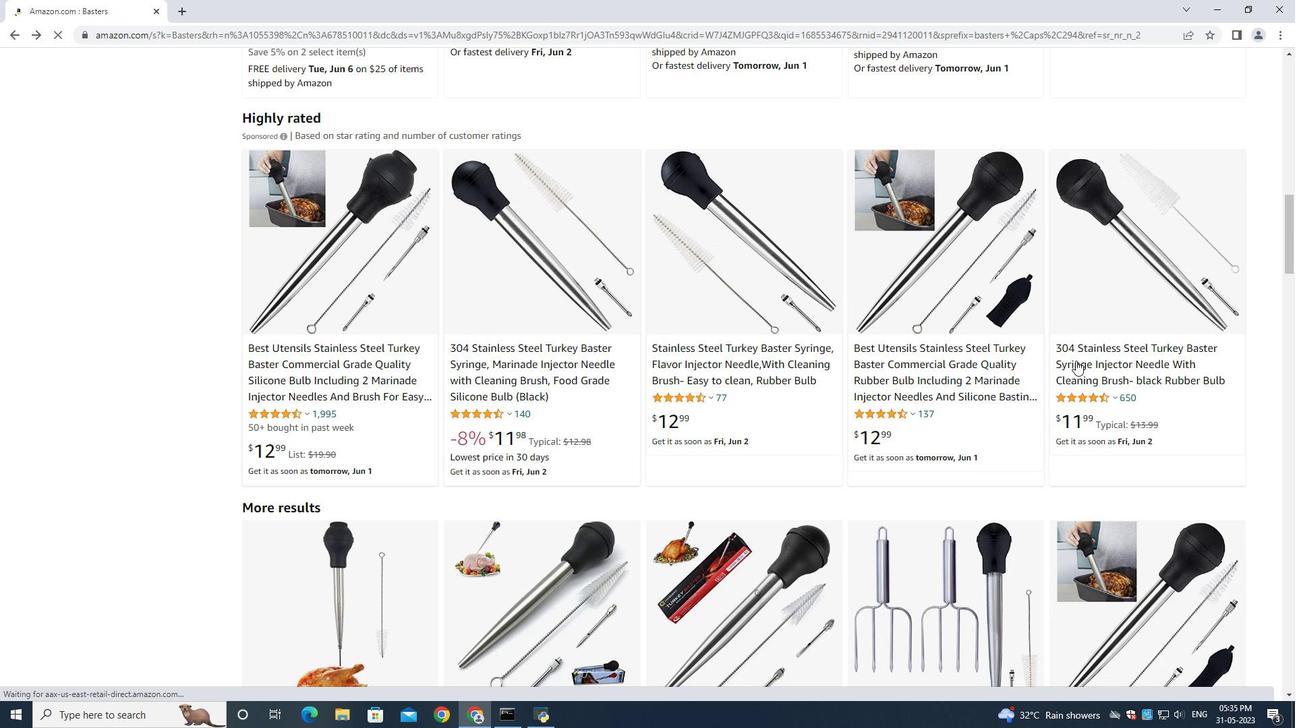 
Action: Mouse moved to (1001, 502)
Screenshot: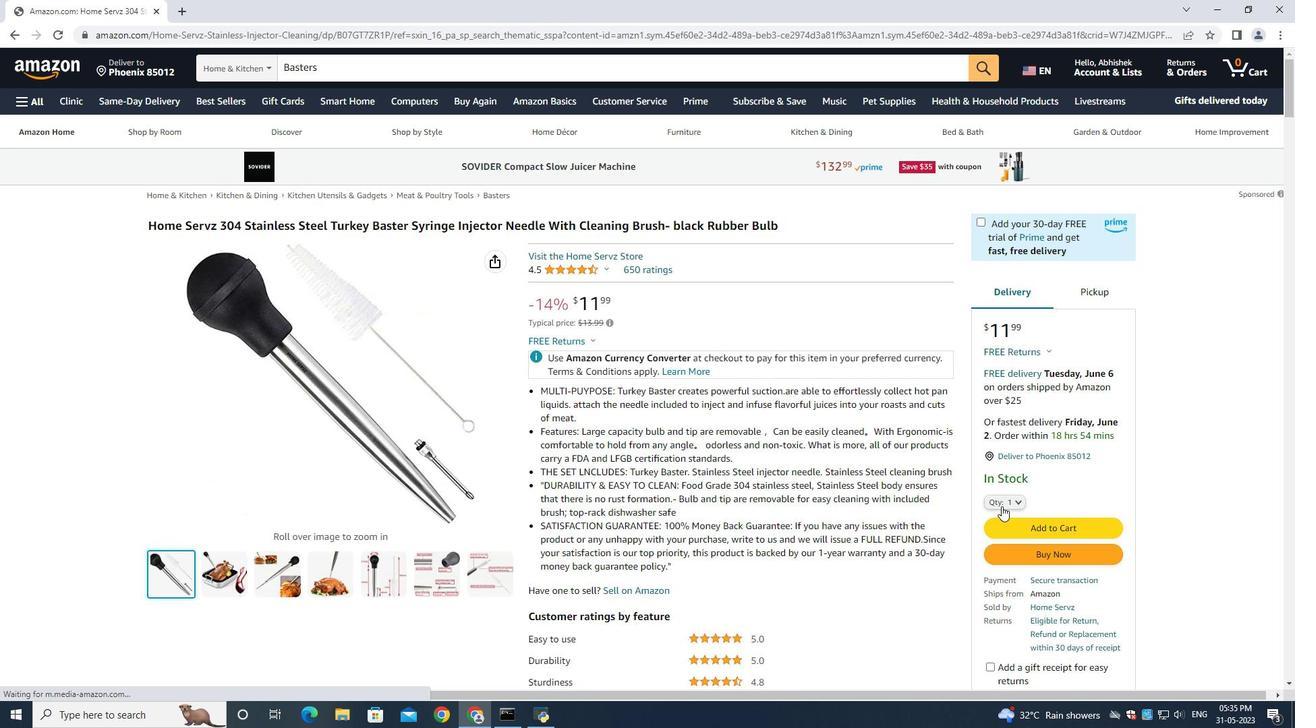 
Action: Mouse pressed left at (1001, 502)
Screenshot: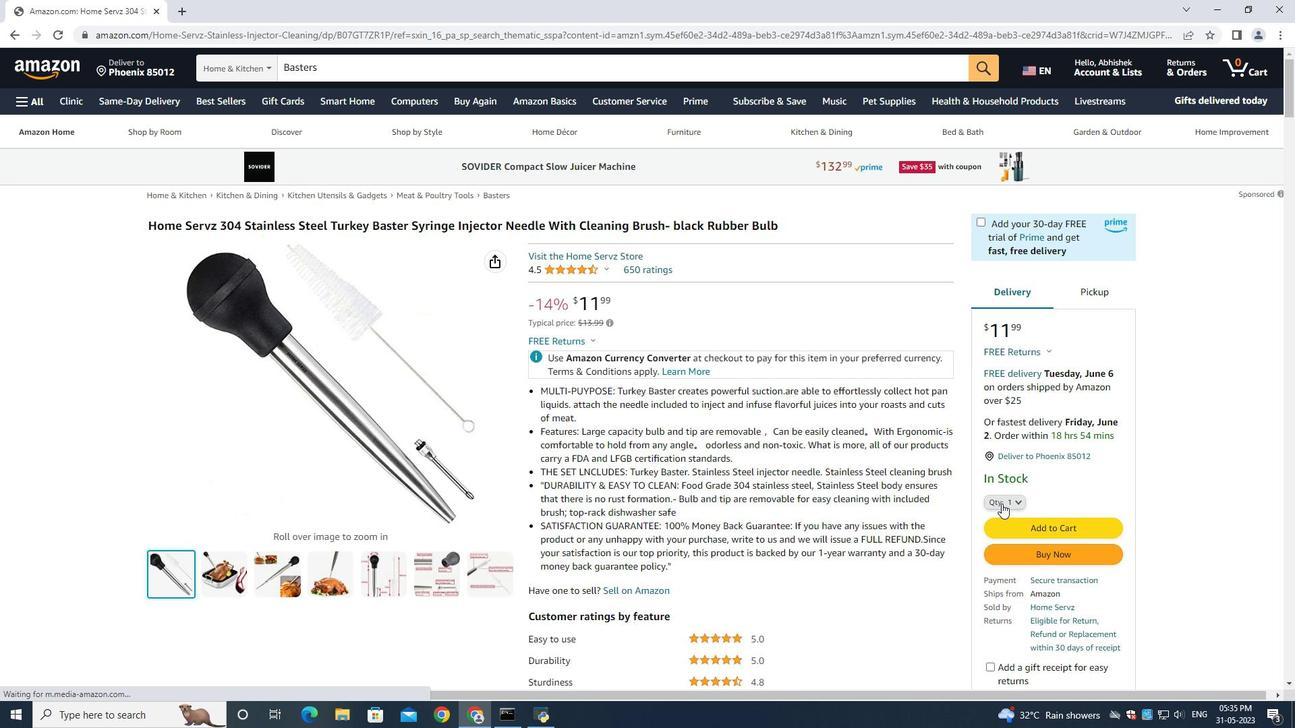 
Action: Mouse moved to (1003, 129)
Screenshot: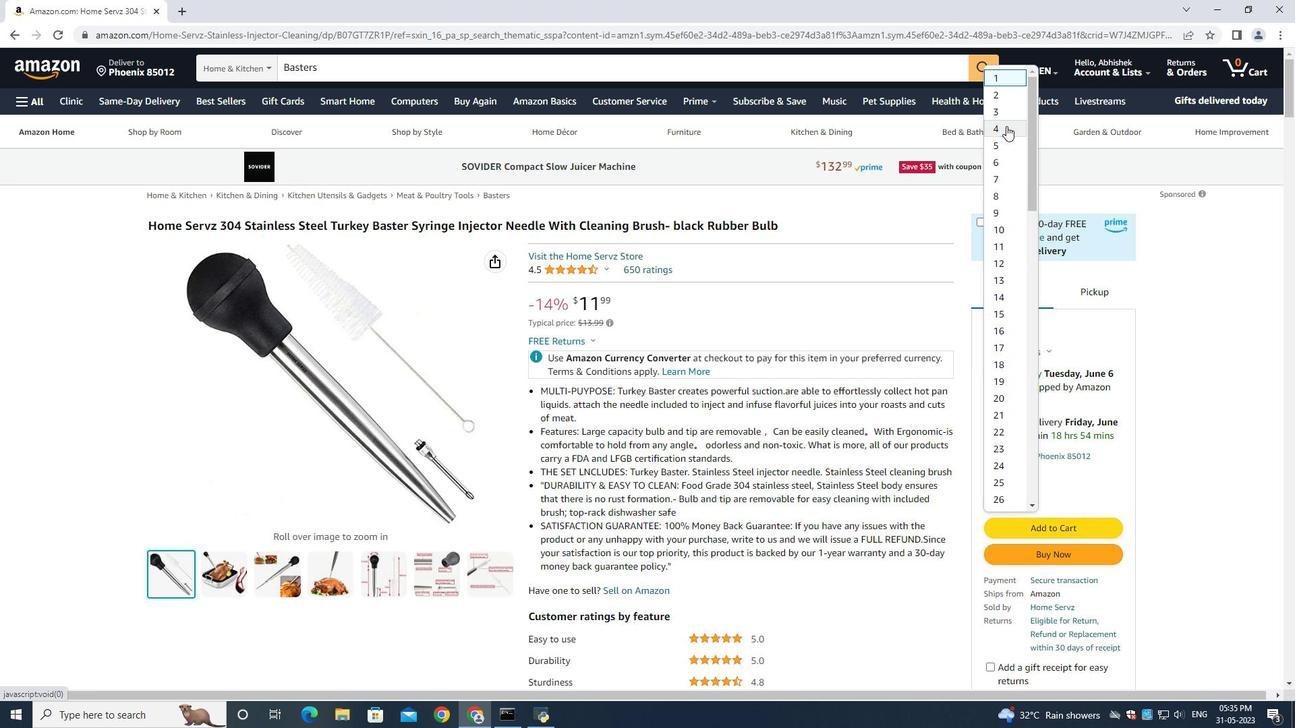 
Action: Mouse pressed left at (1003, 129)
Screenshot: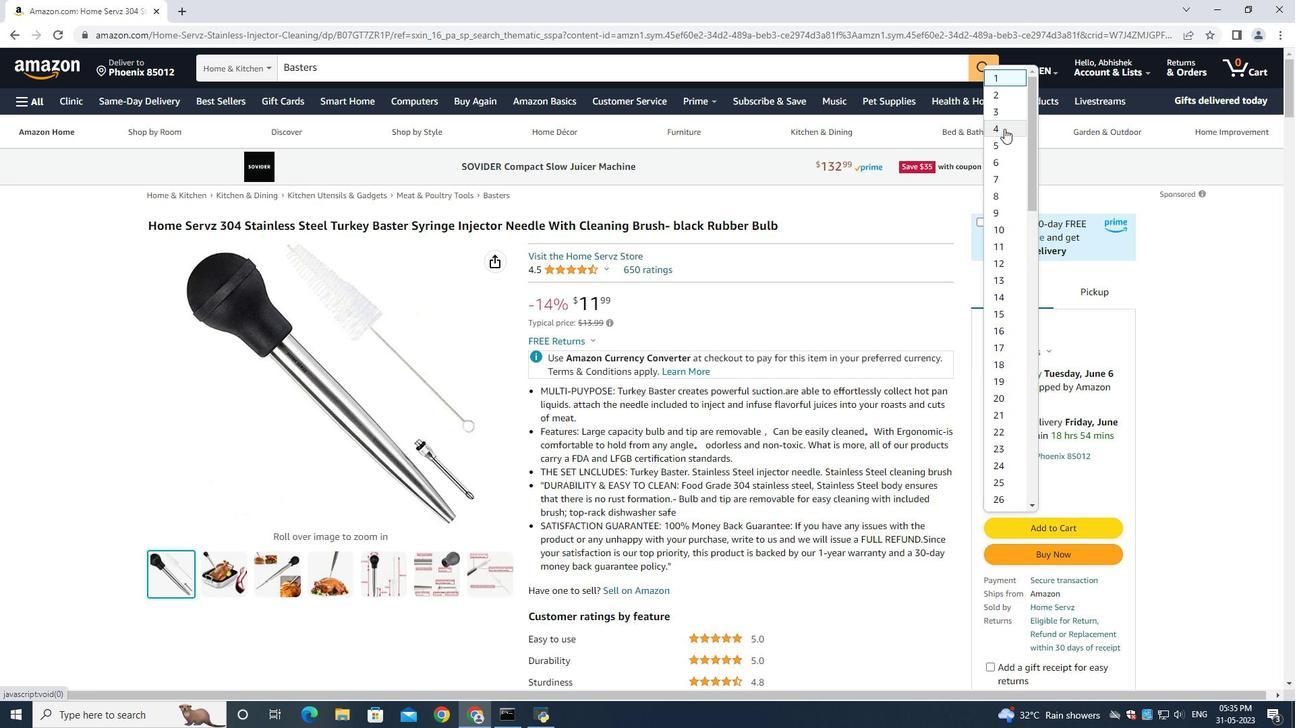 
Action: Mouse moved to (1065, 530)
Screenshot: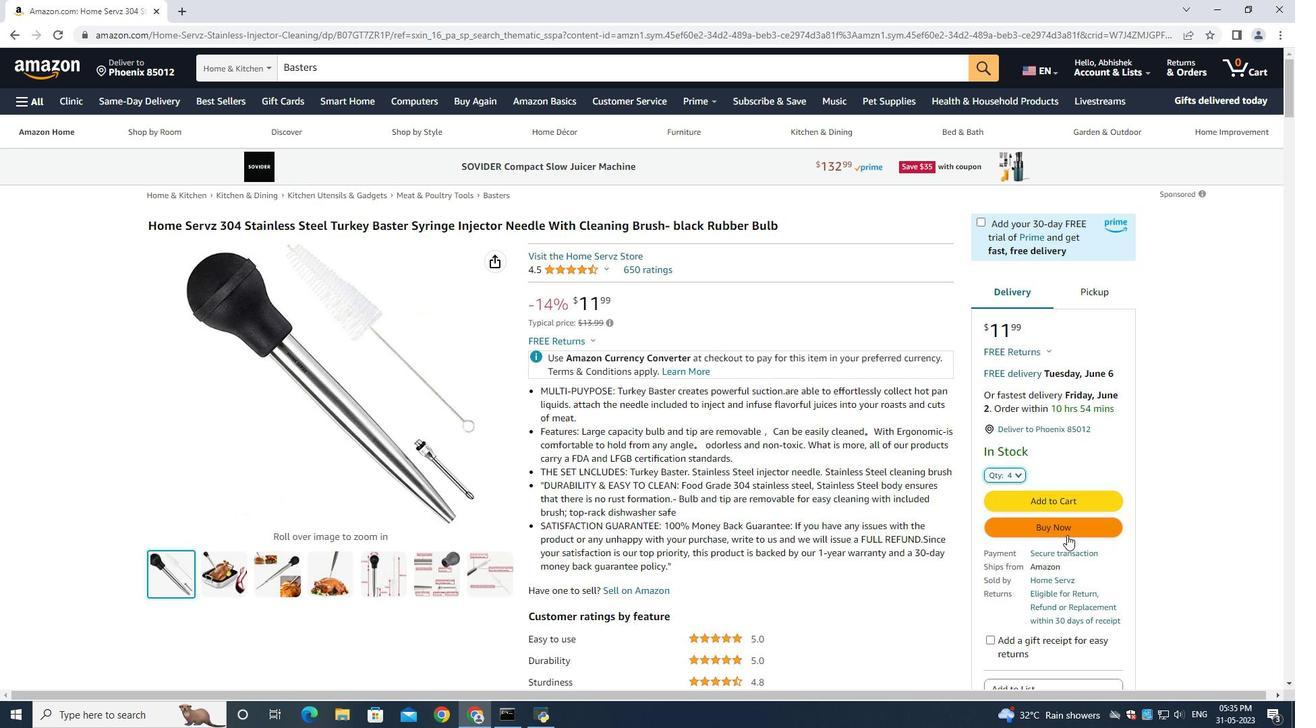 
Action: Mouse pressed left at (1065, 530)
Screenshot: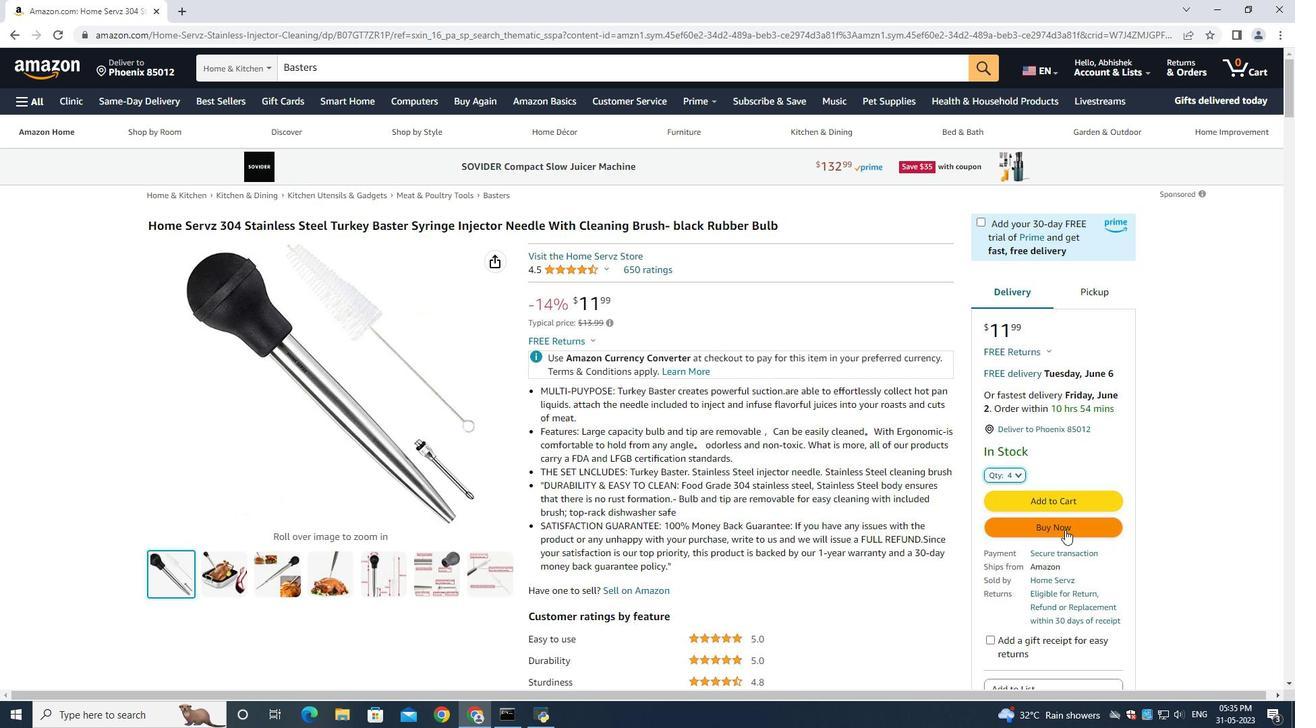 
Action: Mouse moved to (474, 479)
Screenshot: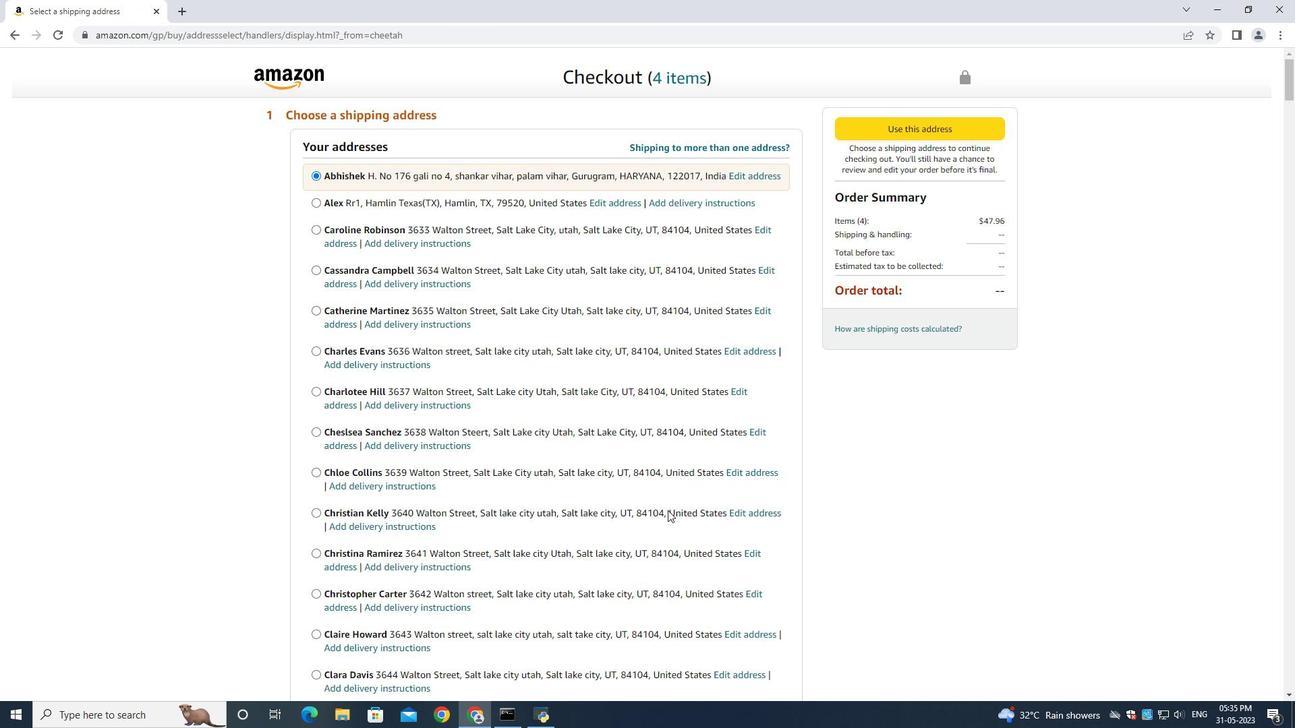 
Action: Mouse scrolled (474, 478) with delta (0, 0)
Screenshot: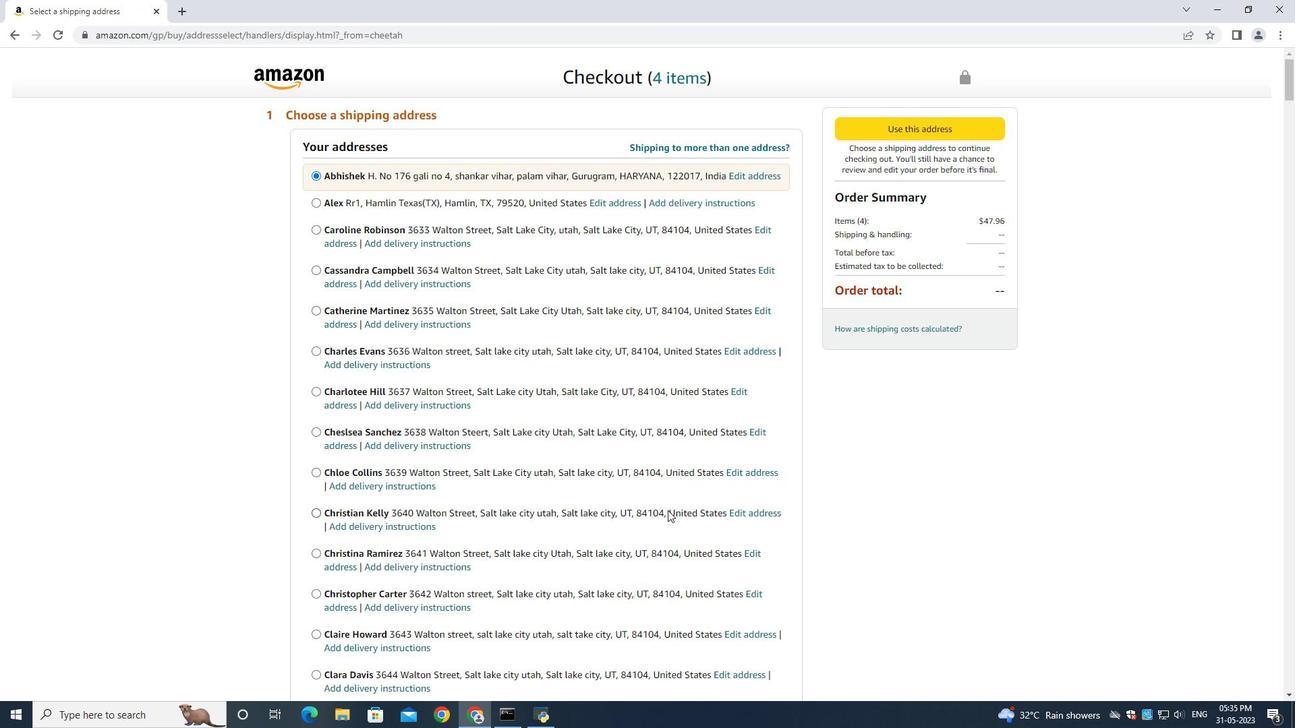
Action: Mouse scrolled (474, 478) with delta (0, 0)
Screenshot: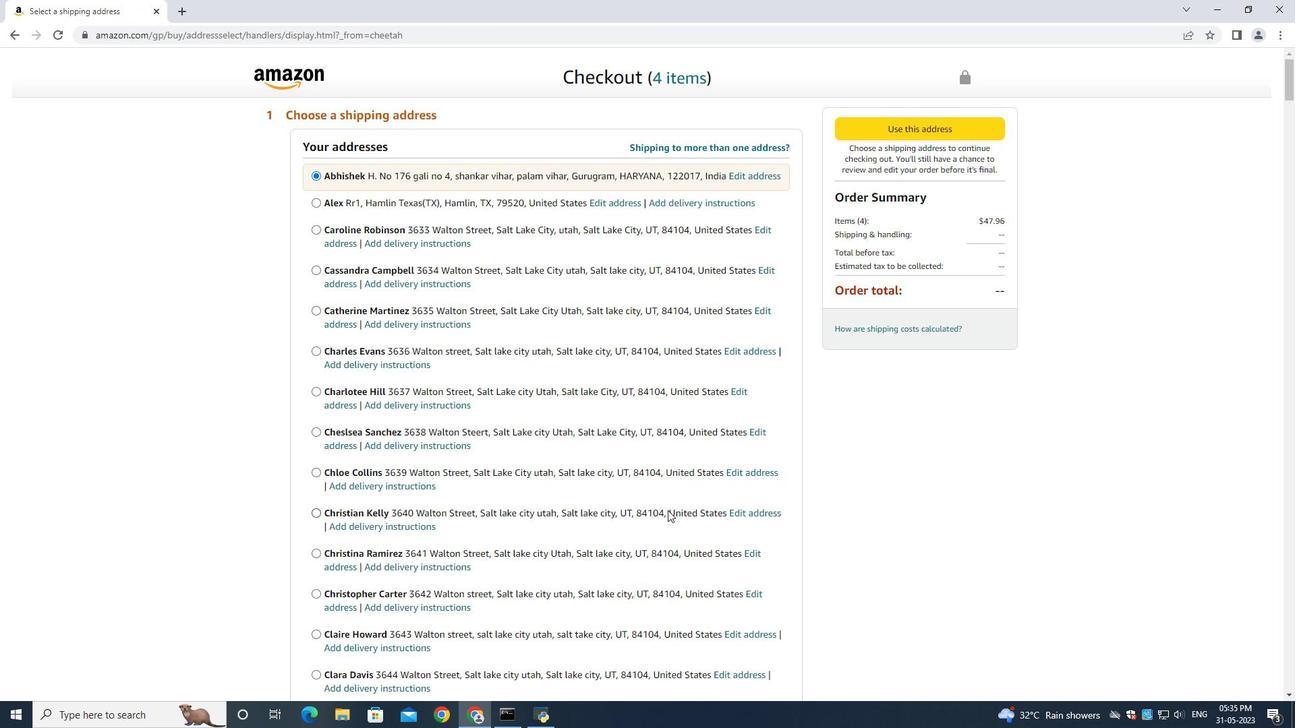 
Action: Mouse moved to (474, 479)
Screenshot: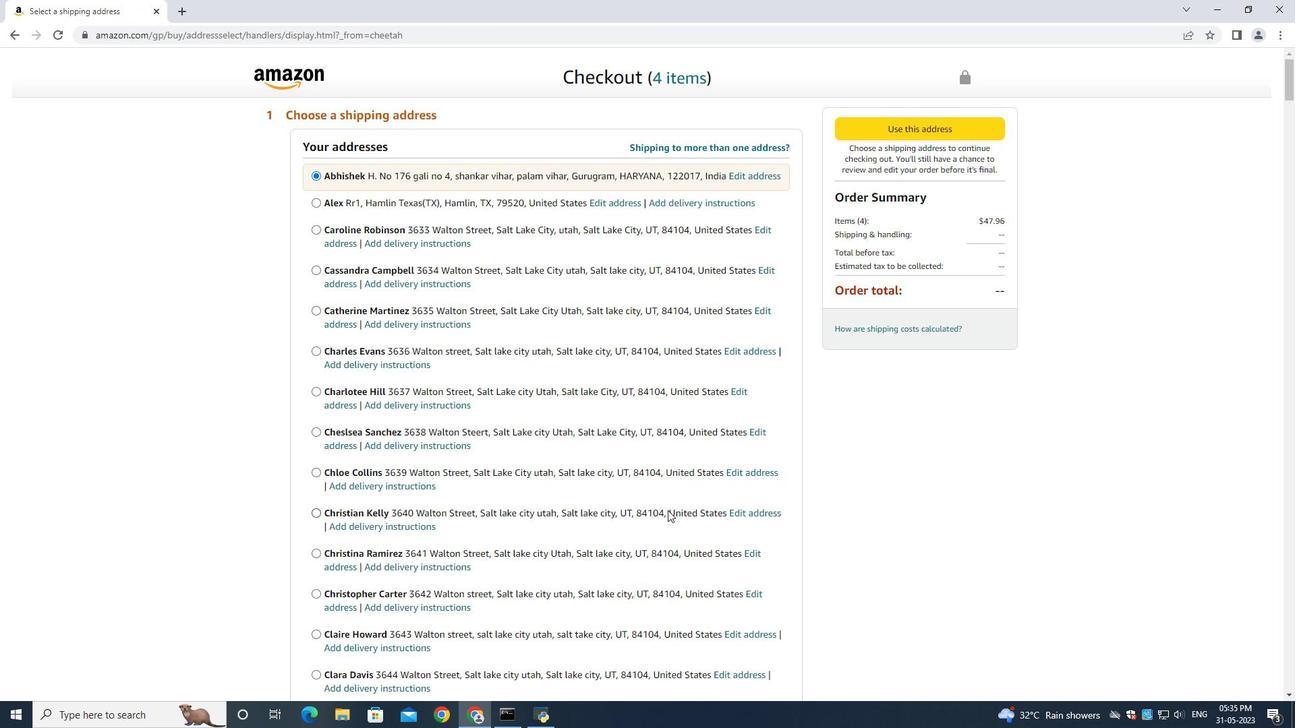 
Action: Mouse scrolled (474, 478) with delta (0, -1)
Screenshot: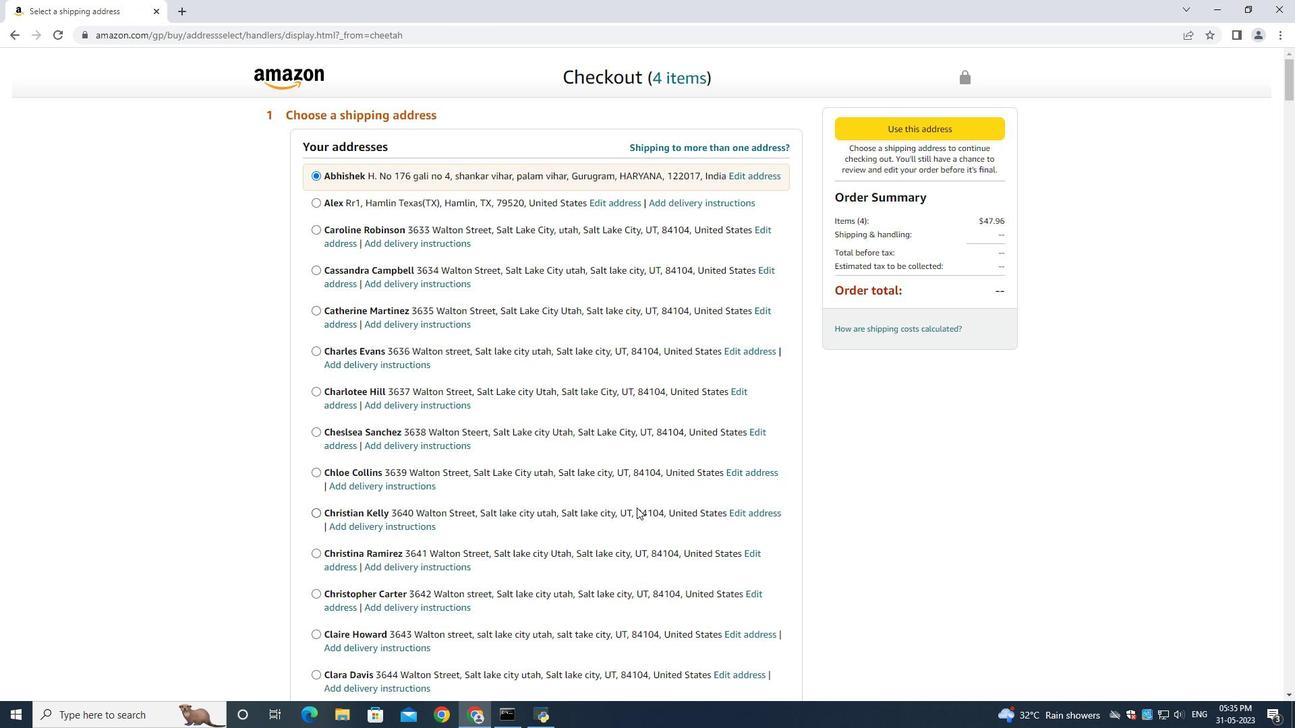 
Action: Mouse scrolled (474, 478) with delta (0, 0)
Screenshot: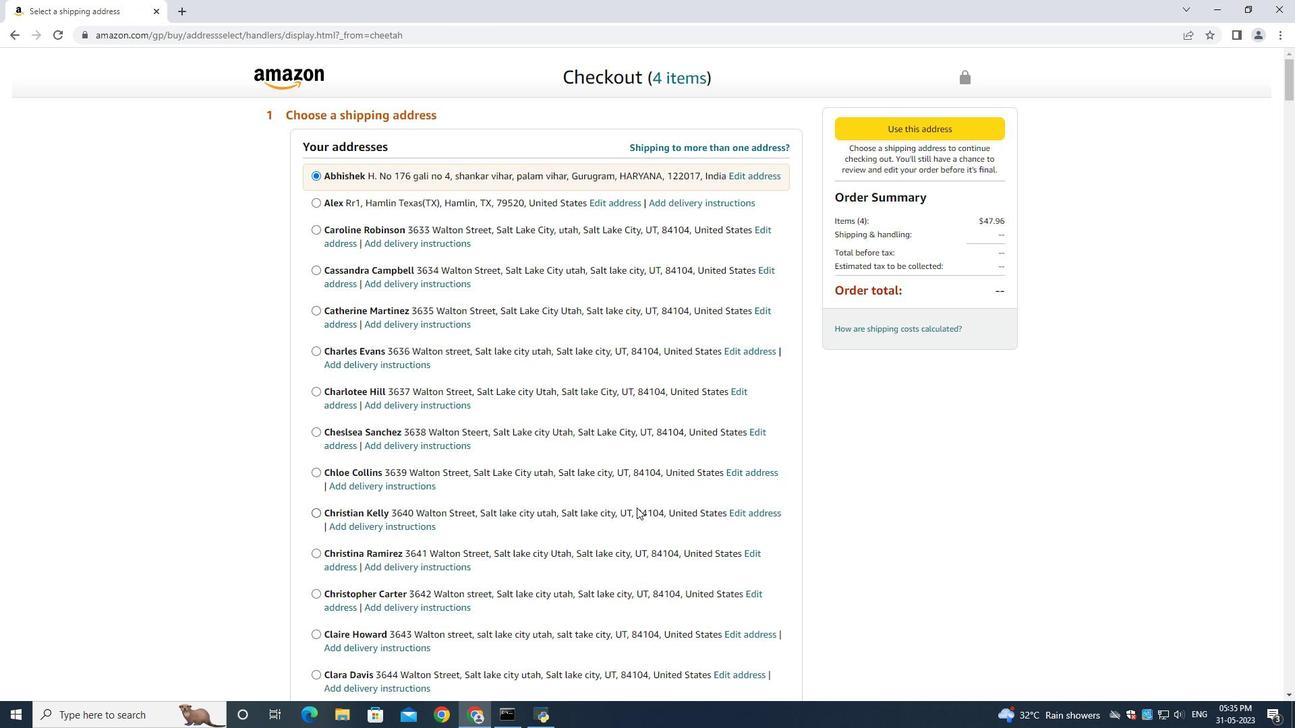
Action: Mouse moved to (475, 477)
Screenshot: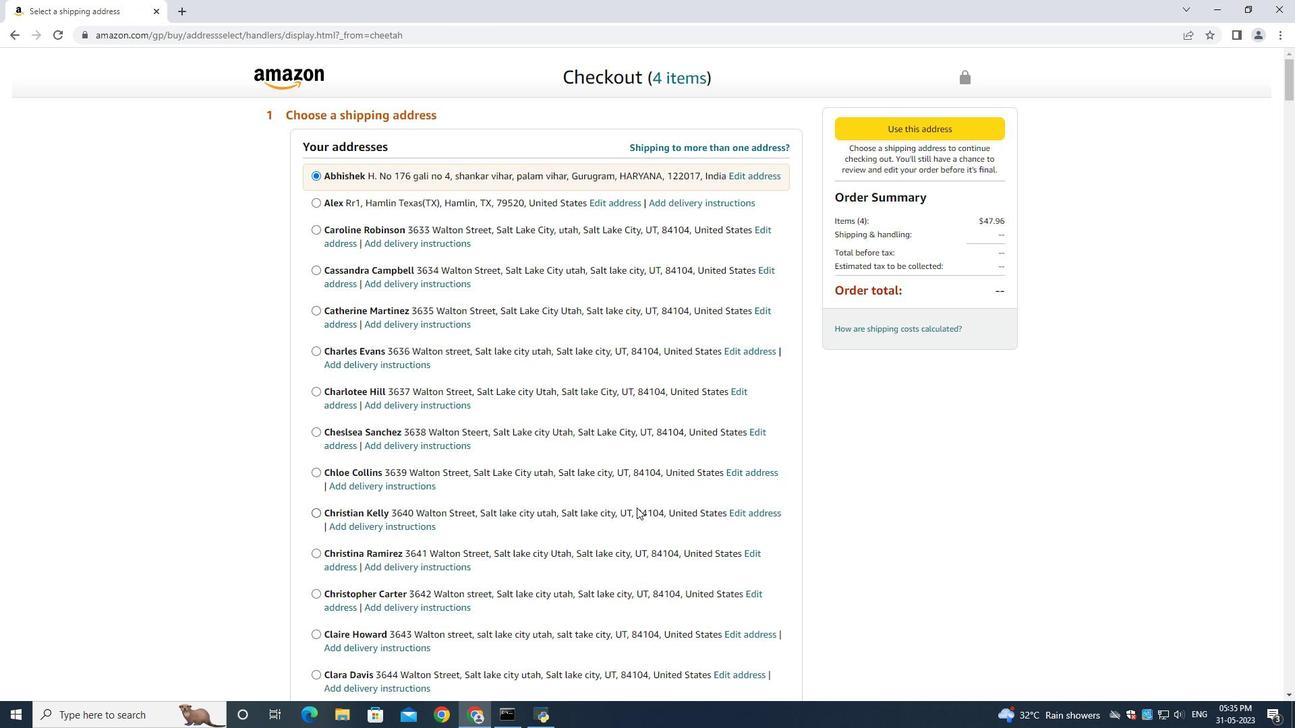 
Action: Mouse scrolled (474, 478) with delta (0, -1)
Screenshot: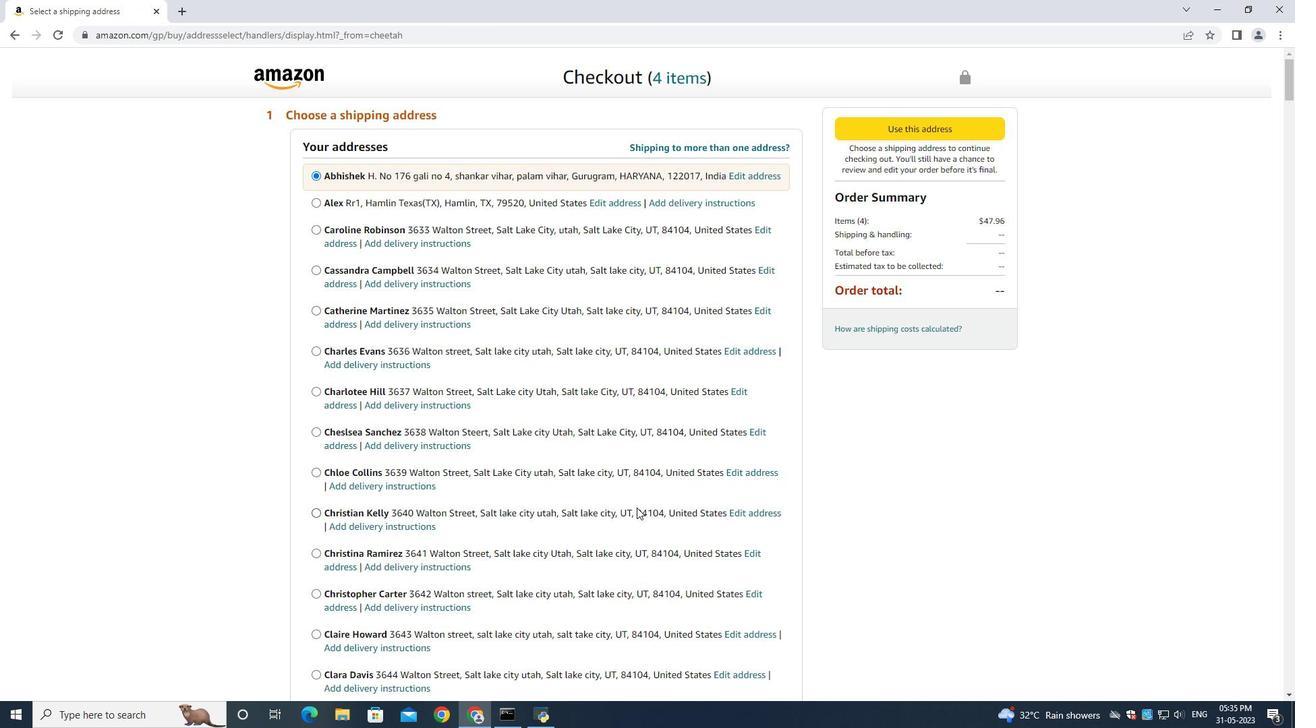
Action: Mouse moved to (477, 476)
Screenshot: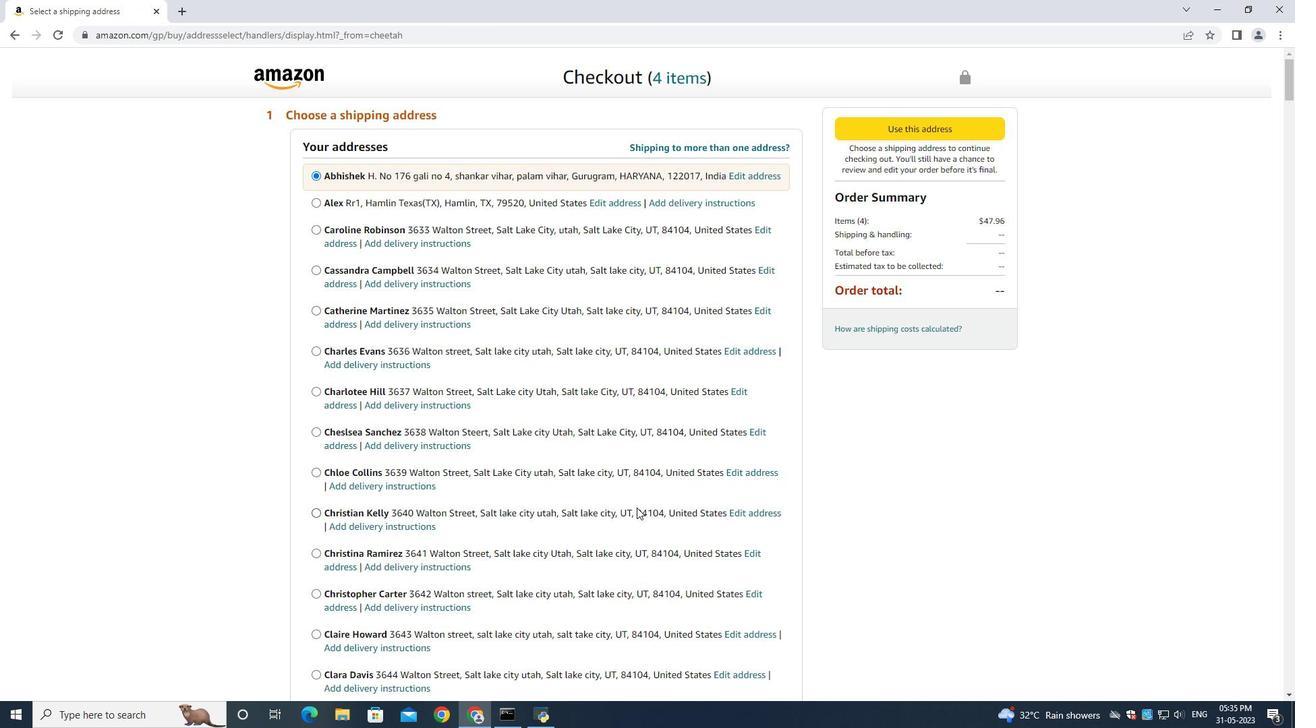 
Action: Mouse scrolled (475, 476) with delta (0, 0)
Screenshot: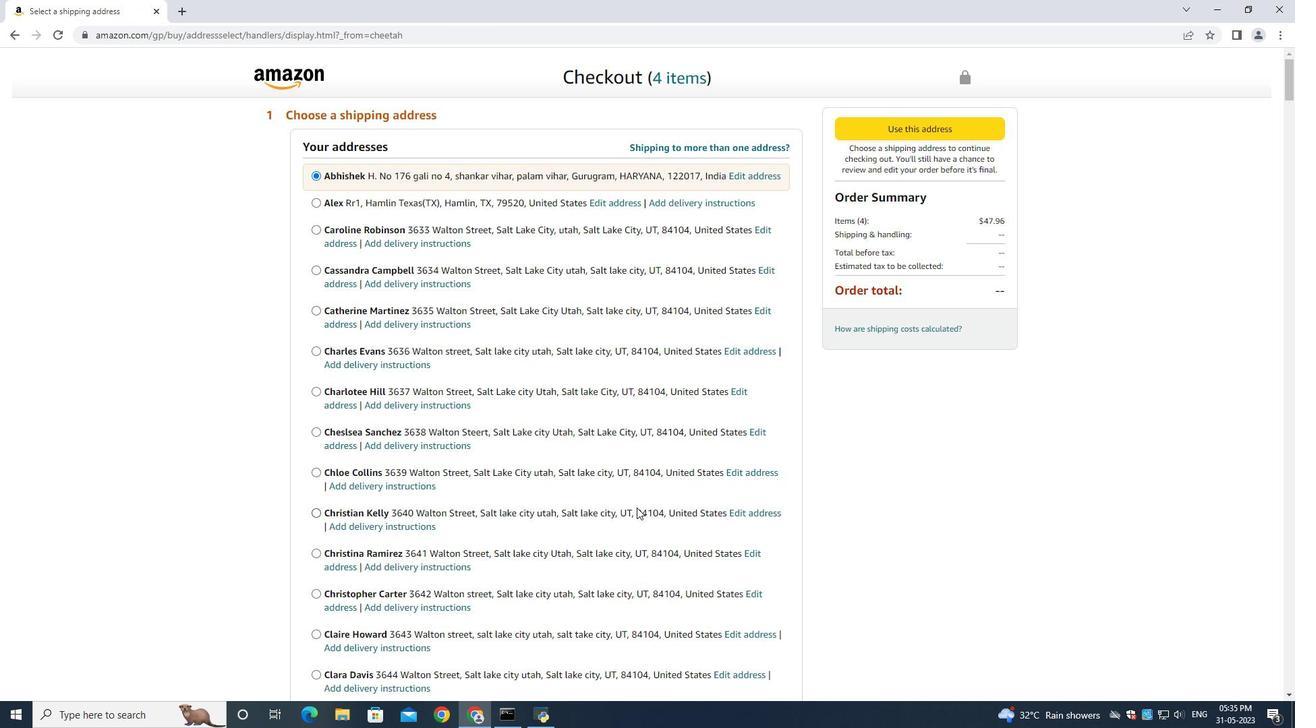 
Action: Mouse moved to (480, 476)
Screenshot: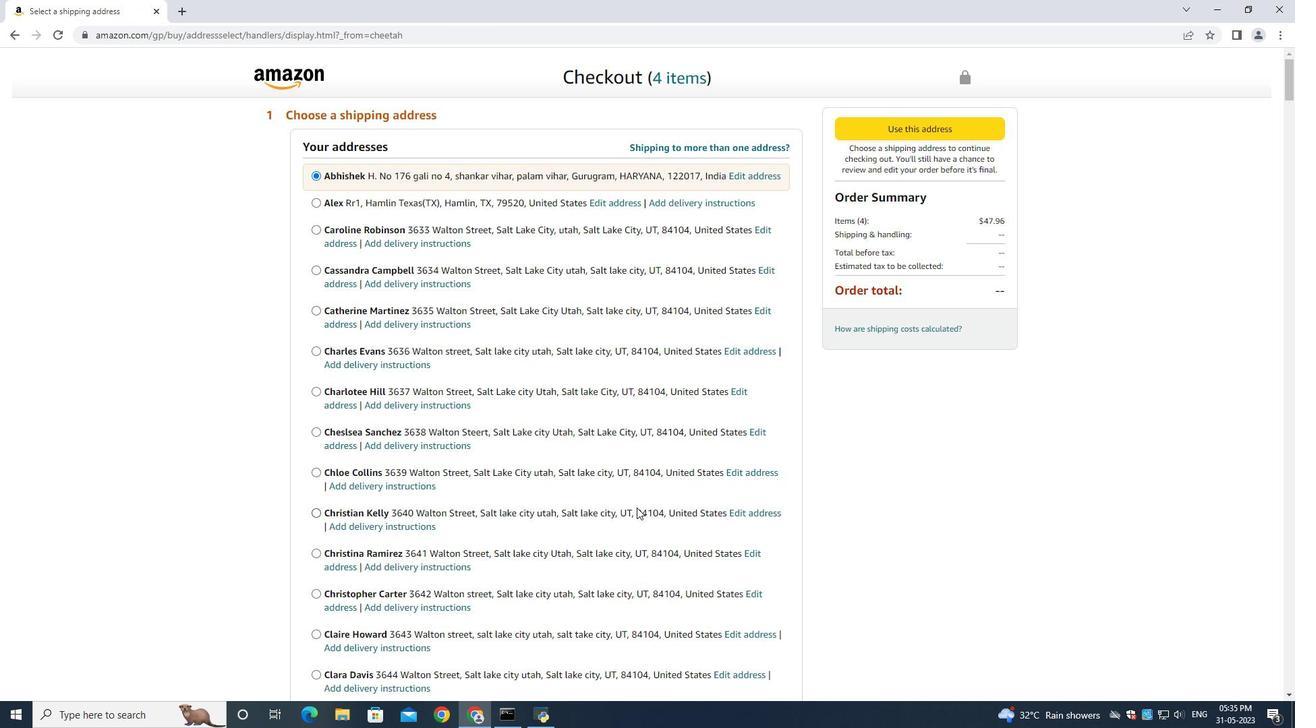 
Action: Mouse scrolled (477, 475) with delta (0, 0)
Screenshot: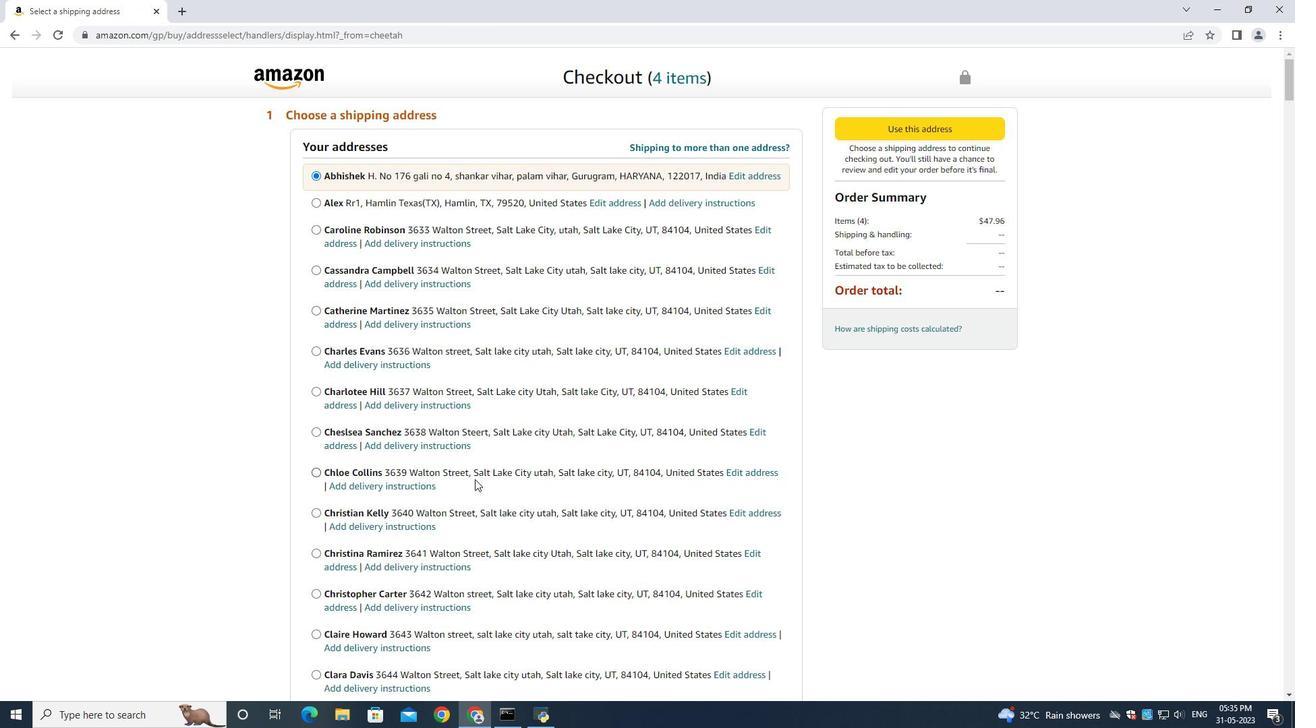 
Action: Mouse moved to (627, 472)
Screenshot: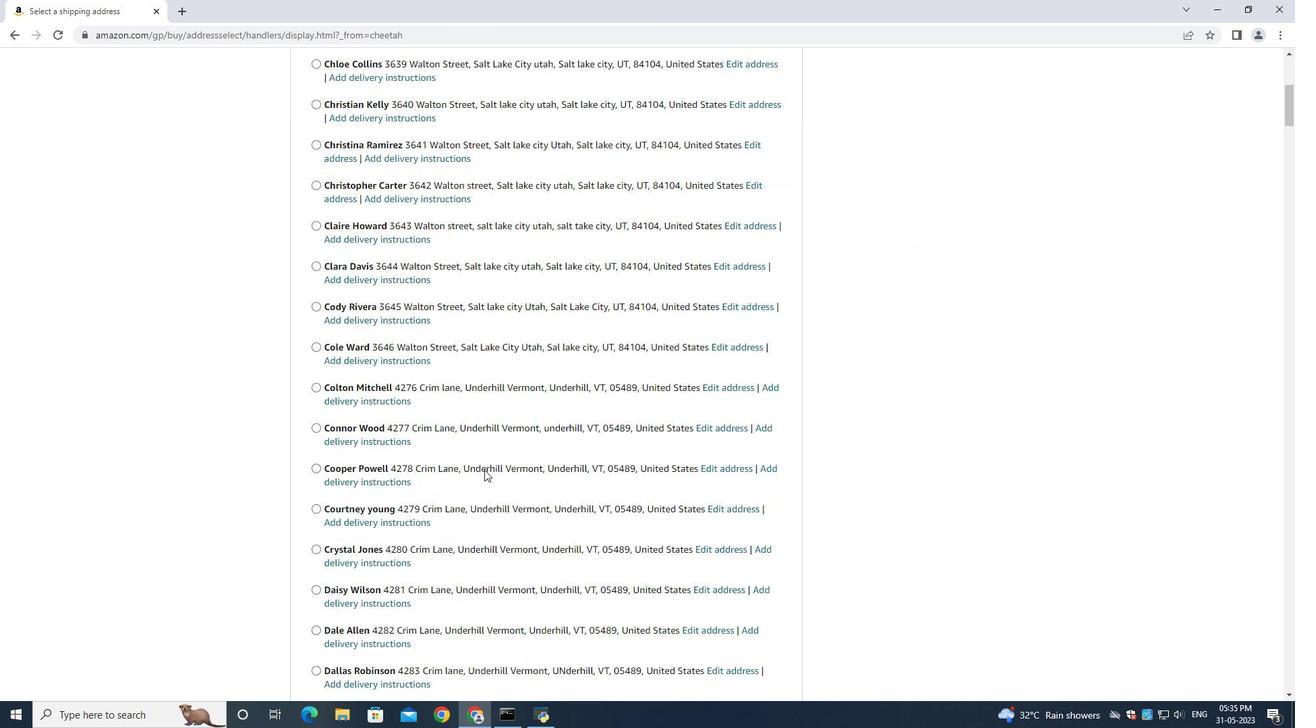 
Action: Mouse scrolled (619, 471) with delta (0, 0)
Screenshot: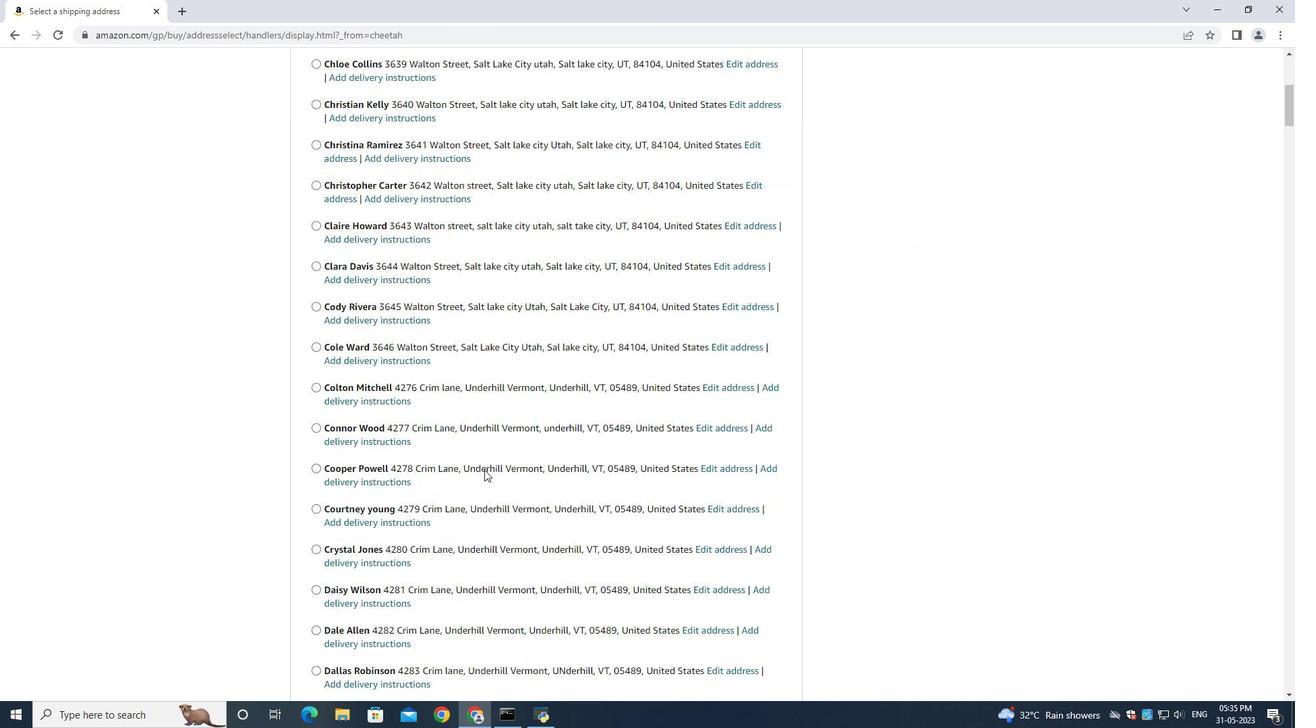 
Action: Mouse moved to (630, 472)
Screenshot: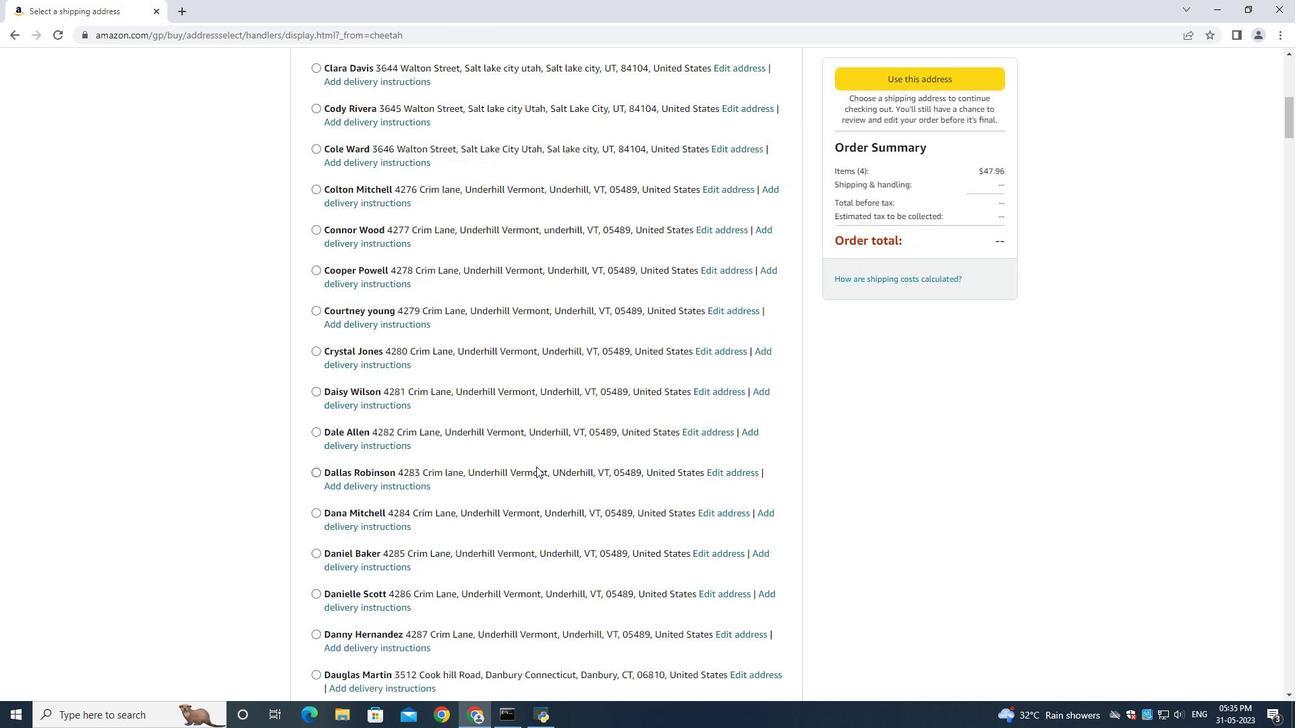 
Action: Mouse scrolled (625, 472) with delta (0, 0)
Screenshot: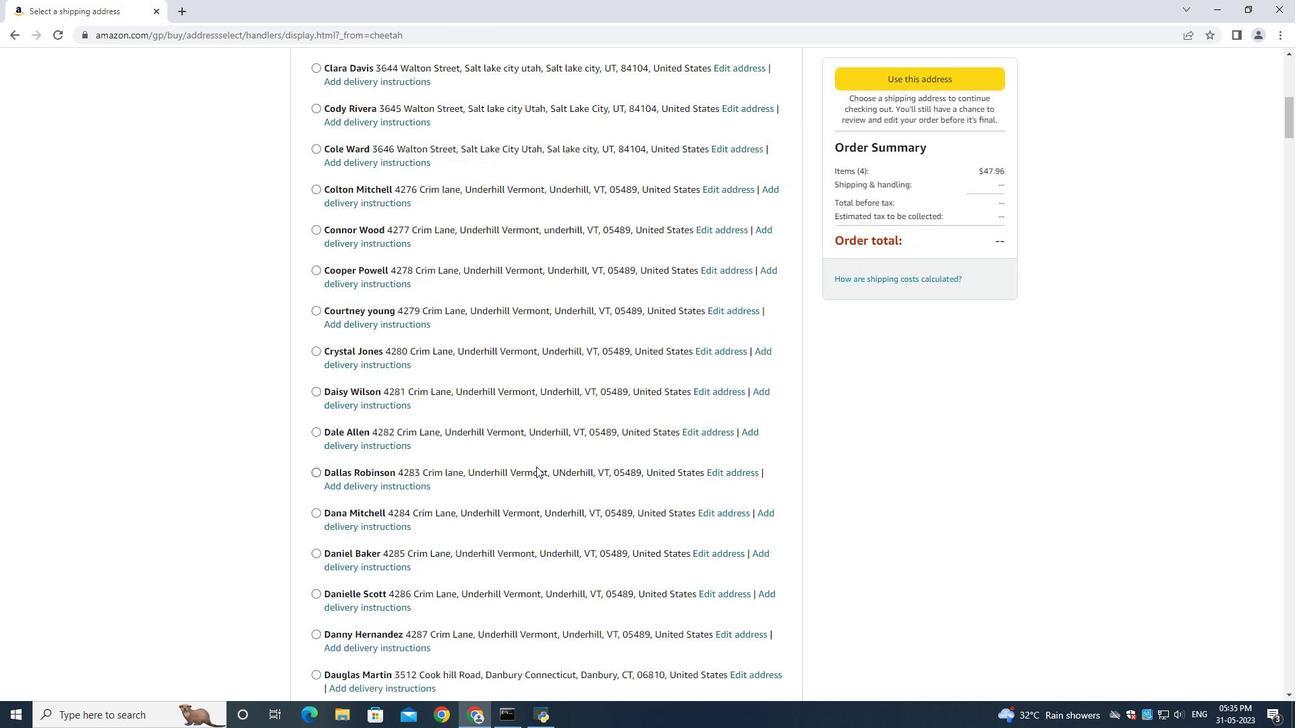 
Action: Mouse moved to (632, 472)
Screenshot: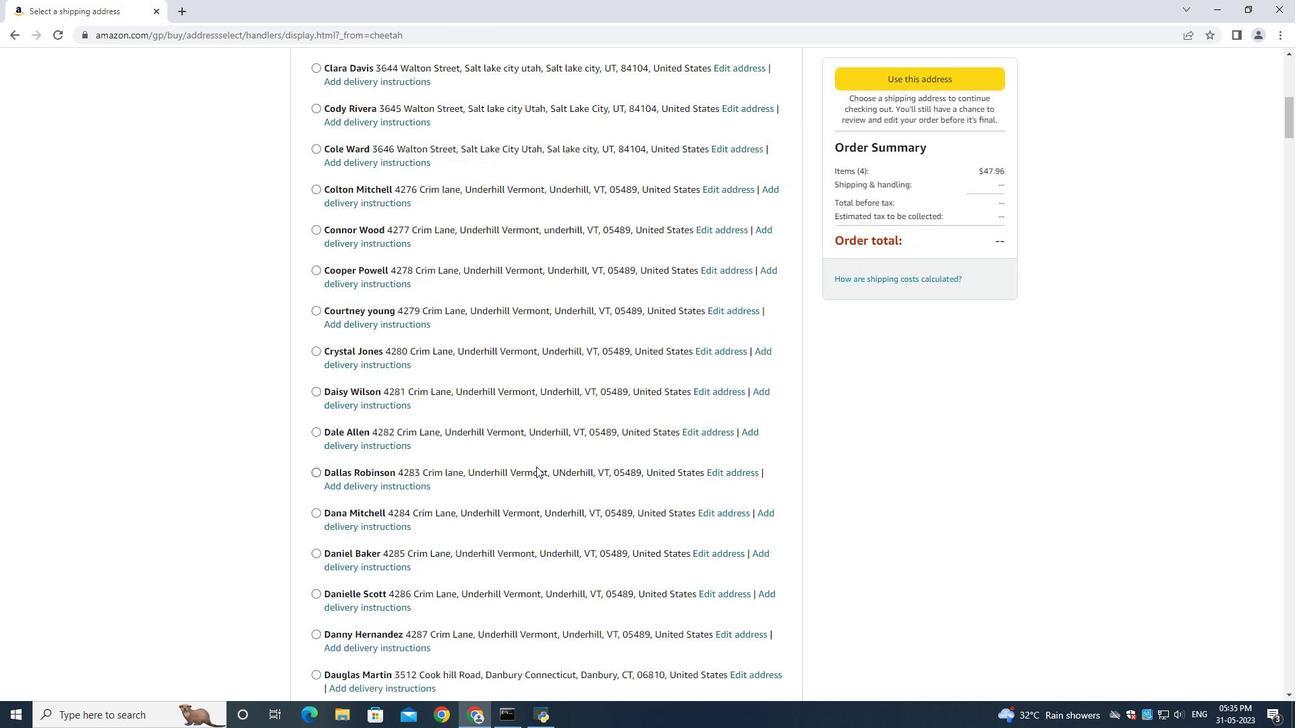 
Action: Mouse scrolled (630, 472) with delta (0, 0)
Screenshot: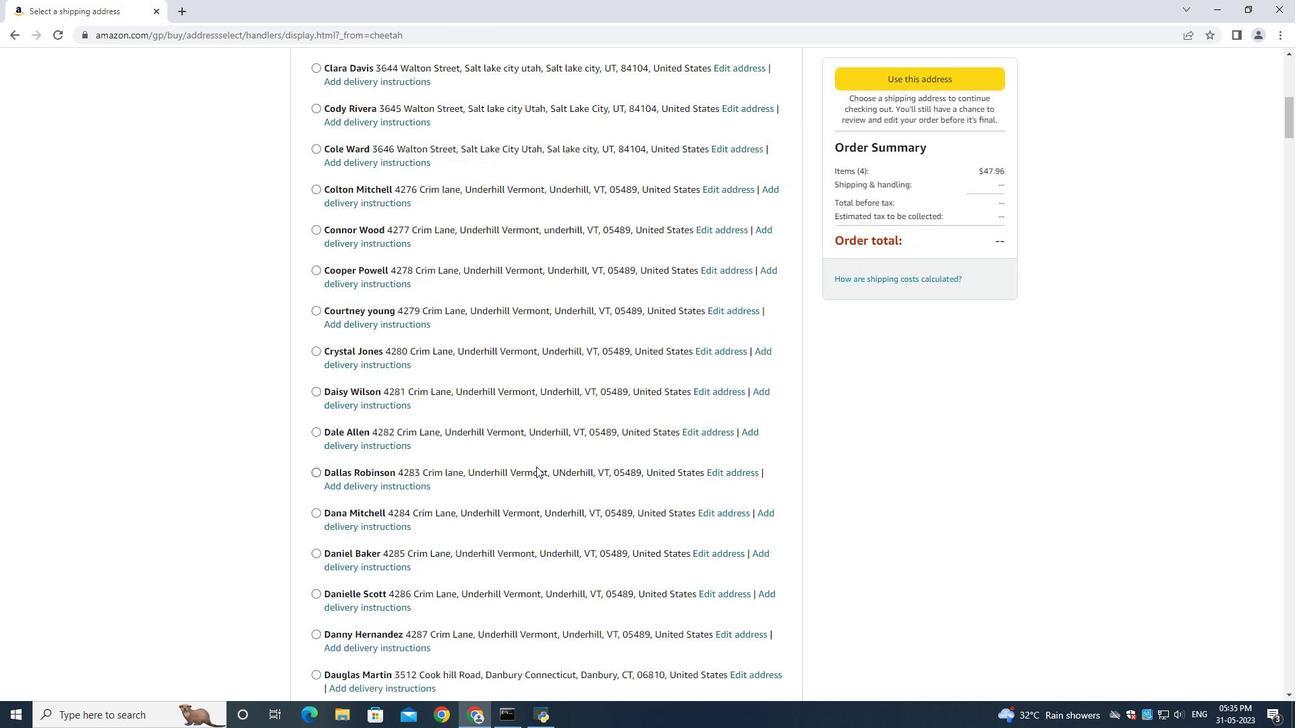 
Action: Mouse moved to (635, 472)
Screenshot: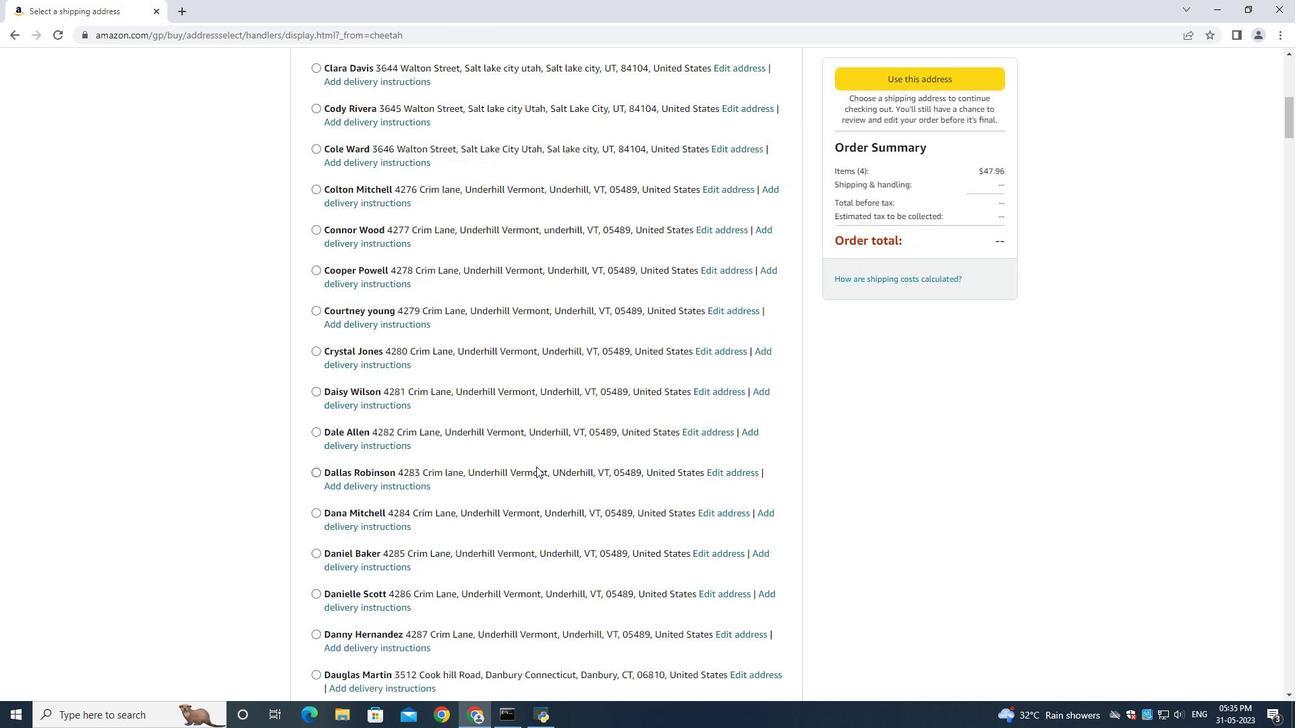 
Action: Mouse scrolled (632, 472) with delta (0, 0)
Screenshot: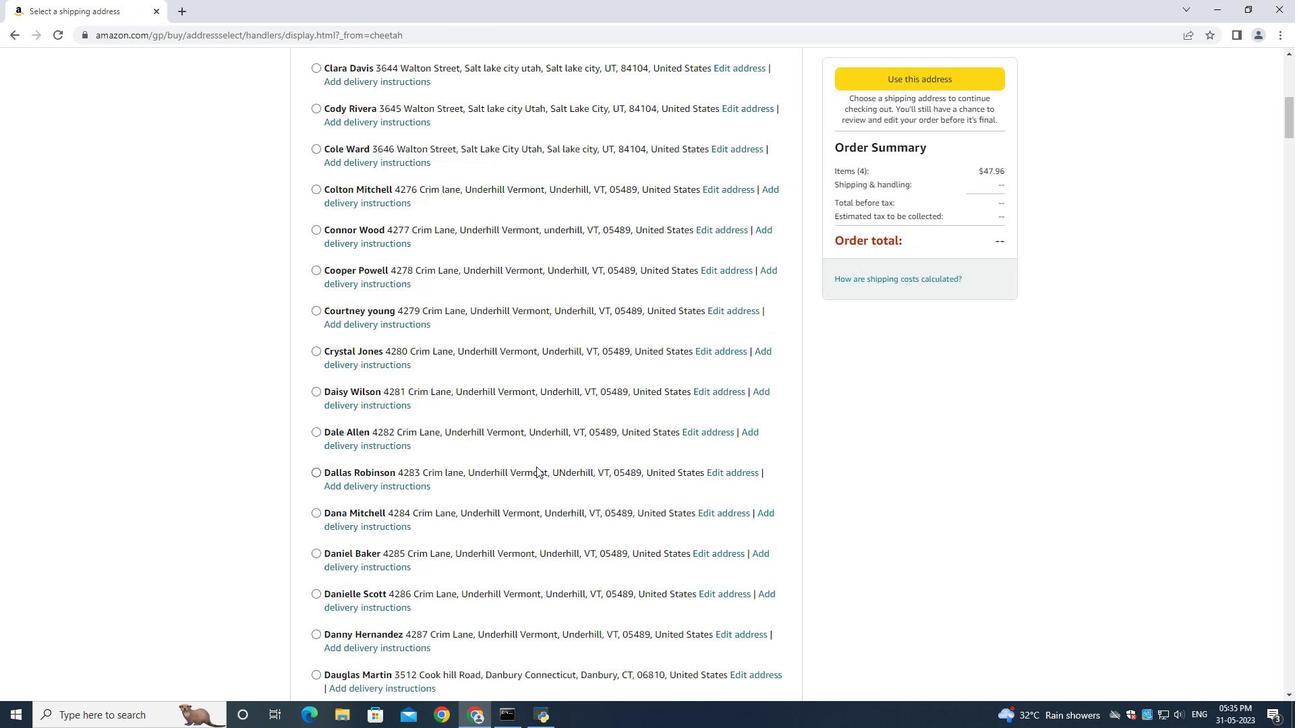 
Action: Mouse moved to (642, 469)
Screenshot: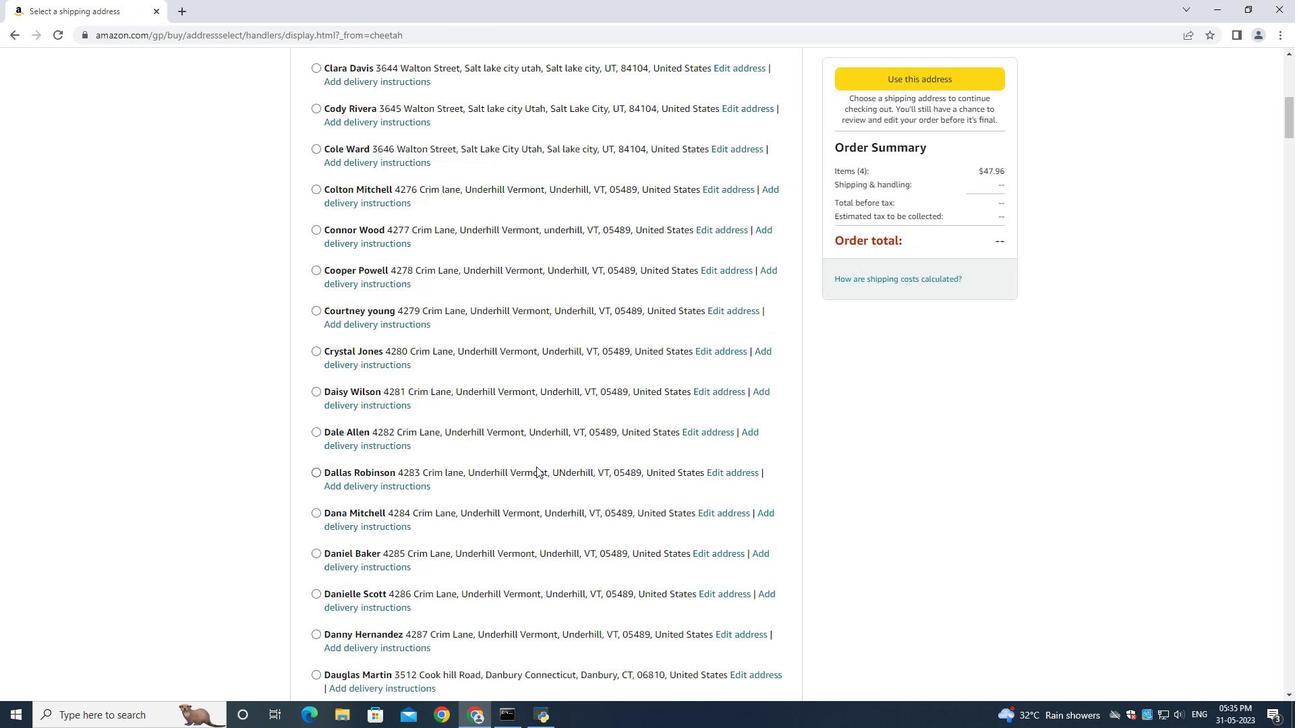 
Action: Mouse scrolled (635, 471) with delta (0, 0)
Screenshot: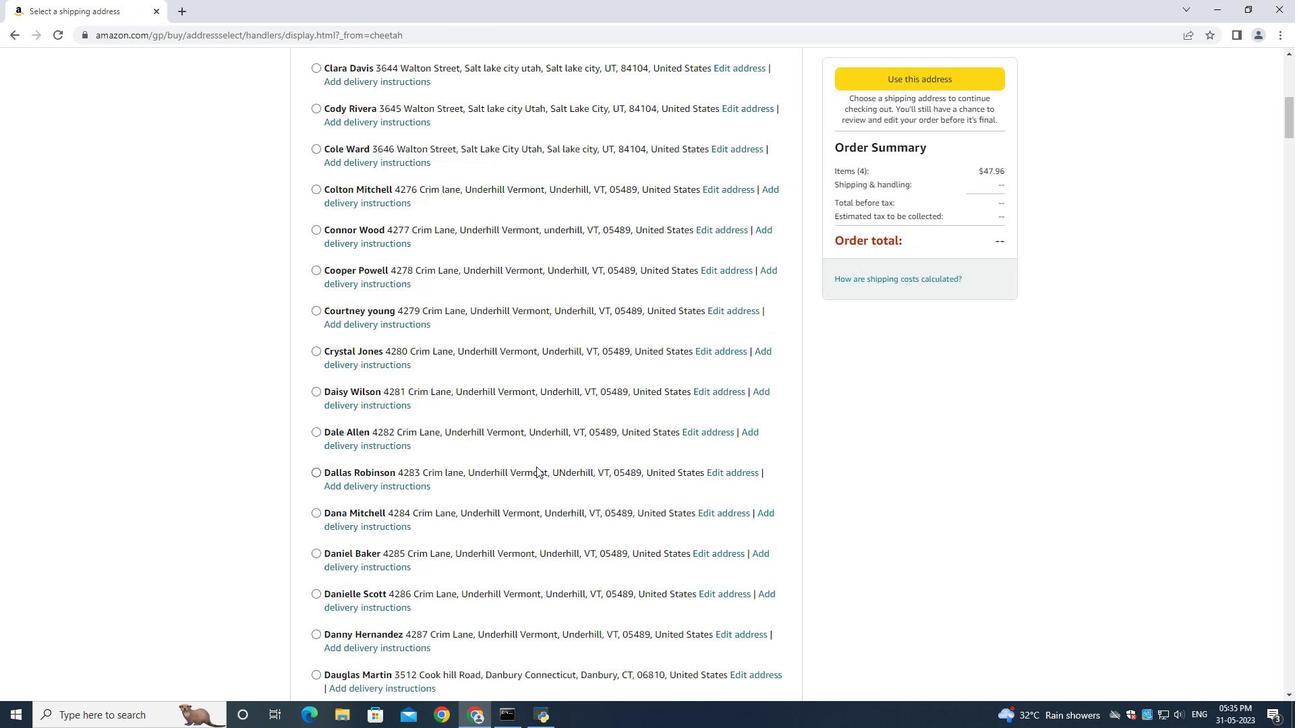 
Action: Mouse moved to (650, 468)
Screenshot: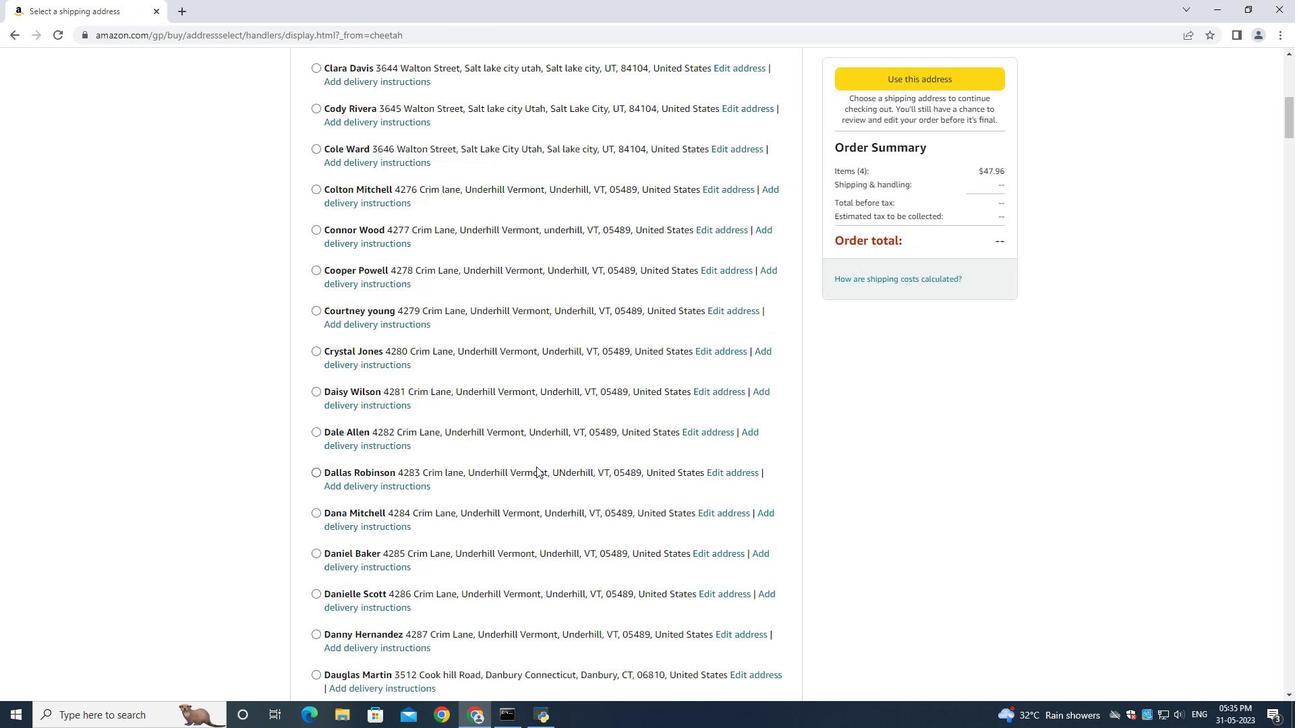 
Action: Mouse scrolled (642, 468) with delta (0, 0)
Screenshot: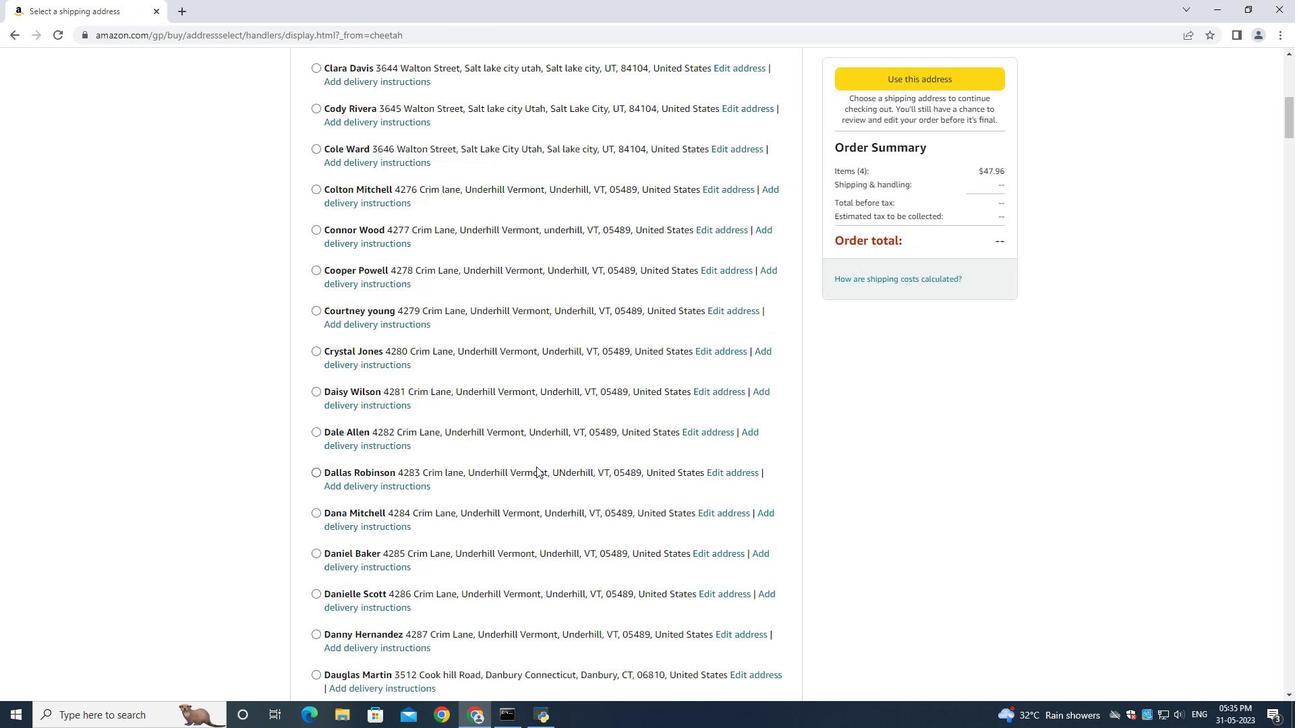 
Action: Mouse moved to (658, 467)
Screenshot: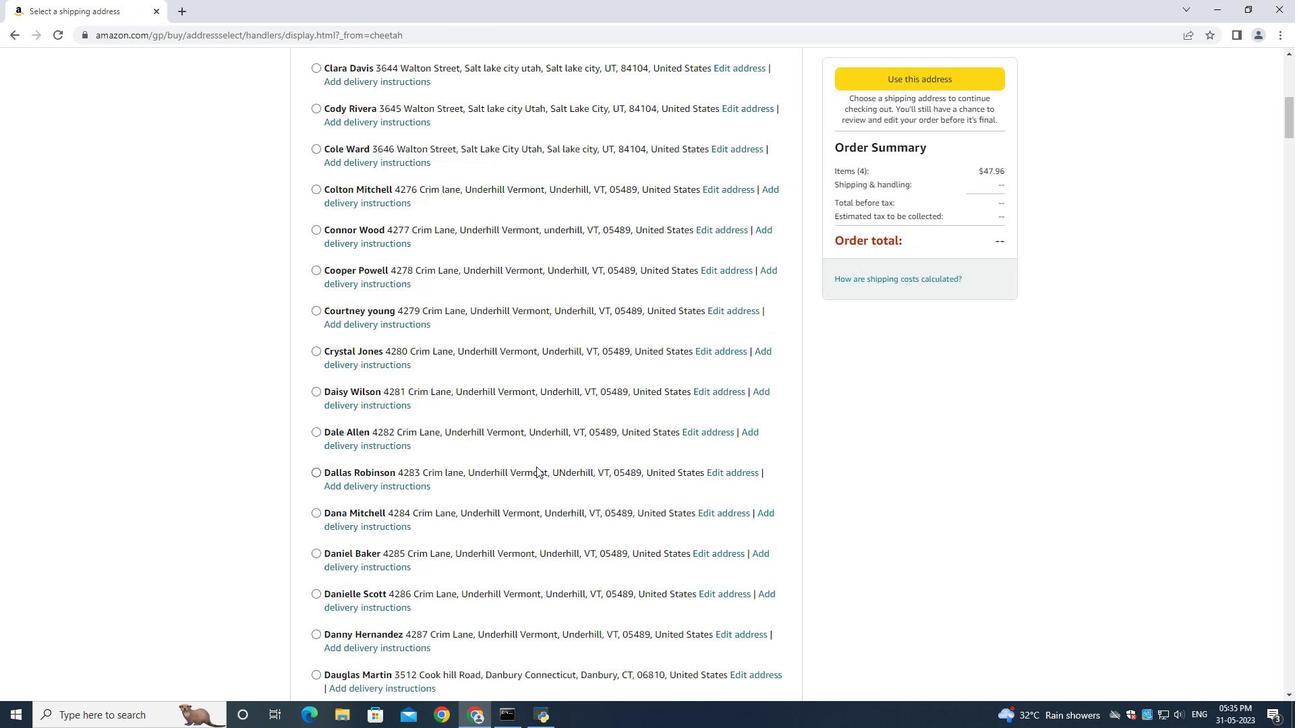 
Action: Mouse scrolled (650, 467) with delta (0, 0)
Screenshot: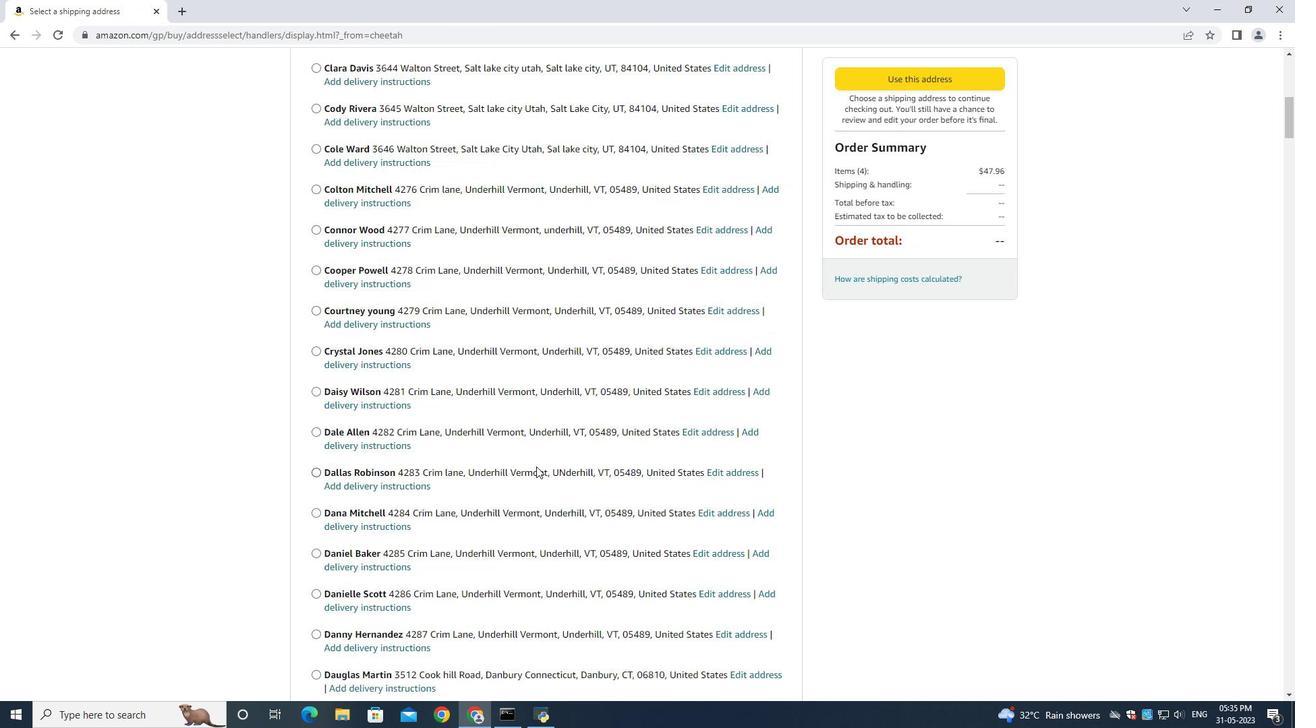 
Action: Mouse moved to (688, 463)
Screenshot: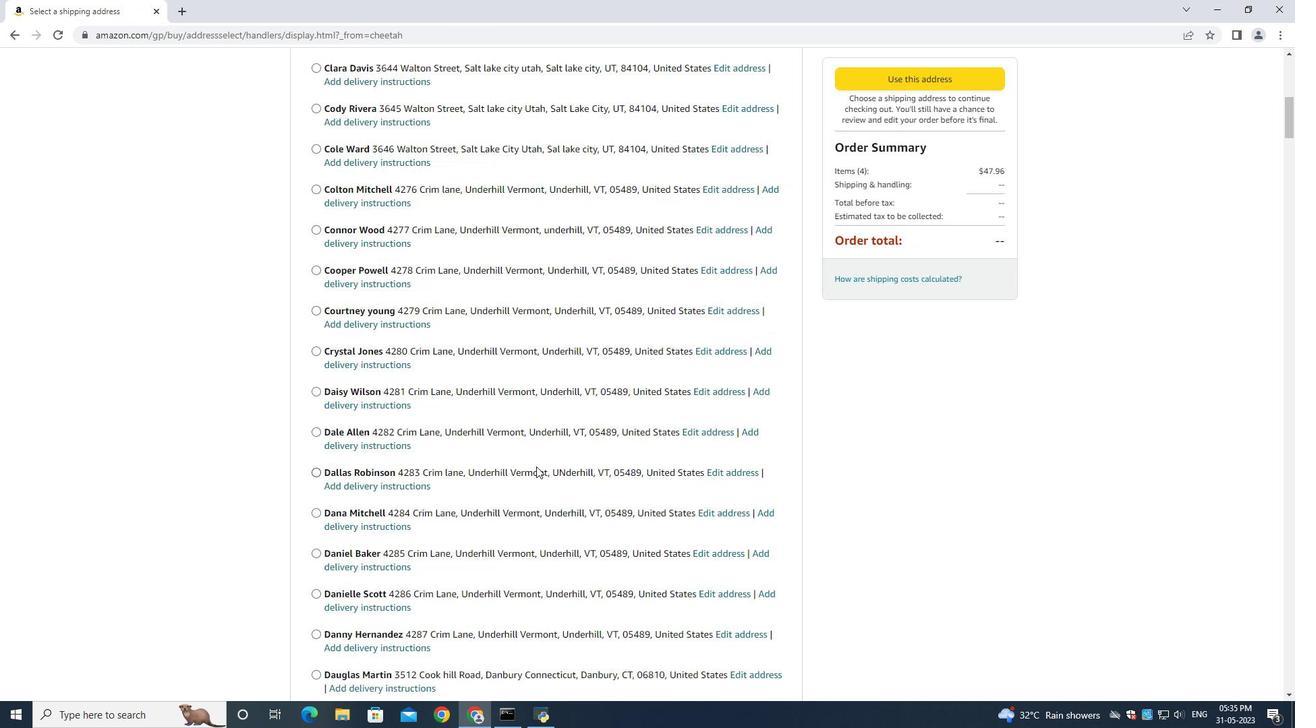
Action: Mouse scrolled (665, 466) with delta (0, 0)
Screenshot: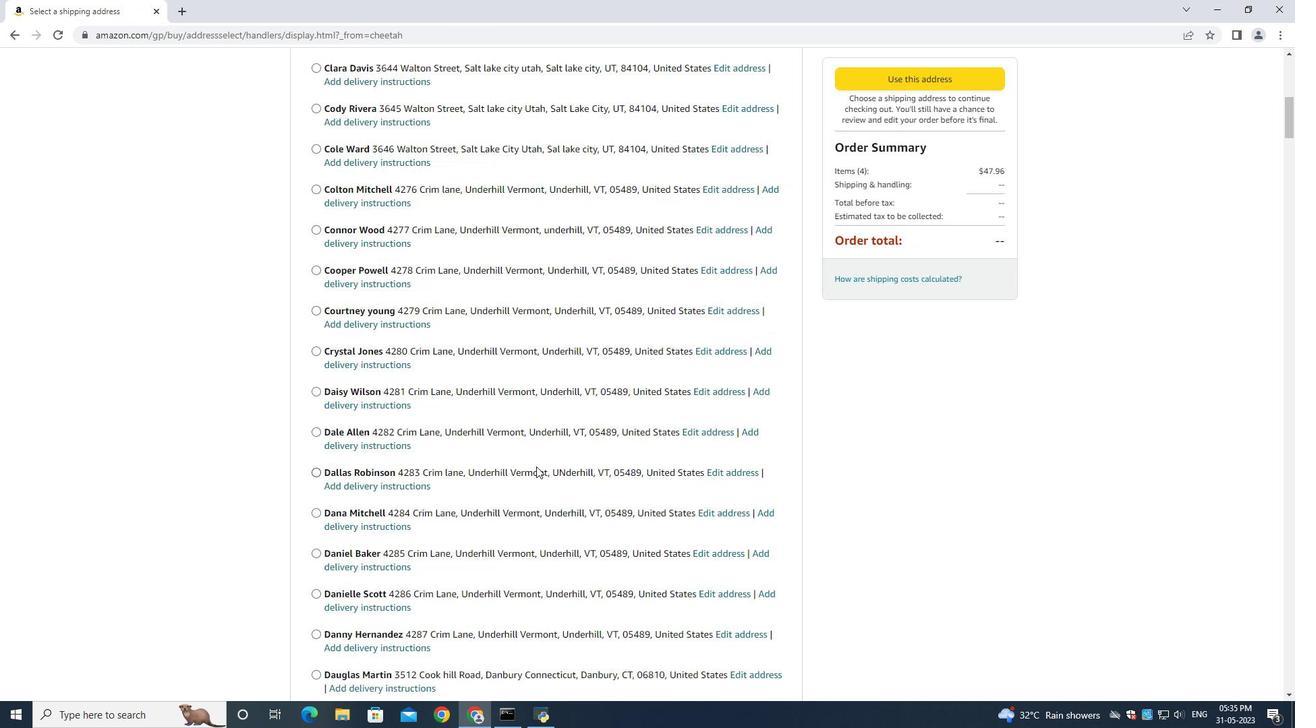 
Action: Mouse moved to (690, 466)
Screenshot: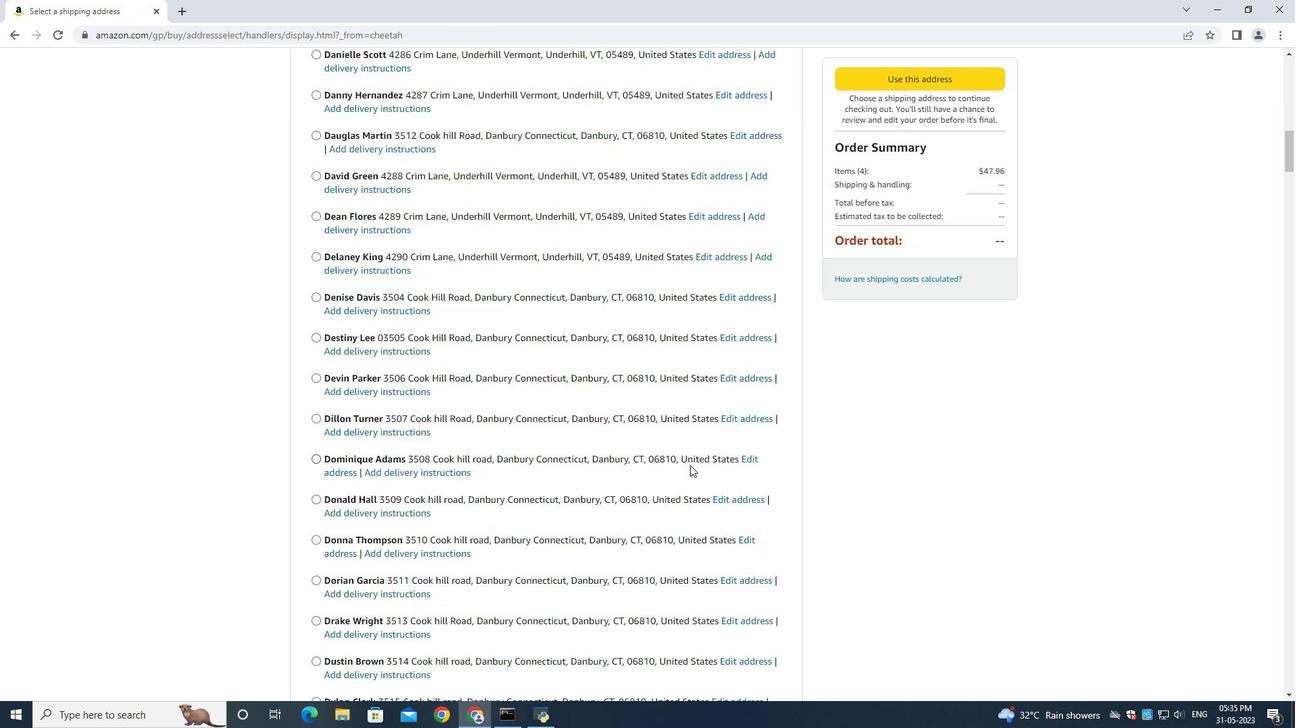 
Action: Key pressed <Key.page_down><Key.page_down><Key.page_down><Key.page_down><Key.page_down><Key.page_down><Key.page_down><Key.page_down><Key.page_down><Key.page_down><Key.page_down><Key.page_down><Key.page_down><Key.page_down><Key.page_down>
Screenshot: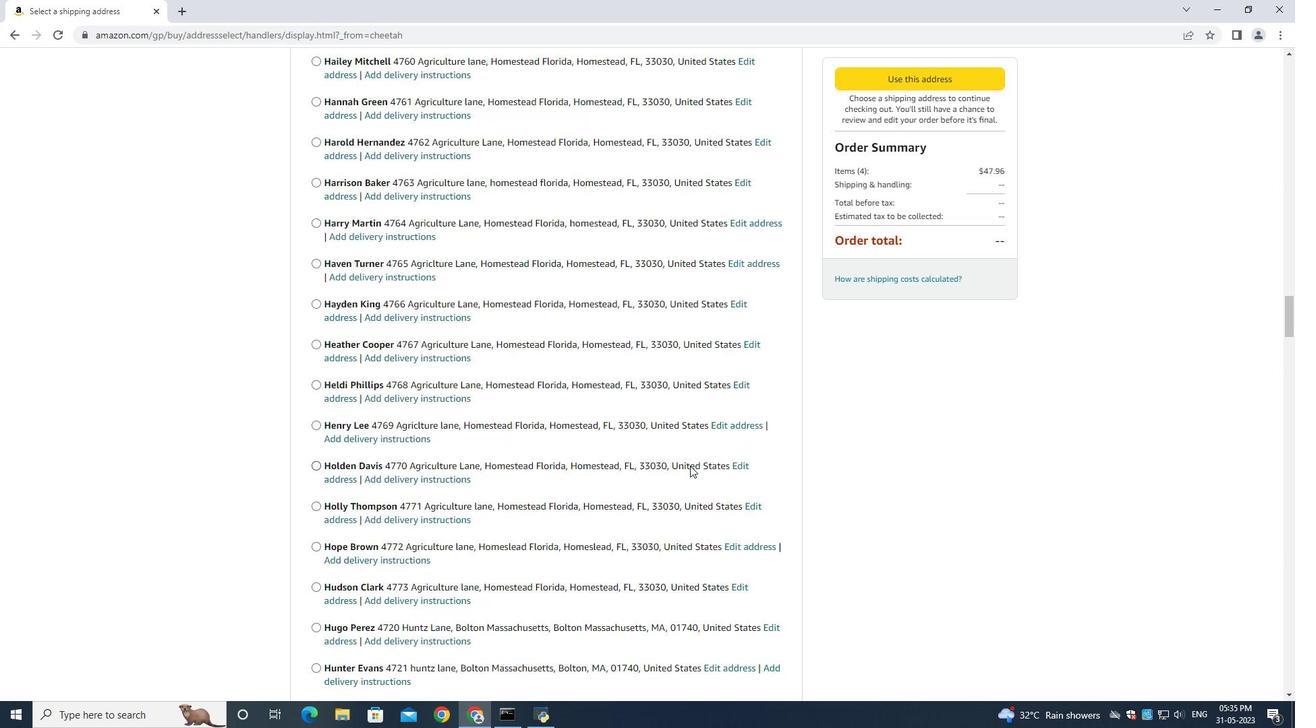 
Action: Mouse moved to (393, 495)
Screenshot: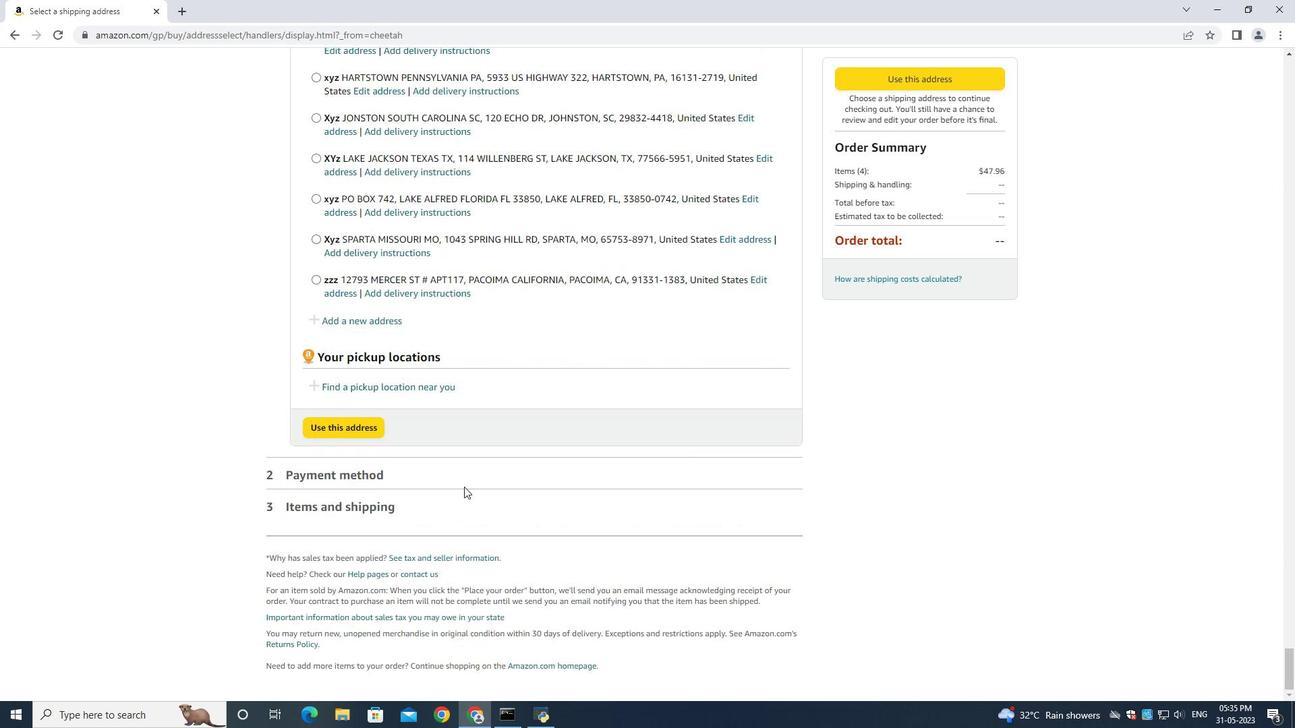
Action: Key pressed <Key.page_down>
Screenshot: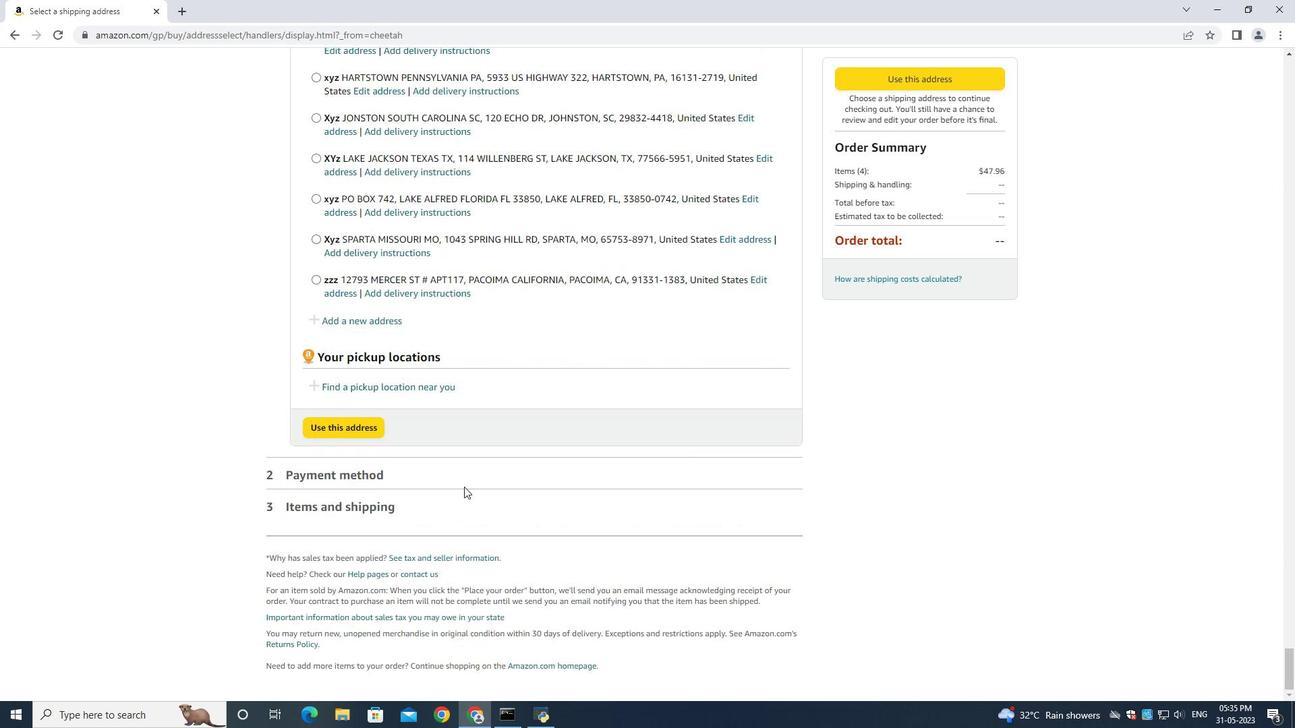 
Action: Mouse moved to (346, 325)
Screenshot: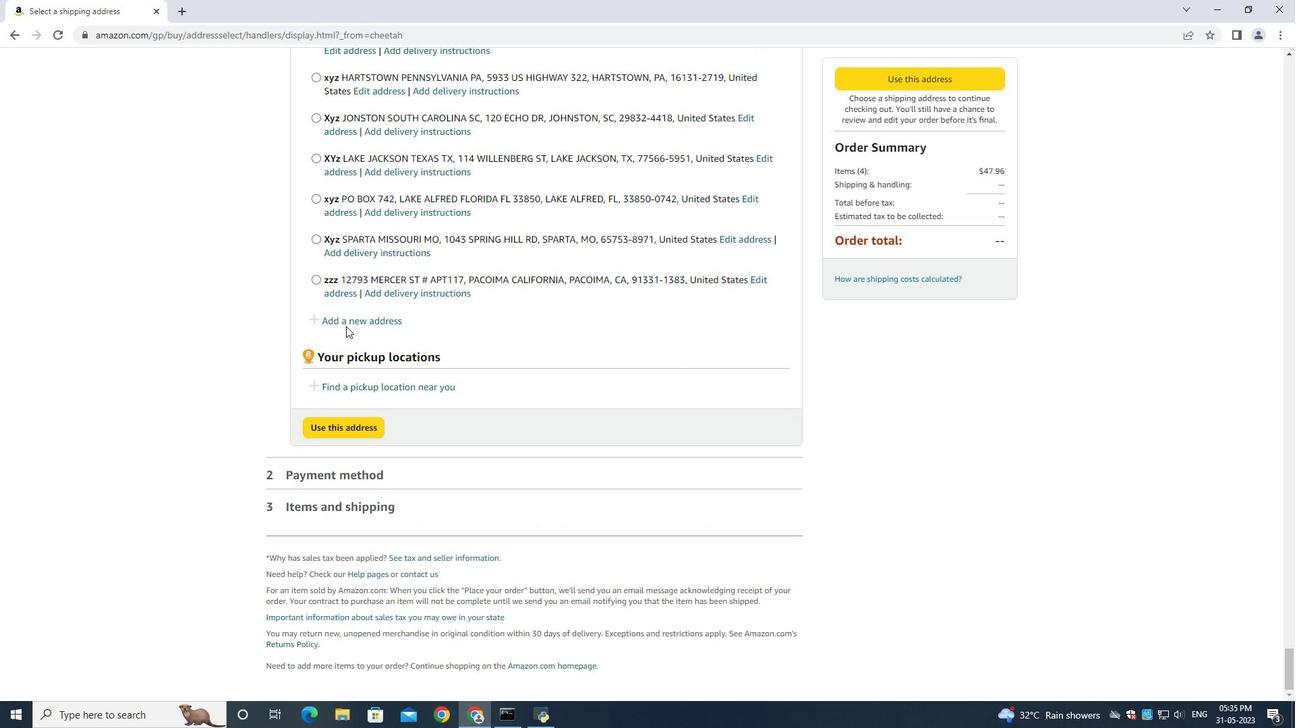 
Action: Mouse pressed left at (346, 325)
Screenshot: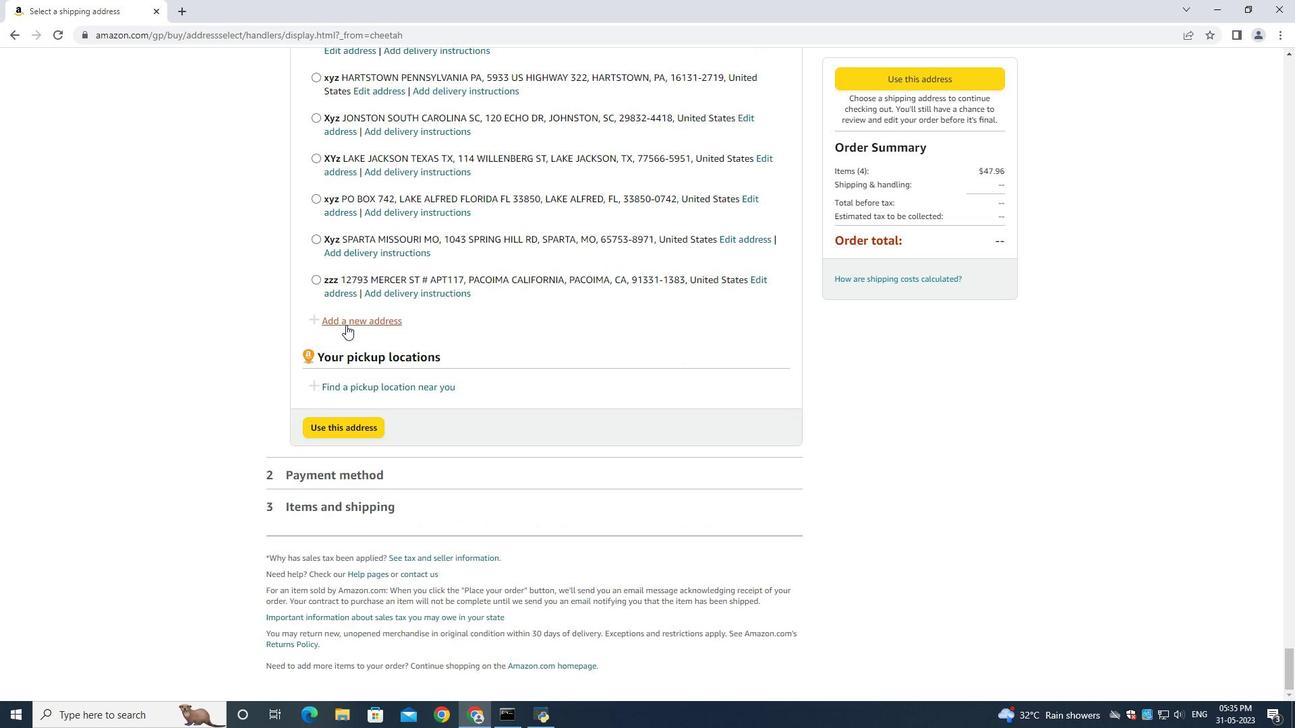 
Action: Mouse moved to (447, 327)
Screenshot: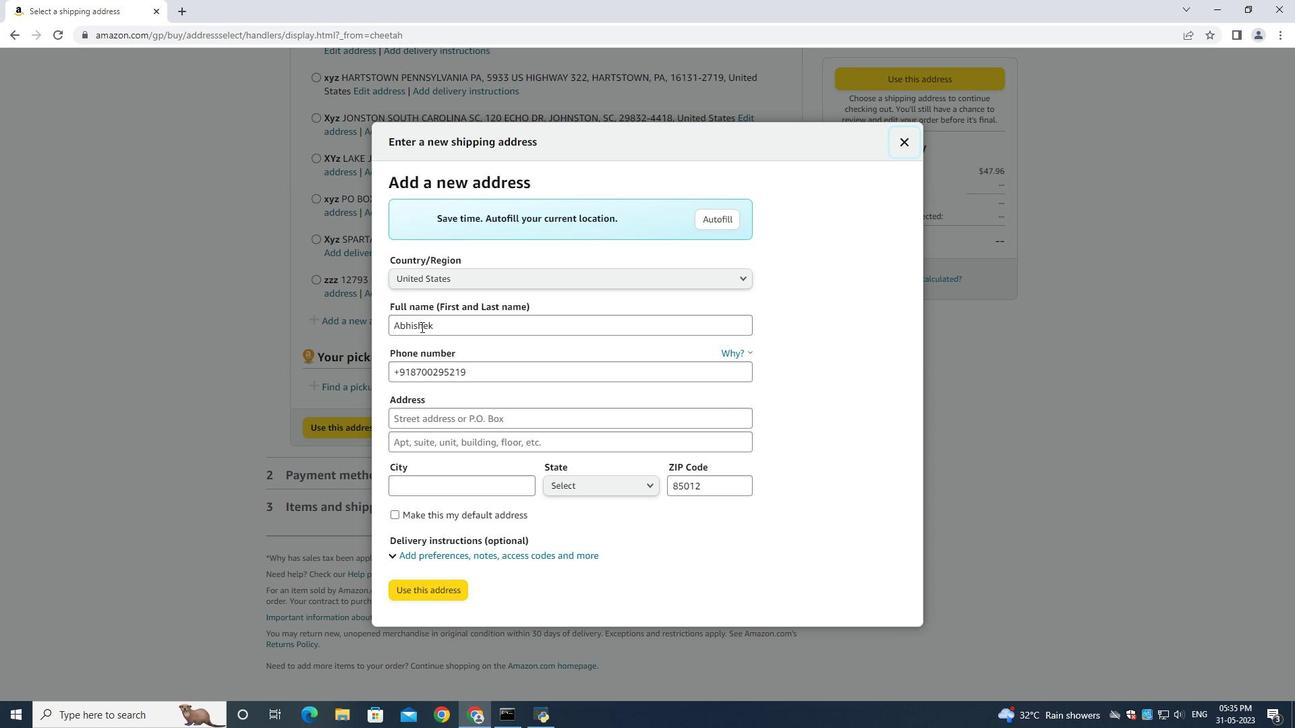 
Action: Mouse pressed left at (447, 327)
Screenshot: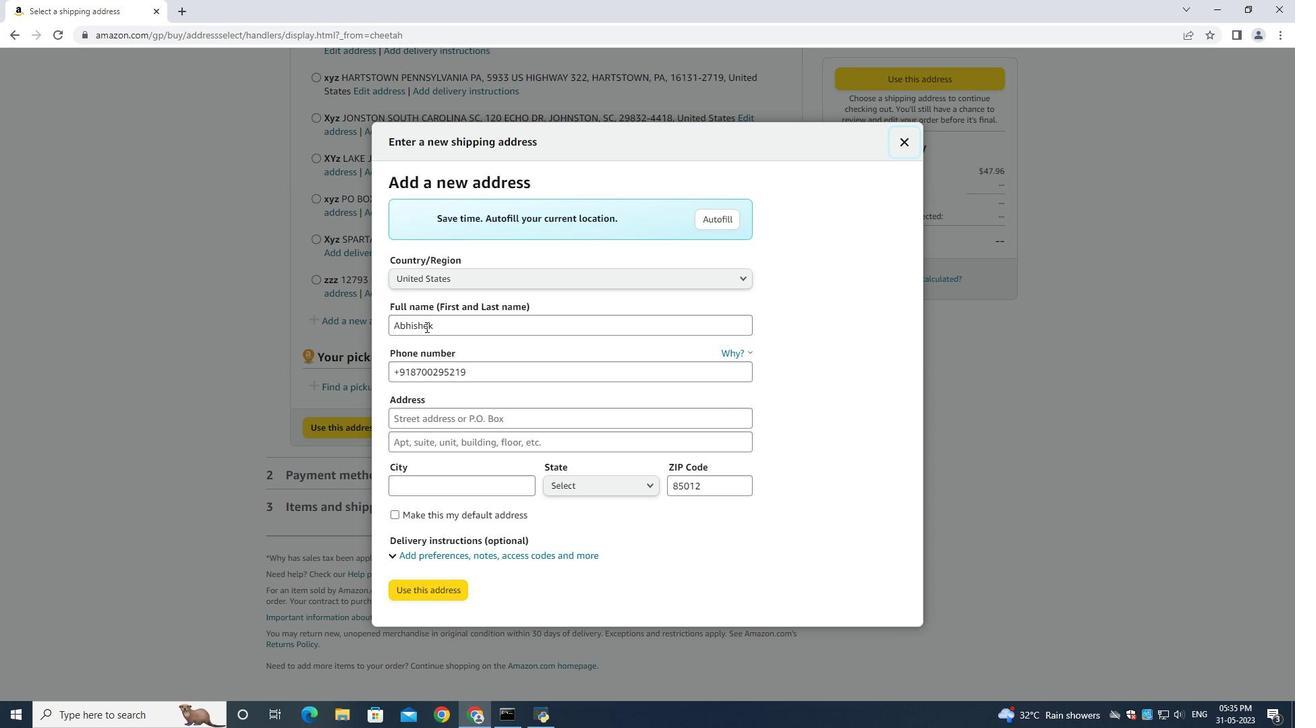 
Action: Mouse moved to (446, 304)
Screenshot: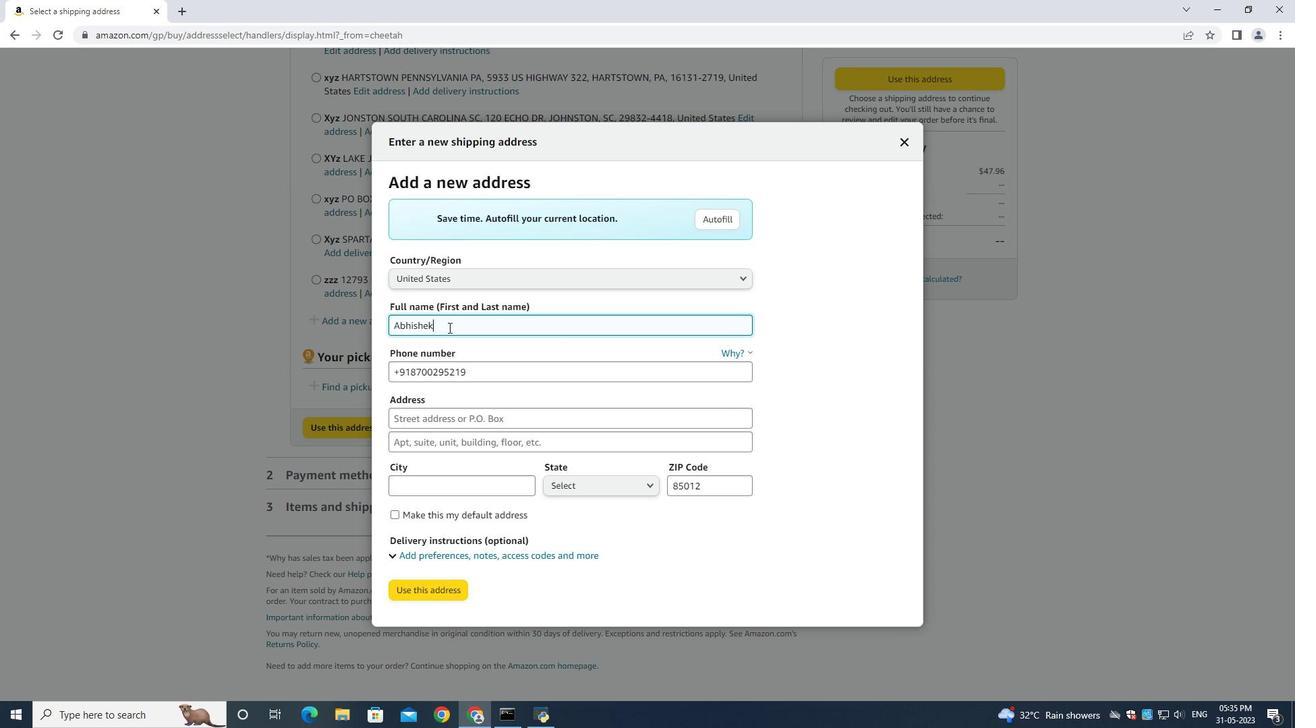 
Action: Key pressed ctrl+A<Key.backspace><Key.shift><Key.shift><Key.shift><Key.shift><Key.shift><Key.shift><Key.shift><Key.shift><Key.shift><Key.shift><Key.shift><Key.shift><Key.shift><Key.shift><Key.shift><Key.shift><Key.shift><Key.shift><Key.shift><Key.shift><Key.shift><Key.shift><Key.shift><Key.shift><Key.shift><Key.shift><Key.shift><Key.shift><Key.shift><Key.shift><Key.shift><Key.shift><Key.shift><Key.shift><Key.shift><Key.shift><Key.shift><Key.shift><Key.shift><Key.shift><Key.shift><Key.shift><Key.shift><Key.shift><Key.shift><Key.shift><Key.shift><Key.shift><Key.shift><Key.shift><Key.shift>Logan<Key.space><Key.shift>Nelson<Key.space><Key.tab><Key.tab><Key.backspace>3022398079
Screenshot: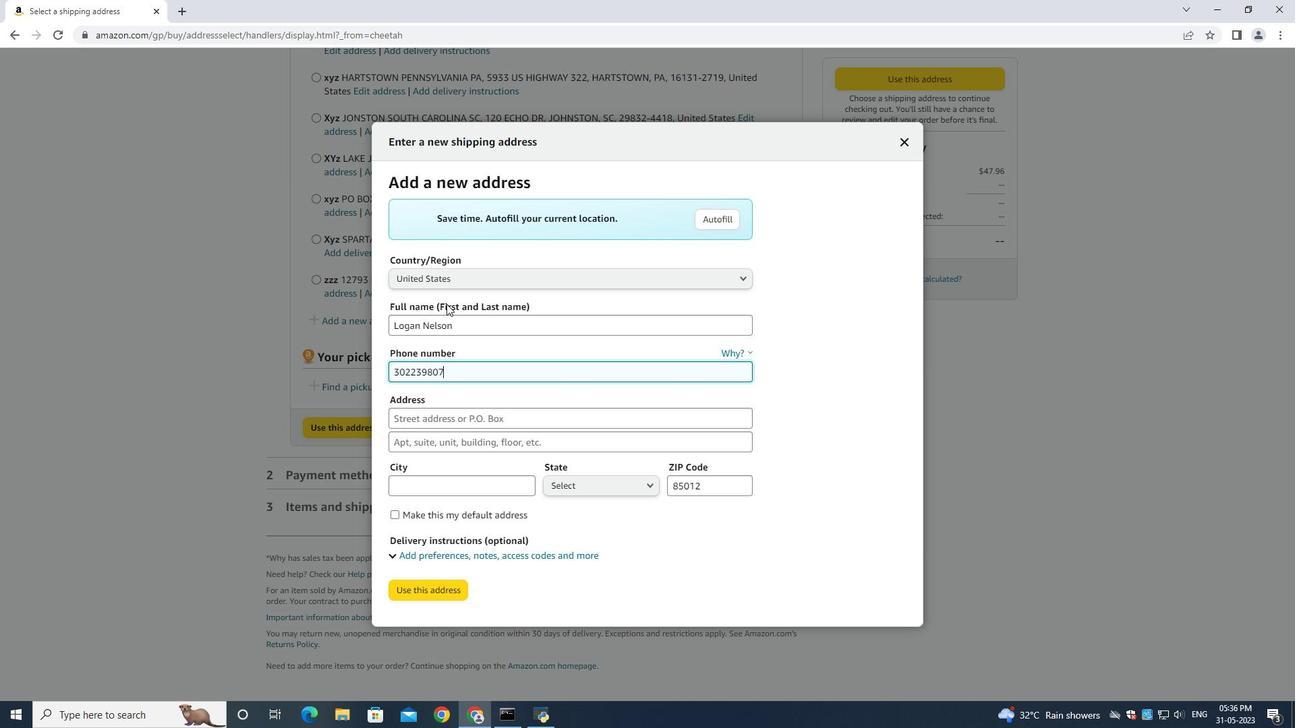 
Action: Mouse moved to (446, 421)
Screenshot: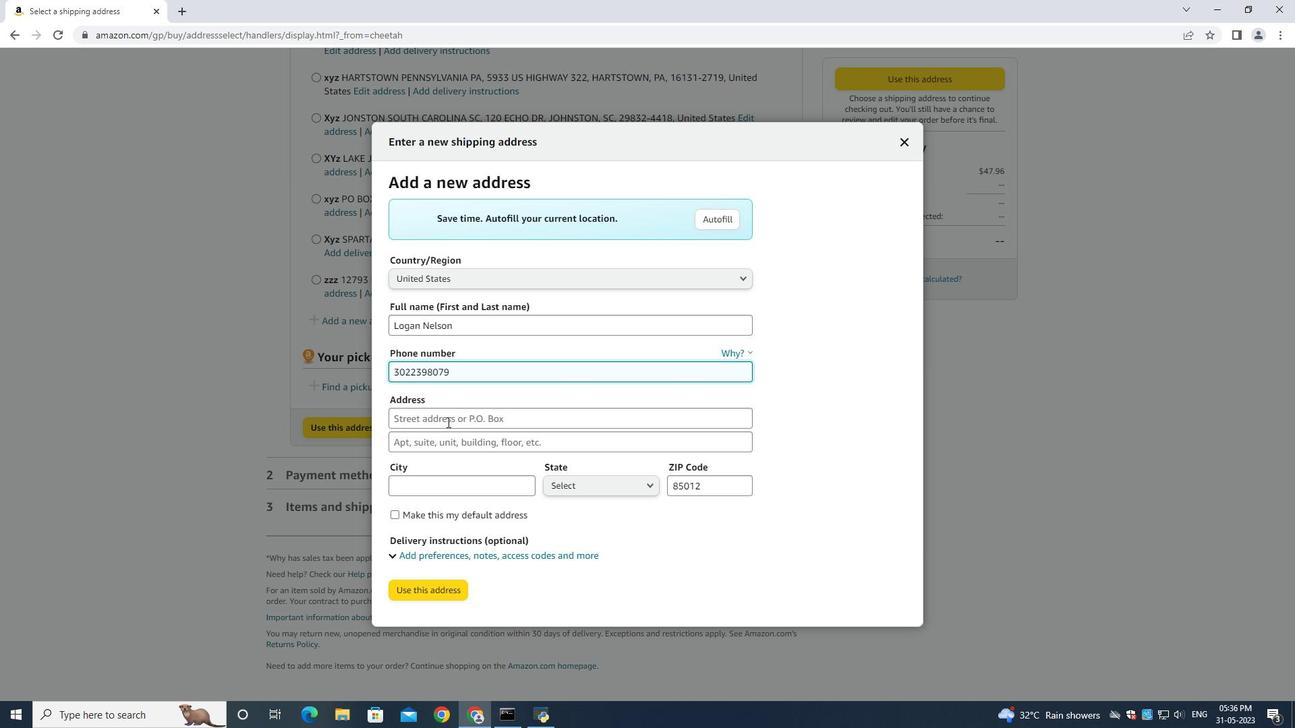
Action: Mouse pressed left at (446, 421)
Screenshot: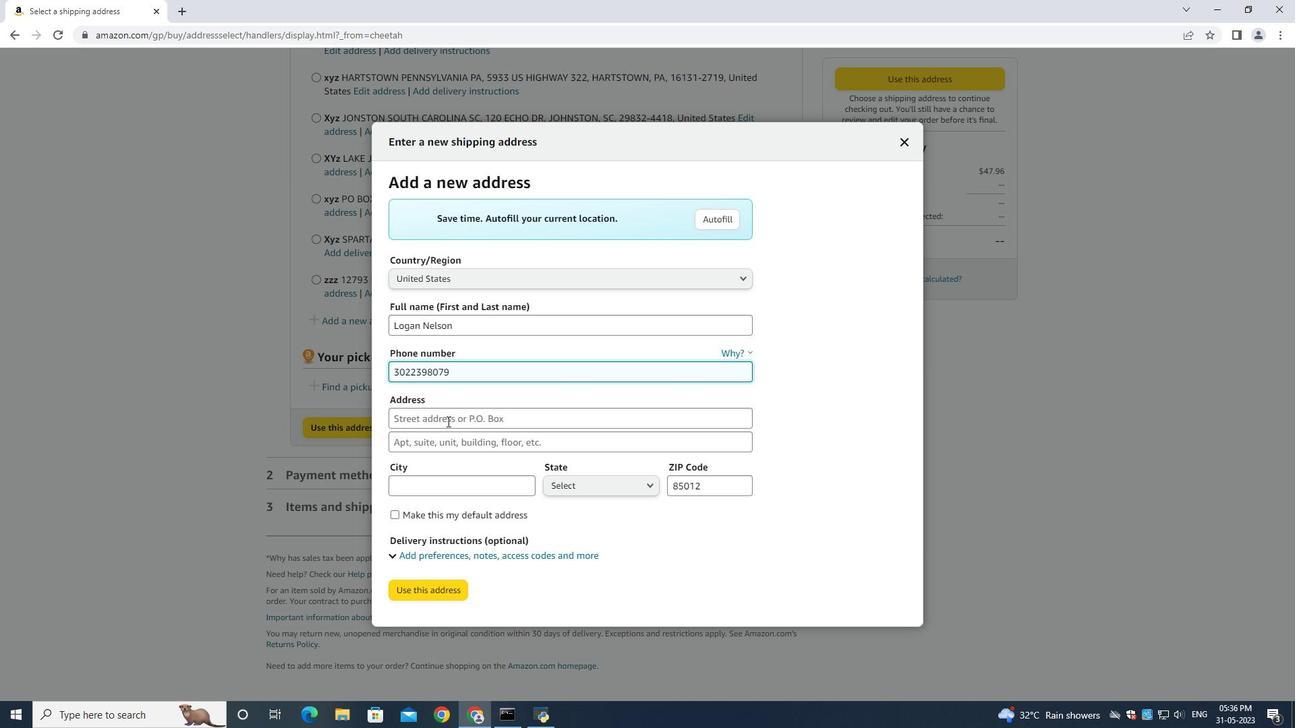 
Action: Mouse moved to (446, 421)
Screenshot: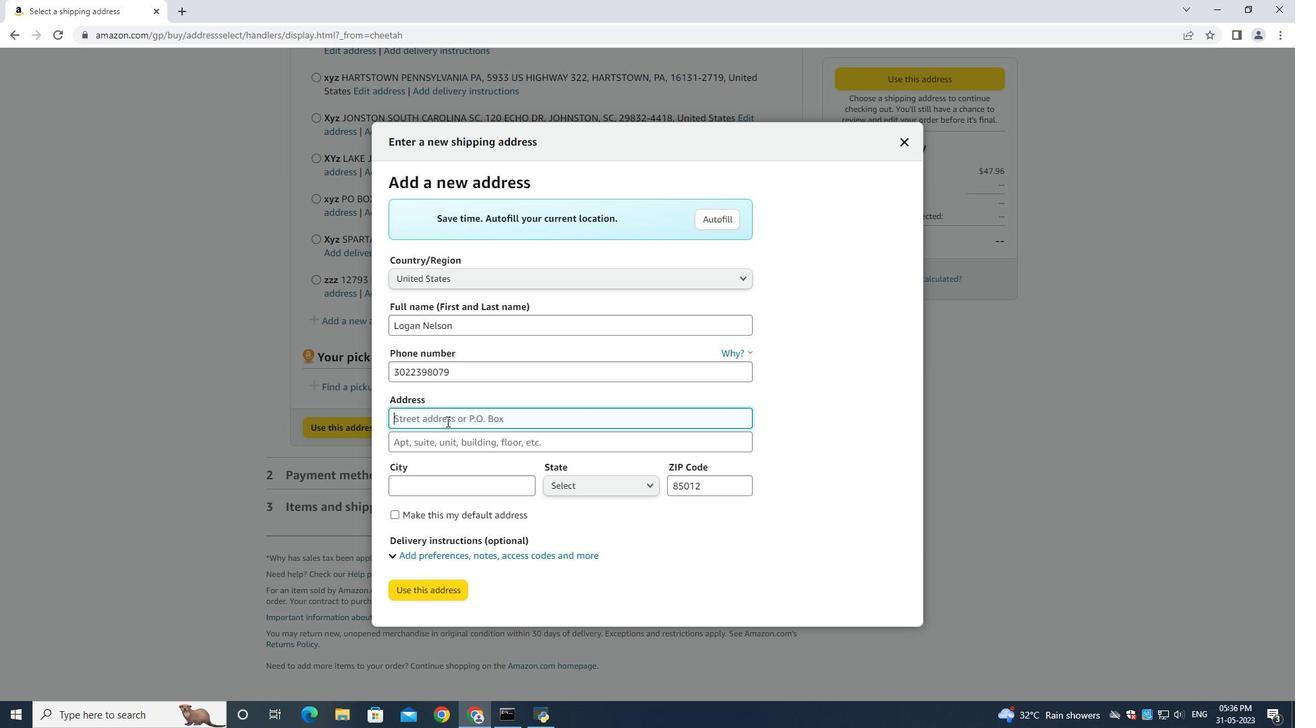 
Action: Key pressed 300<Key.space><Key.shift>Lake<Key.space><Key.shift><Key.shift><Key.shift><Key.shift><Key.shift><Key.shift><Key.shift><Key.shift><Key.shift><Key.shift><Key.shift><Key.shift><Key.shift><Key.shift><Key.shift><Key.shift><Key.shift><Key.shift><Key.shift><Key.shift><Key.shift><Key.shift><Key.shift><Key.shift>Floyed<Key.space><Key.shift>Circle<Key.space><Key.tab><Key.shift><Key.shift><Key.shift><Key.shift><Key.shift><Key.shift>Hockessin<Key.space><Key.shift>S<Key.backspace>Dela<Key.shift><Key.shift><Key.shift><Key.shift><Key.shift><Key.shift><Key.shift><Key.shift><Key.shift><Key.shift><Key.shift><Key.shift><Key.shift><Key.shift><Key.shift>W<Key.backspace>ware<Key.space><Key.tab><Key.shift><Key.shift><Key.shift><Key.shift><Key.shift><Key.shift><Key.shift><Key.shift>Hockessin<Key.space><Key.tab><Key.shift><Key.shift><Key.shift><Key.shift>D<Key.tab><Key.backspace>
Screenshot: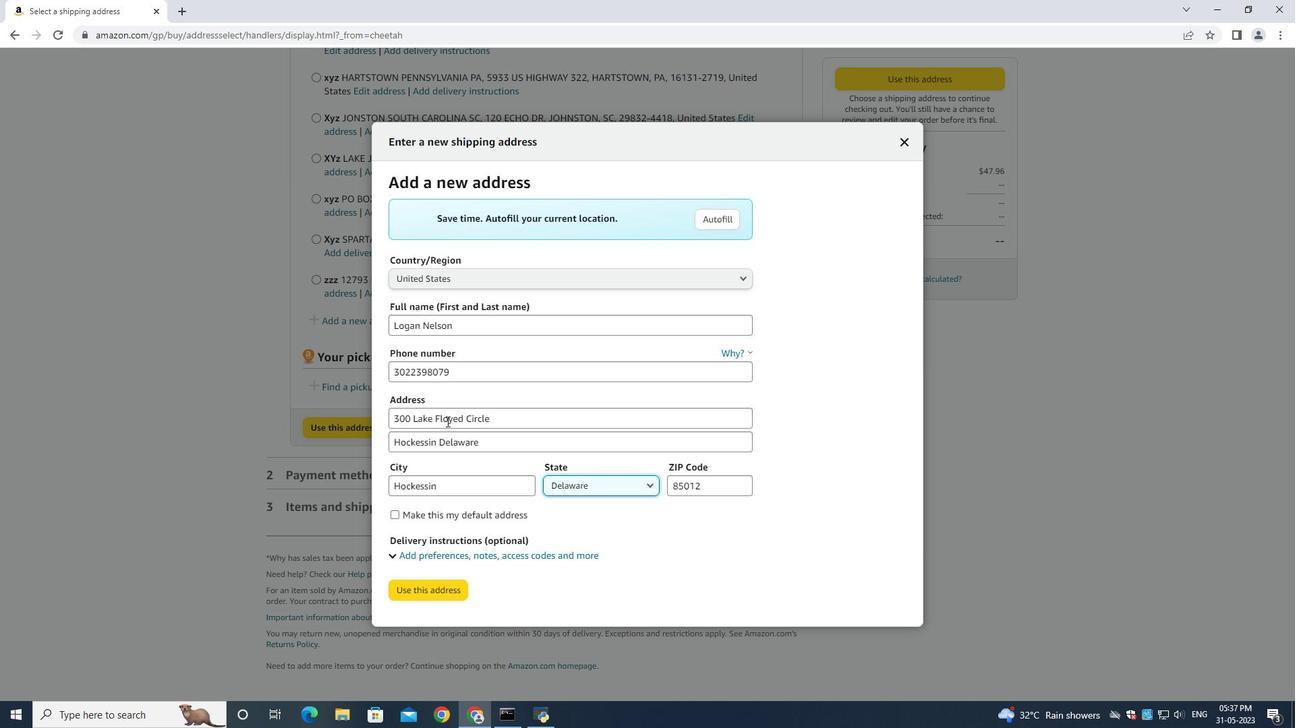 
Action: Mouse moved to (133, 111)
Screenshot: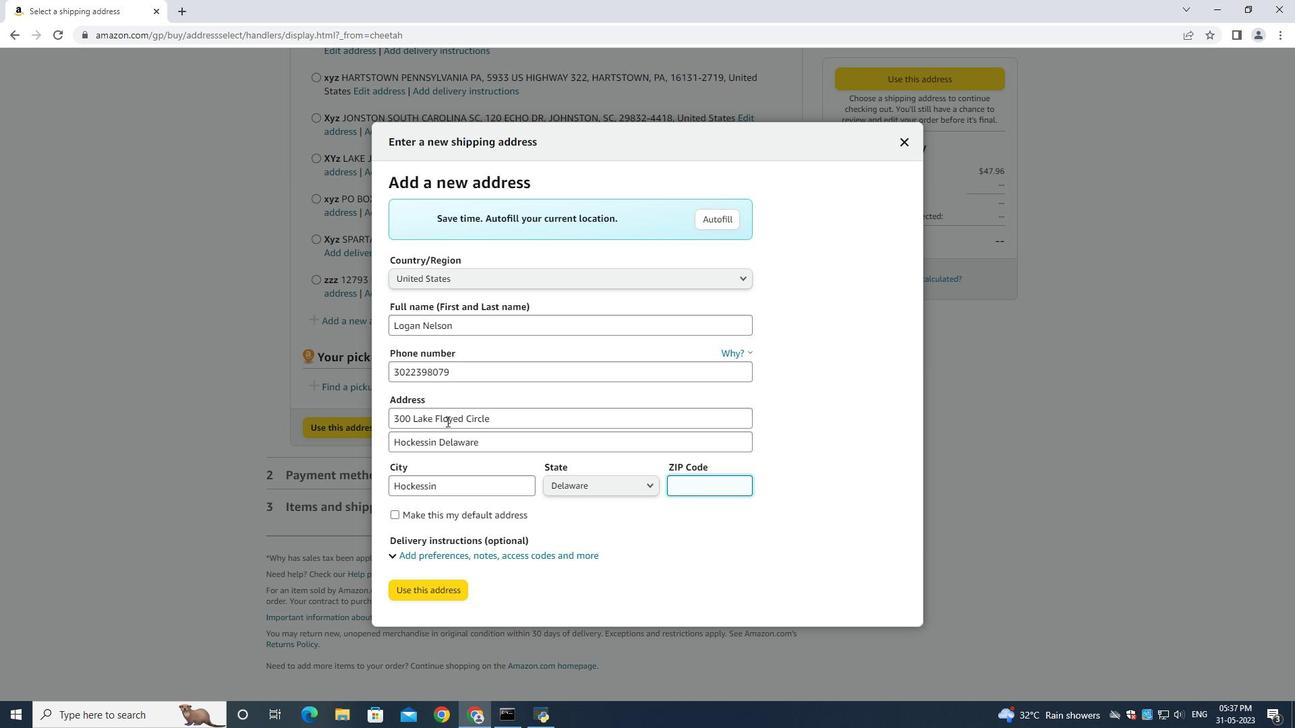 
Action: Key pressed 19707
Screenshot: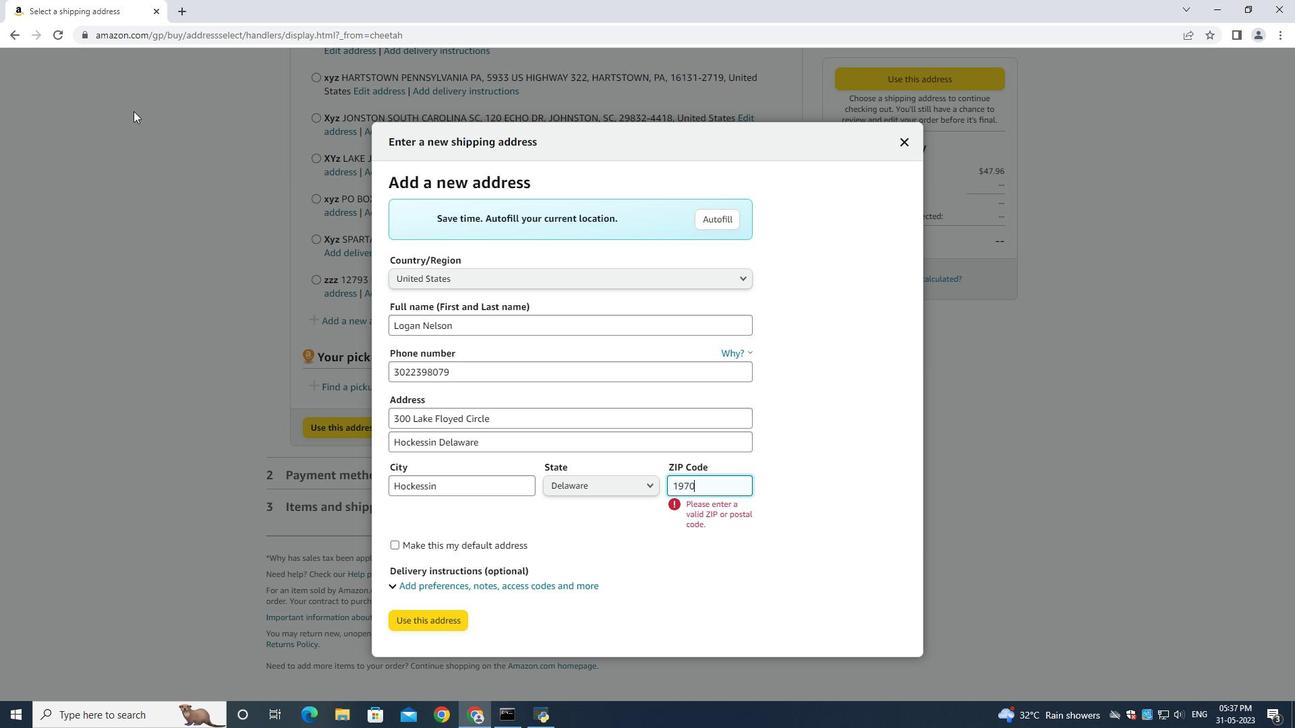 
Action: Mouse moved to (434, 587)
Screenshot: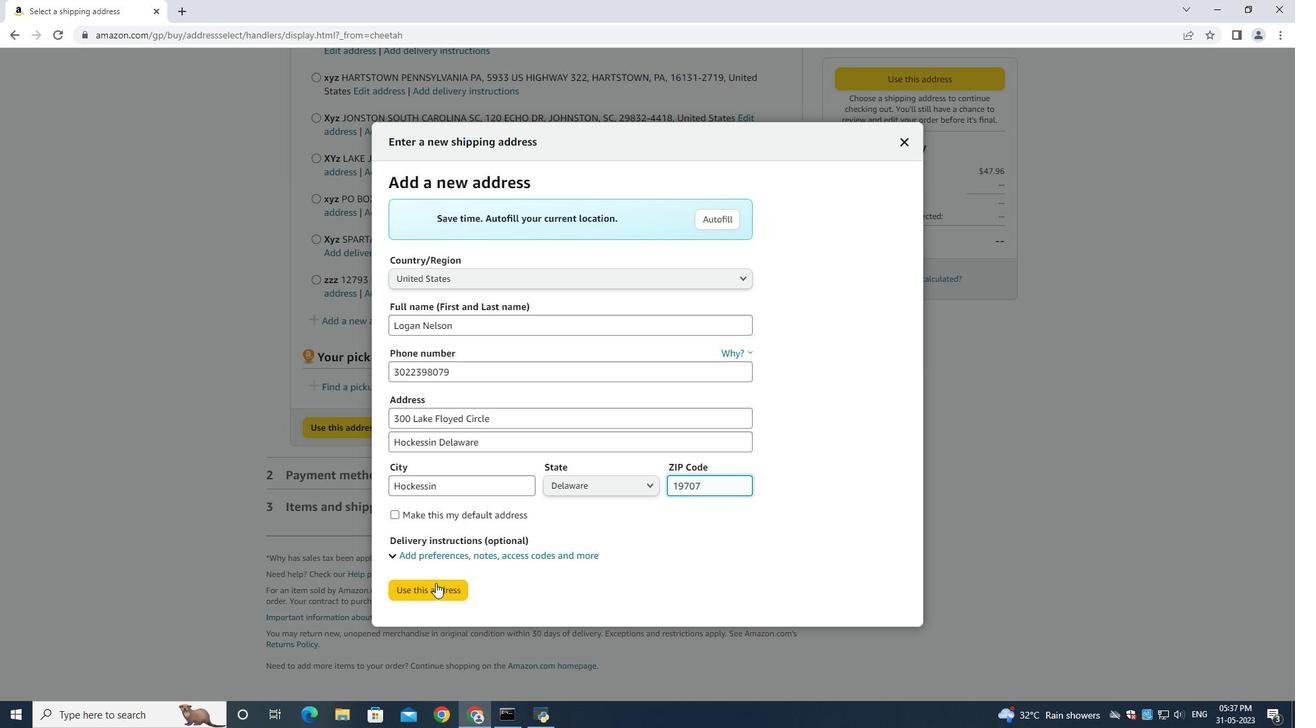 
Action: Mouse pressed left at (434, 587)
Screenshot: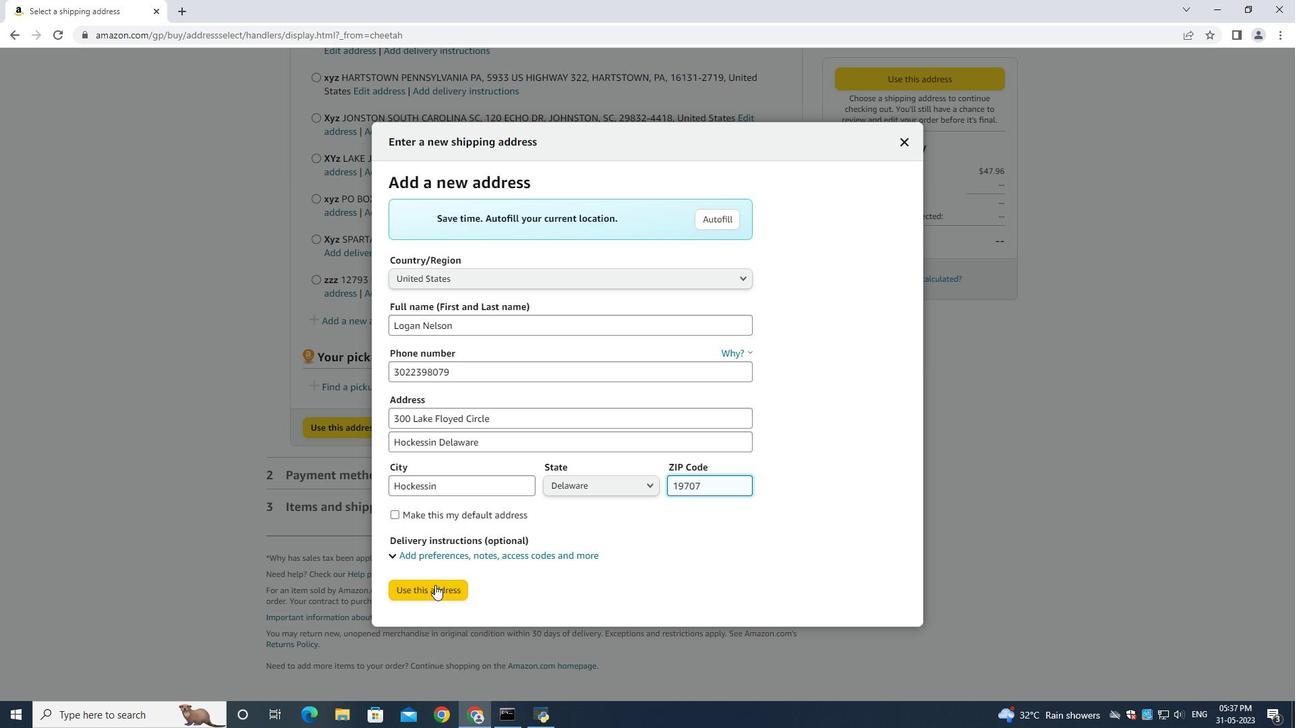 
Action: Mouse moved to (422, 683)
Screenshot: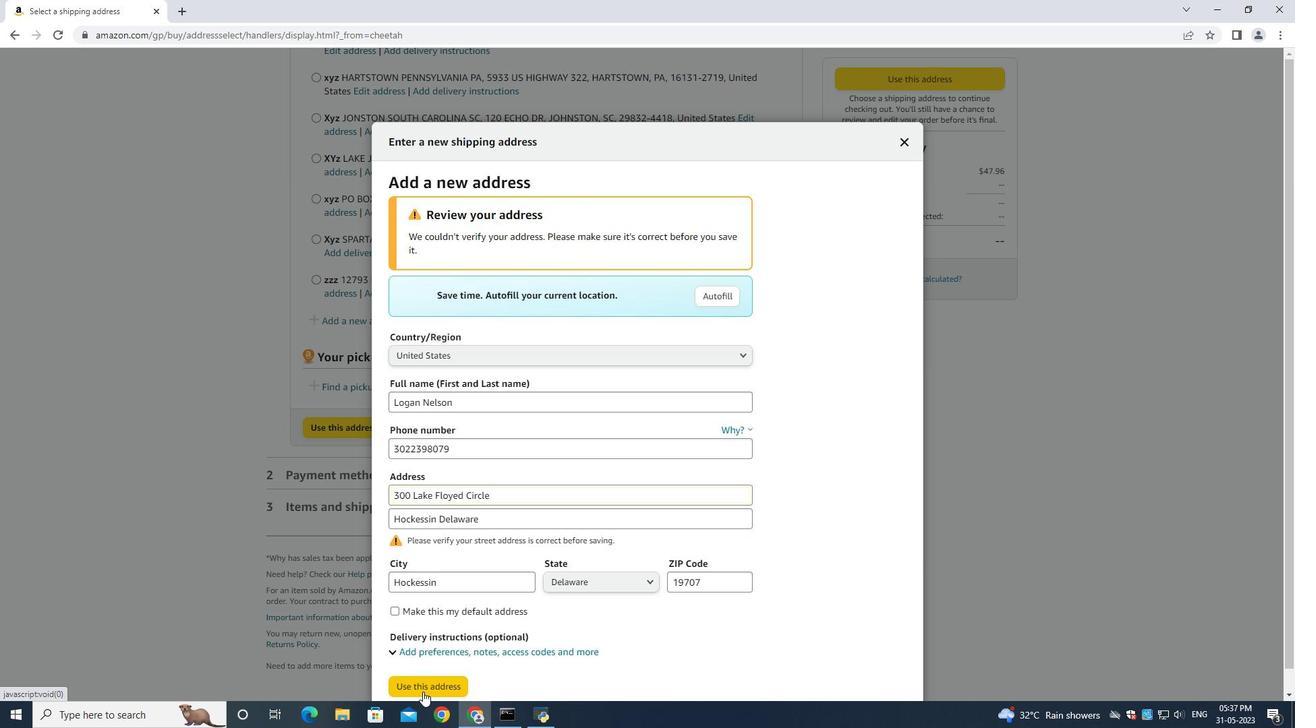 
Action: Mouse pressed left at (422, 683)
Screenshot: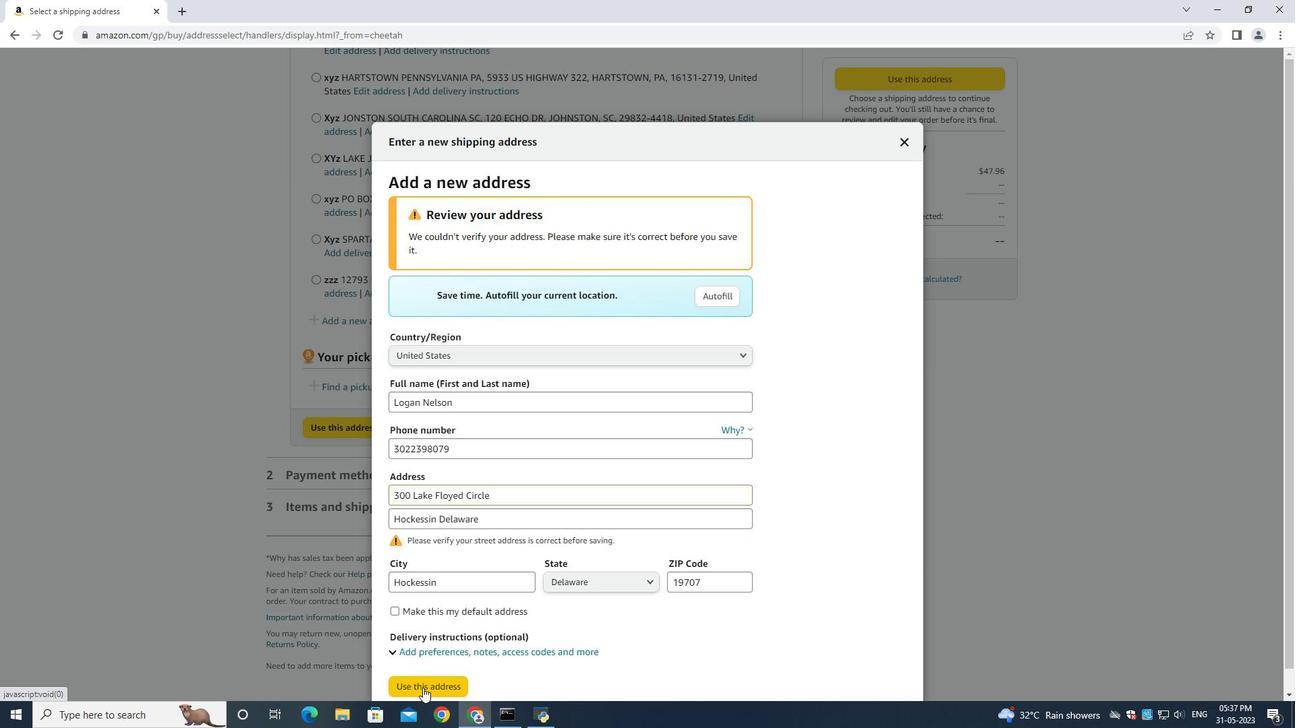 
Action: Mouse moved to (1152, 387)
Screenshot: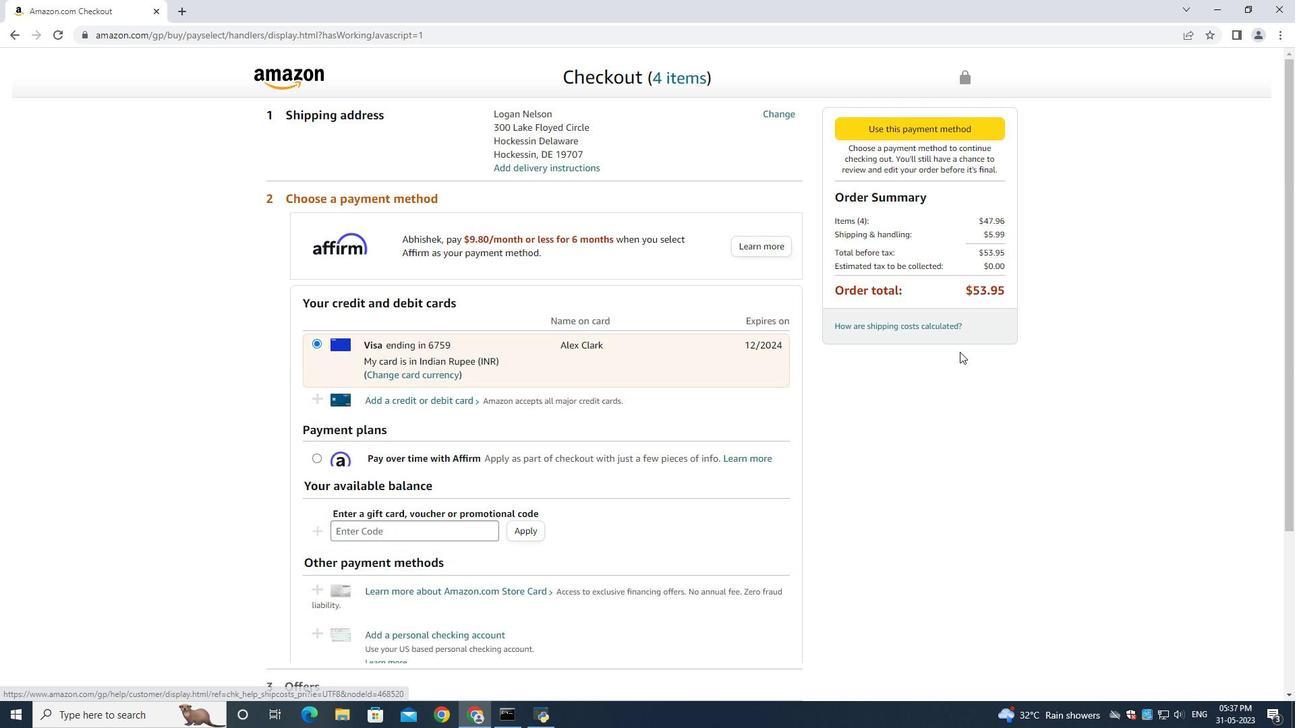 
